 Task: Find connections with filter location Punta Arenas with filter topic #Trainerwith filter profile language French with filter current company Utkarsh Small Finance Bank with filter school SHREE K.M. SAVJANI & SMT. K.K. SAVJANI B.B.A./B.C.A. COLLEGE, VERAVAL with filter industry IT System Installation and Disposal with filter service category Mortgage Lending with filter keywords title Operations Director
Action: Mouse moved to (645, 84)
Screenshot: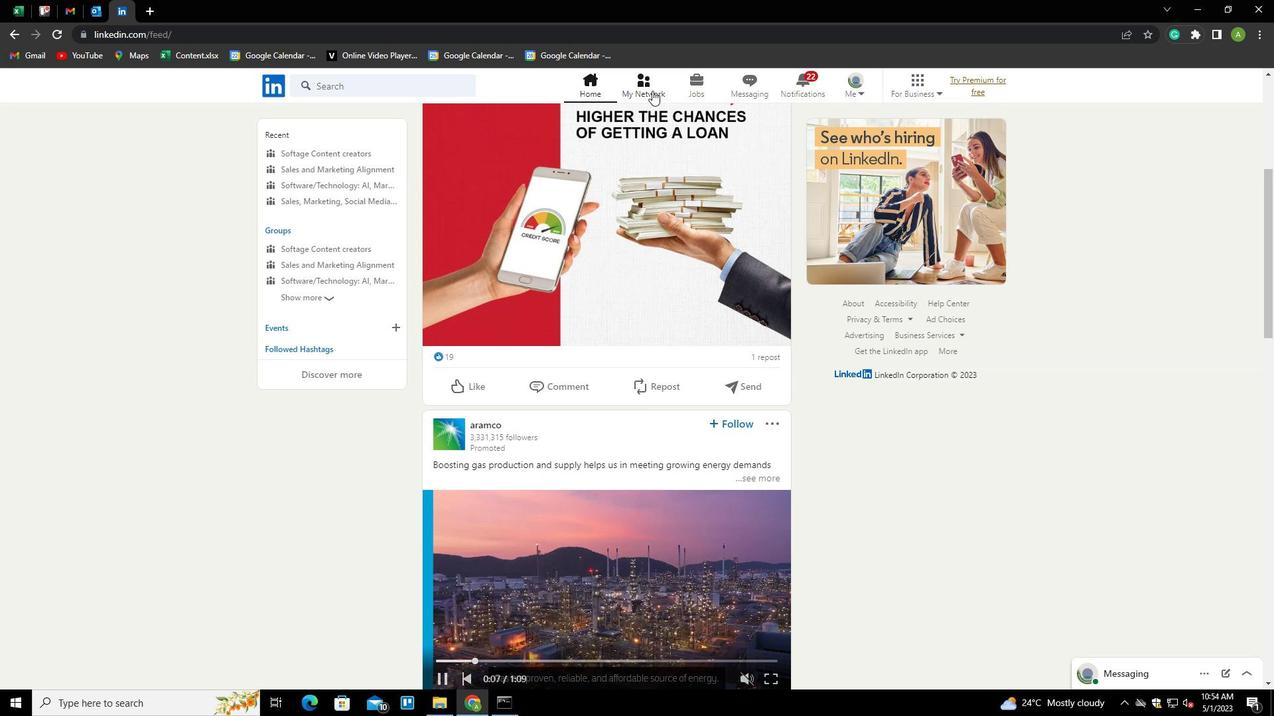 
Action: Mouse pressed left at (645, 84)
Screenshot: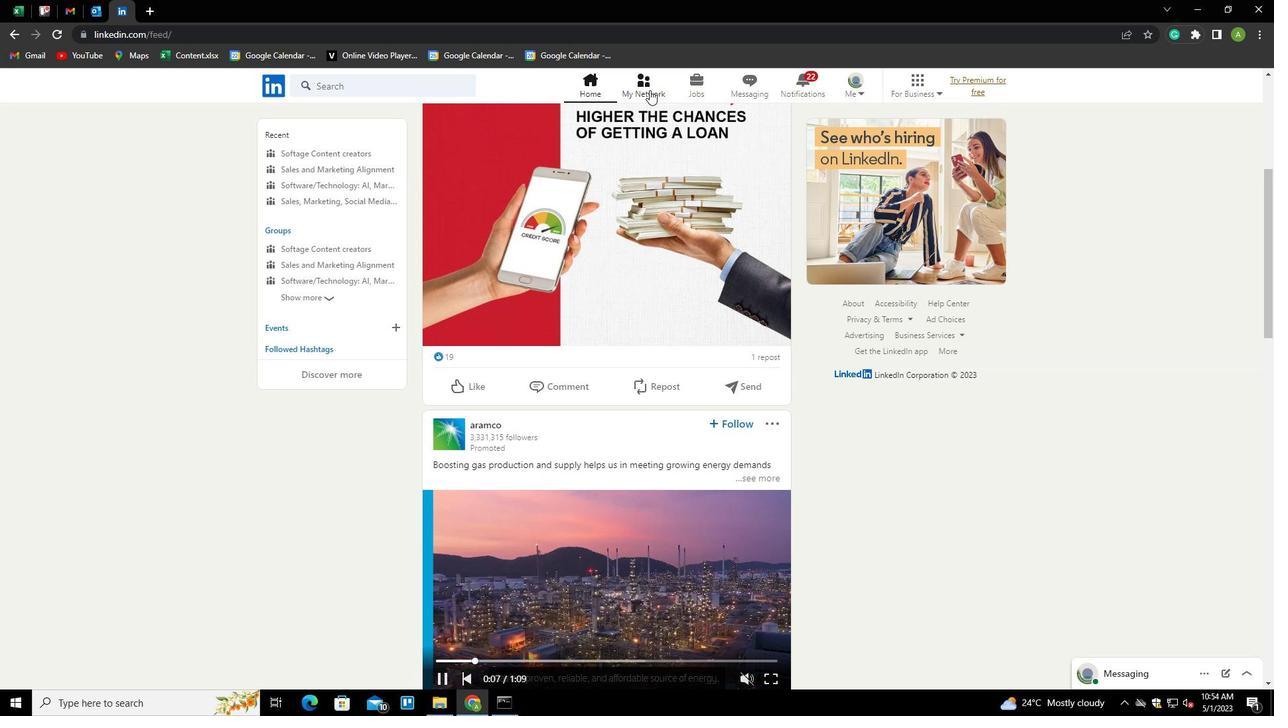 
Action: Mouse moved to (330, 156)
Screenshot: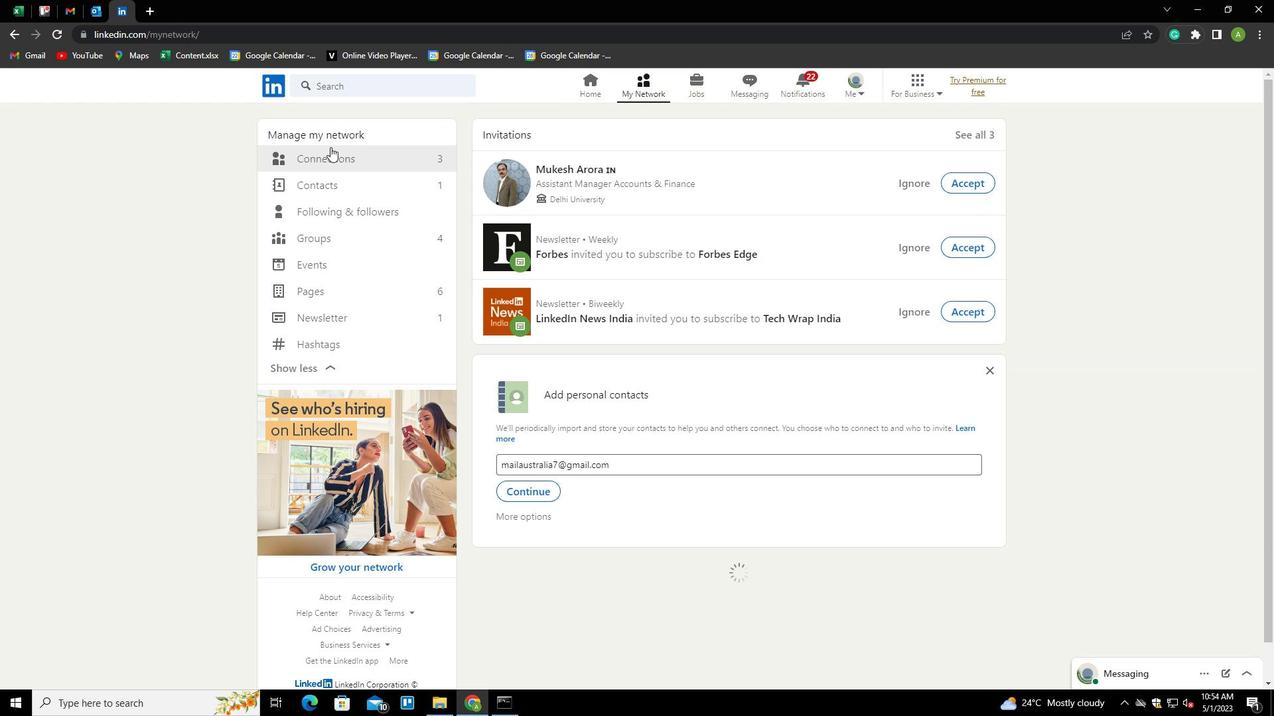 
Action: Mouse pressed left at (330, 156)
Screenshot: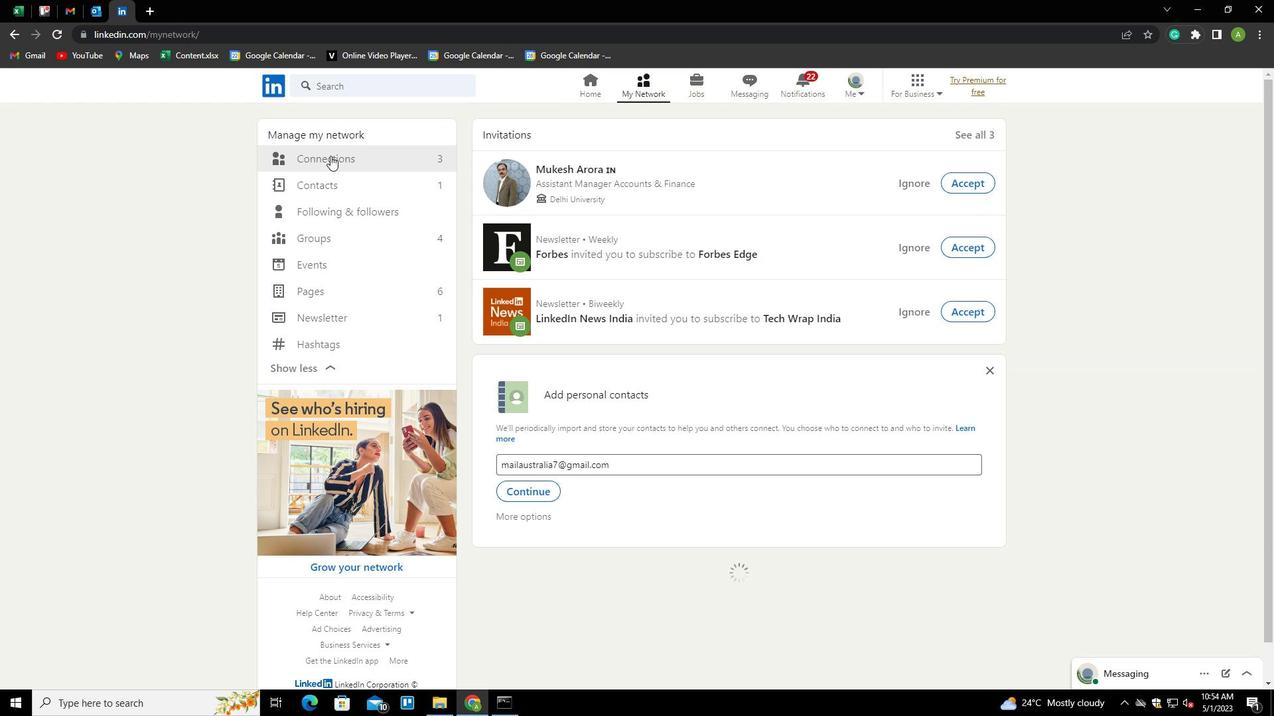 
Action: Mouse moved to (720, 161)
Screenshot: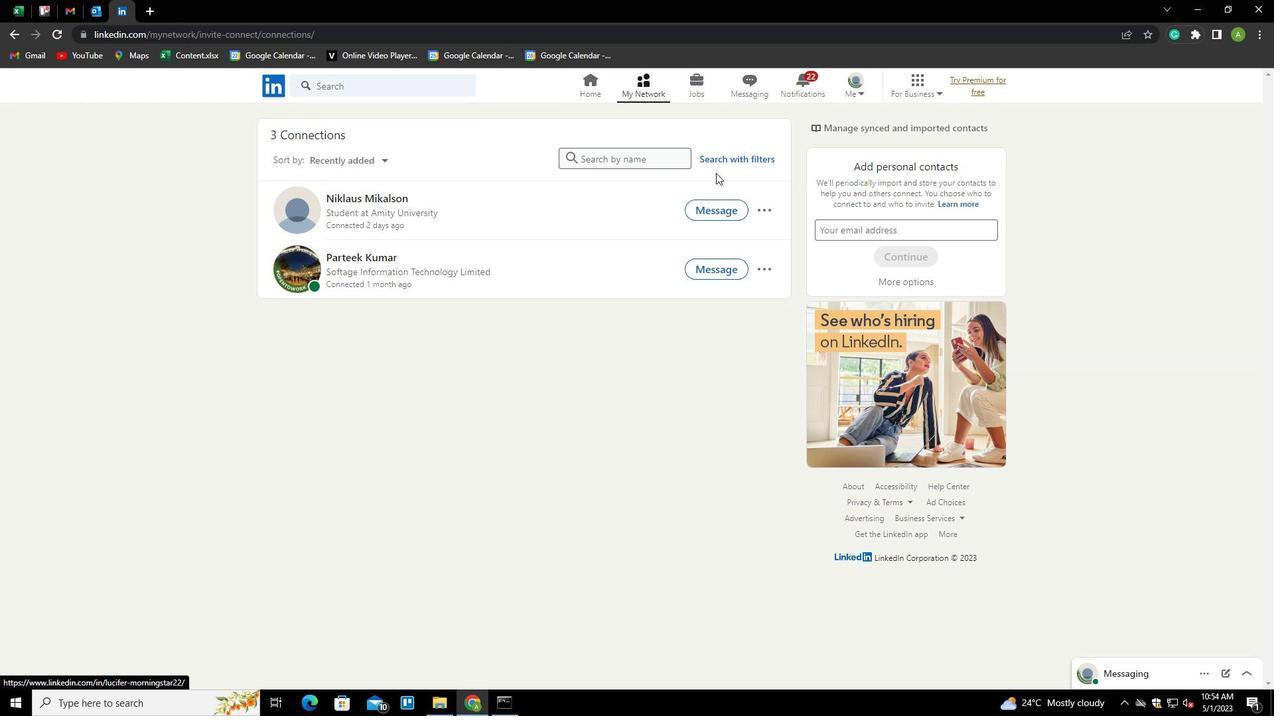 
Action: Mouse pressed left at (720, 161)
Screenshot: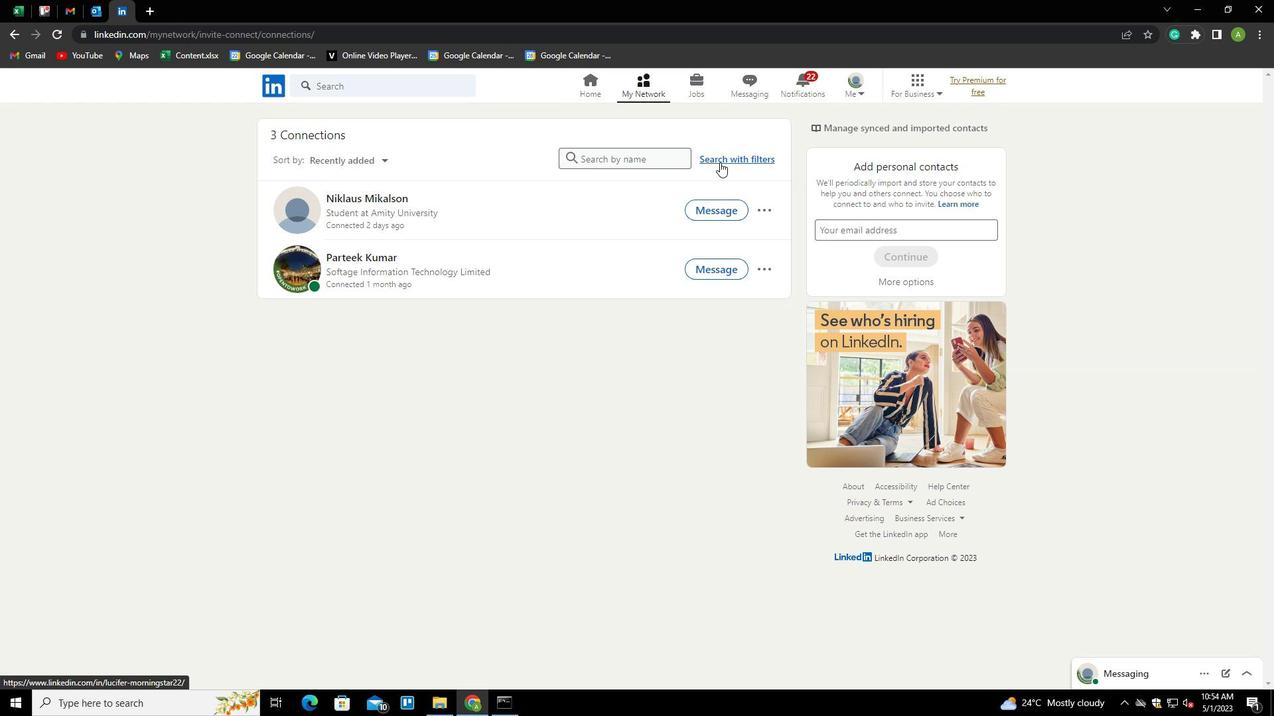 
Action: Mouse moved to (670, 117)
Screenshot: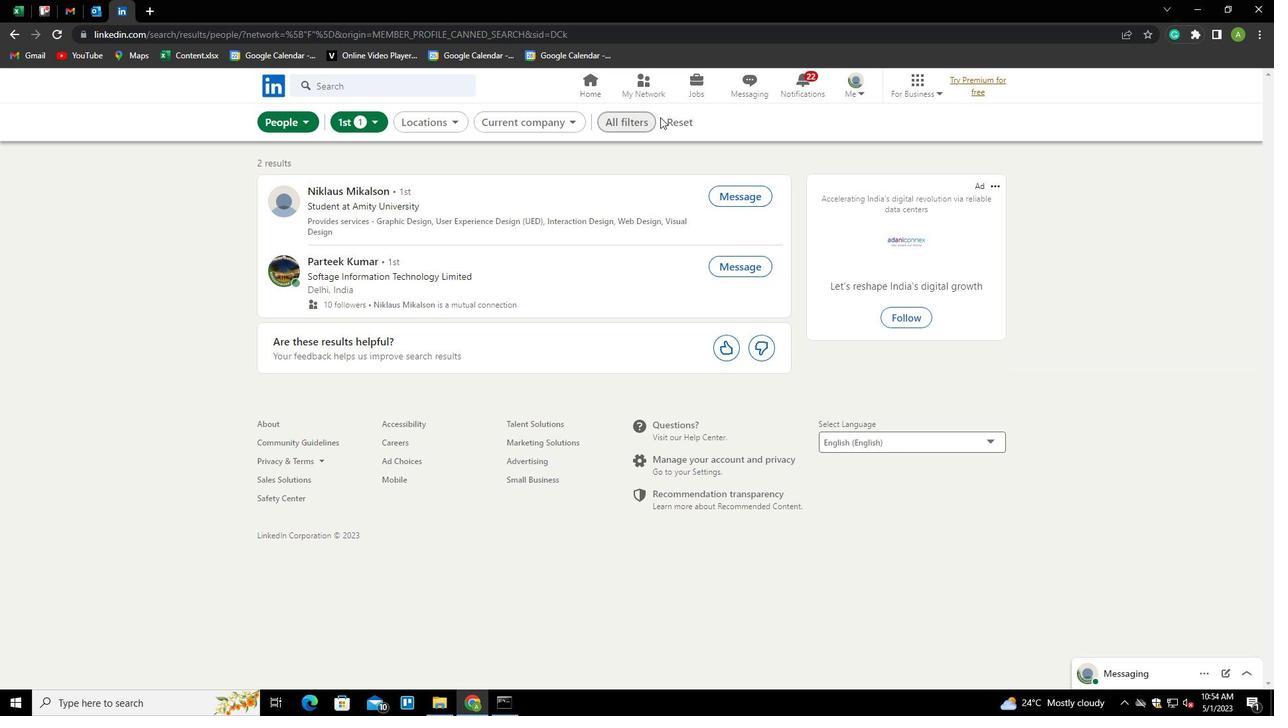 
Action: Mouse pressed left at (670, 117)
Screenshot: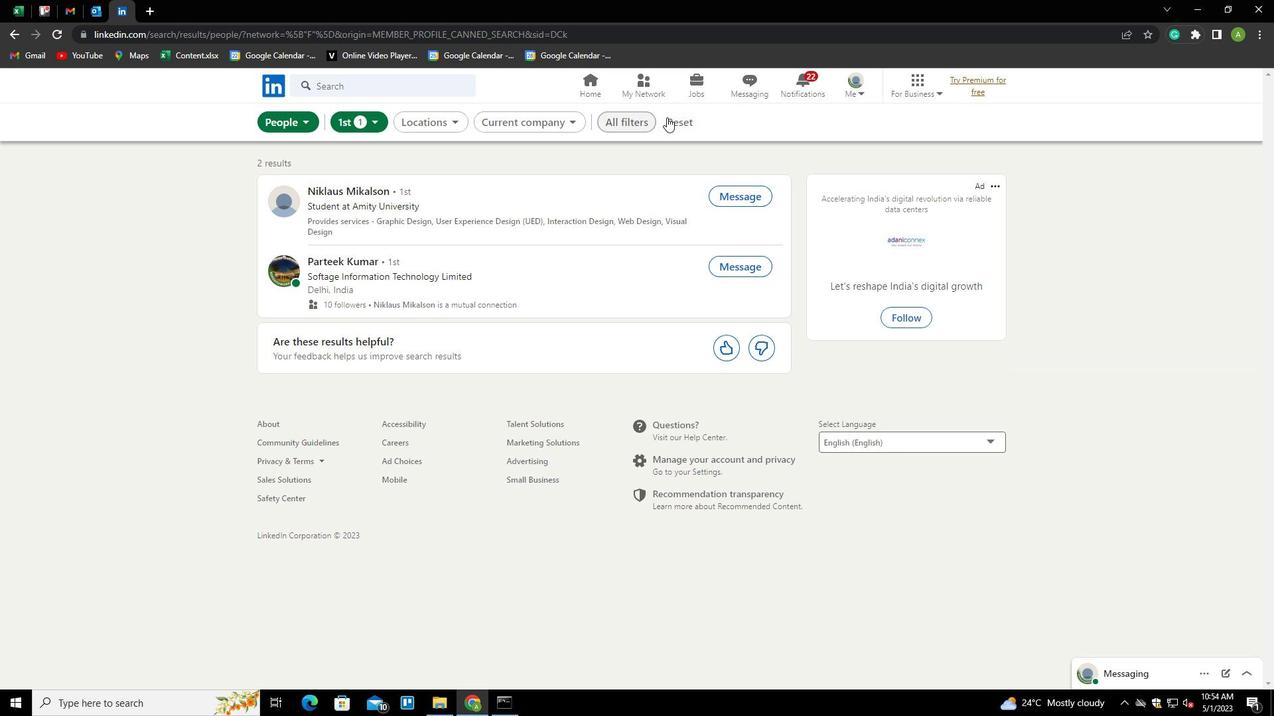 
Action: Mouse moved to (656, 120)
Screenshot: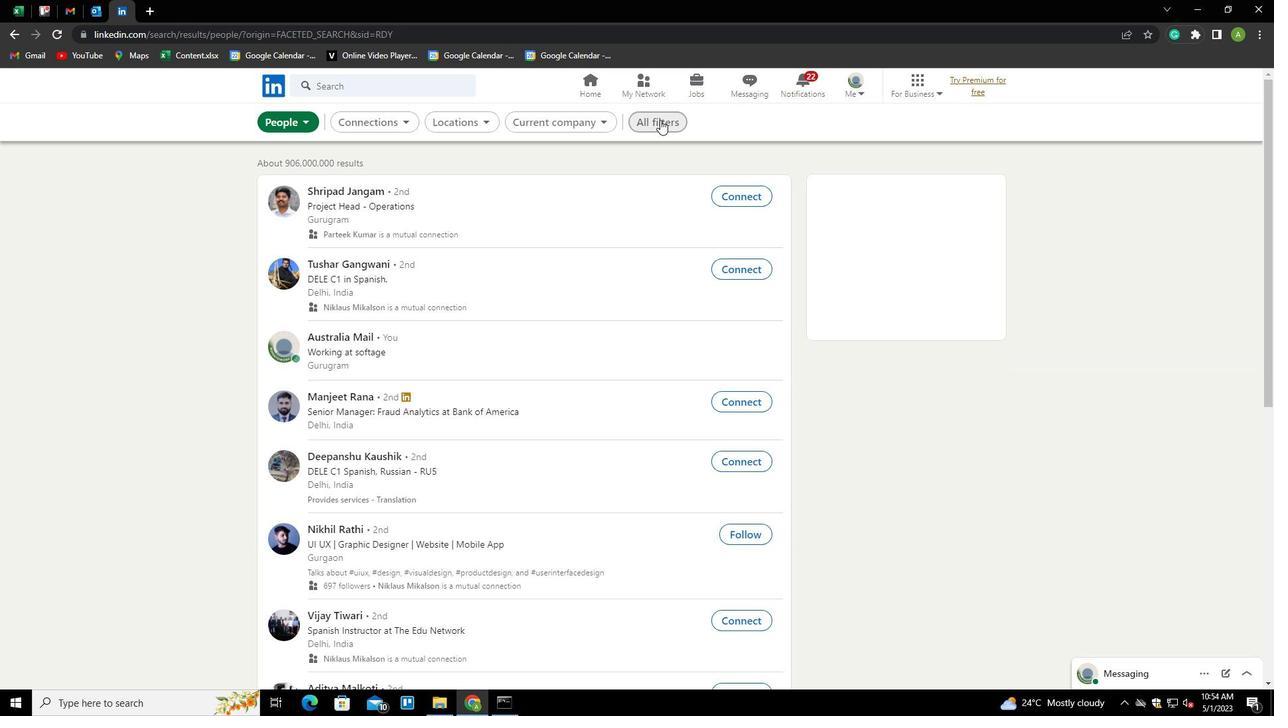
Action: Mouse pressed left at (656, 120)
Screenshot: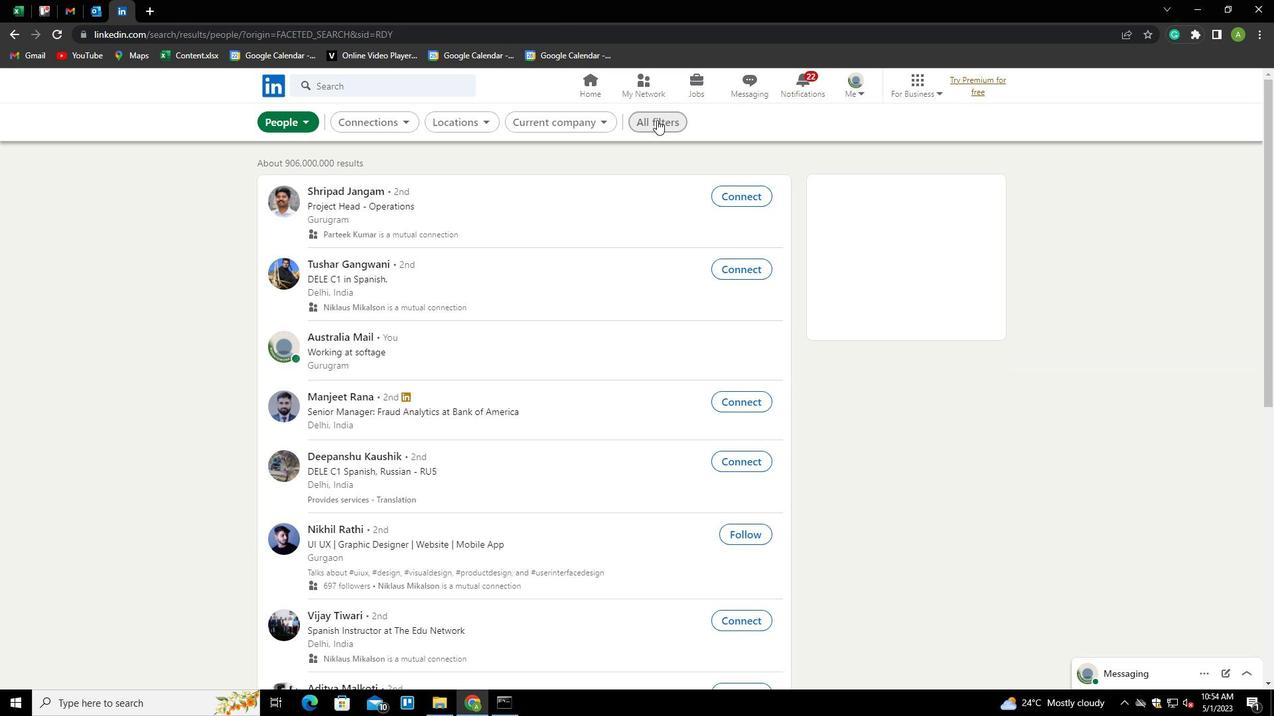 
Action: Mouse moved to (1046, 405)
Screenshot: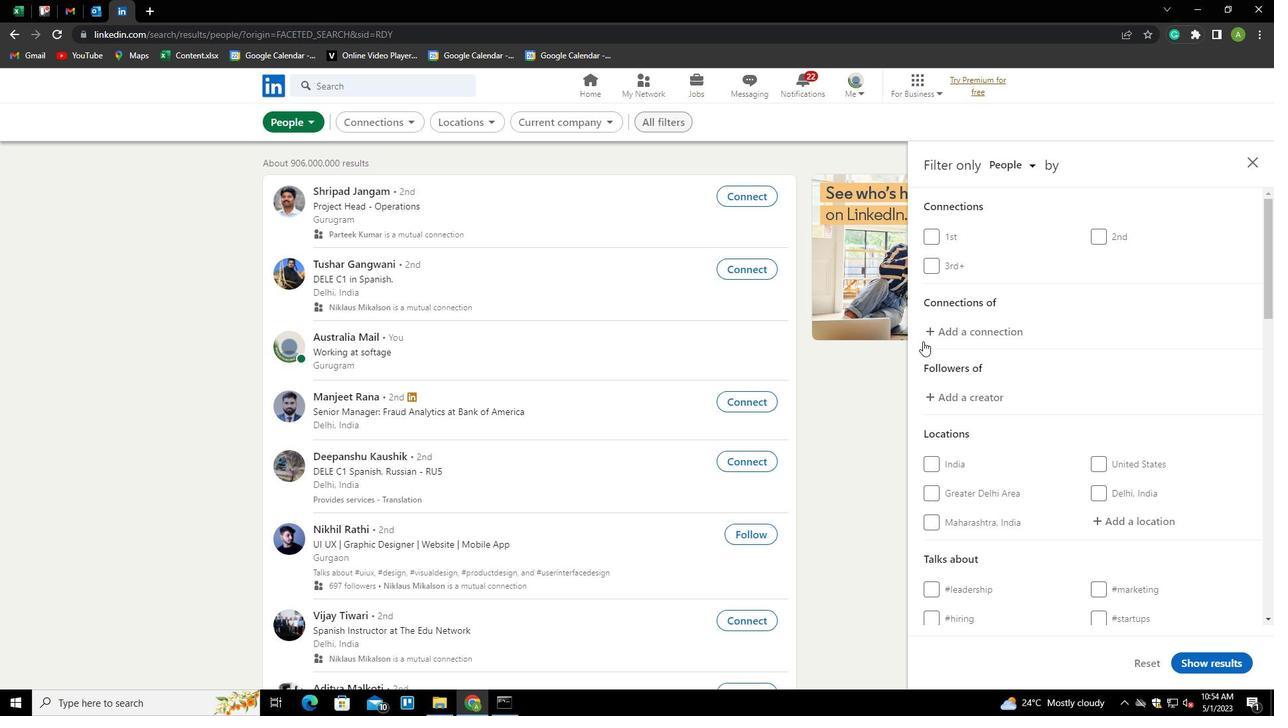 
Action: Mouse scrolled (1046, 404) with delta (0, 0)
Screenshot: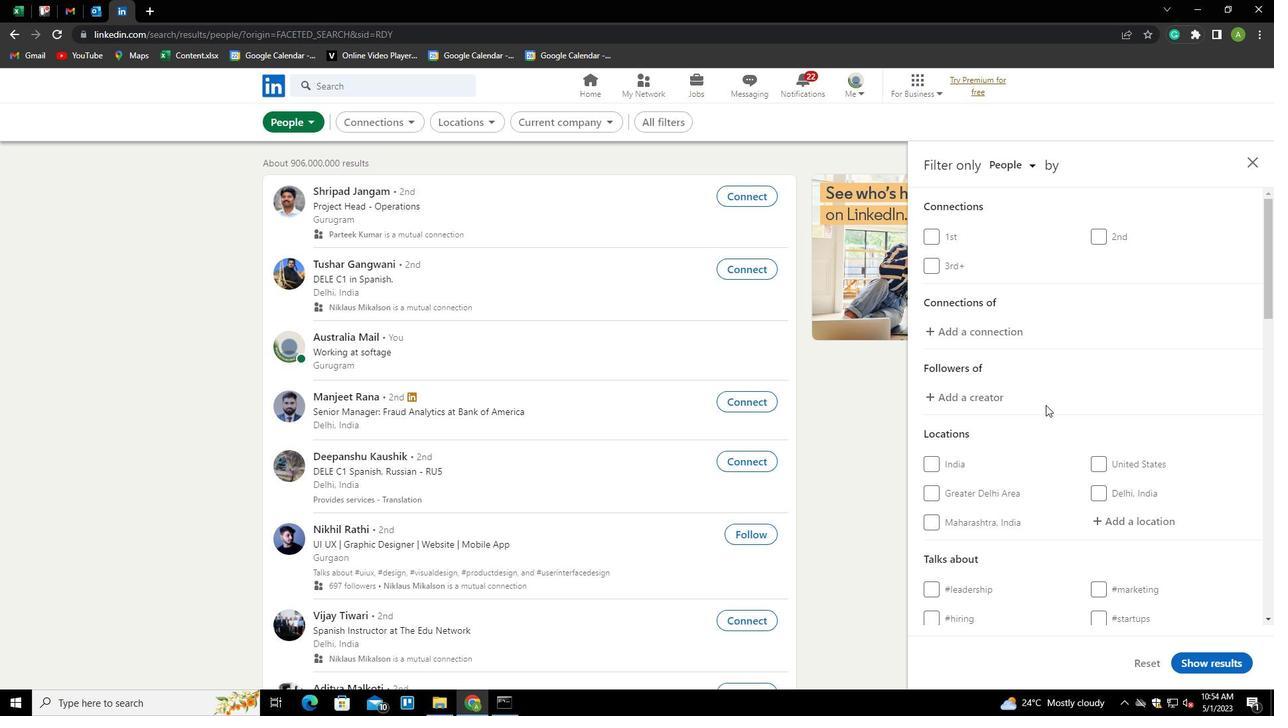 
Action: Mouse scrolled (1046, 404) with delta (0, 0)
Screenshot: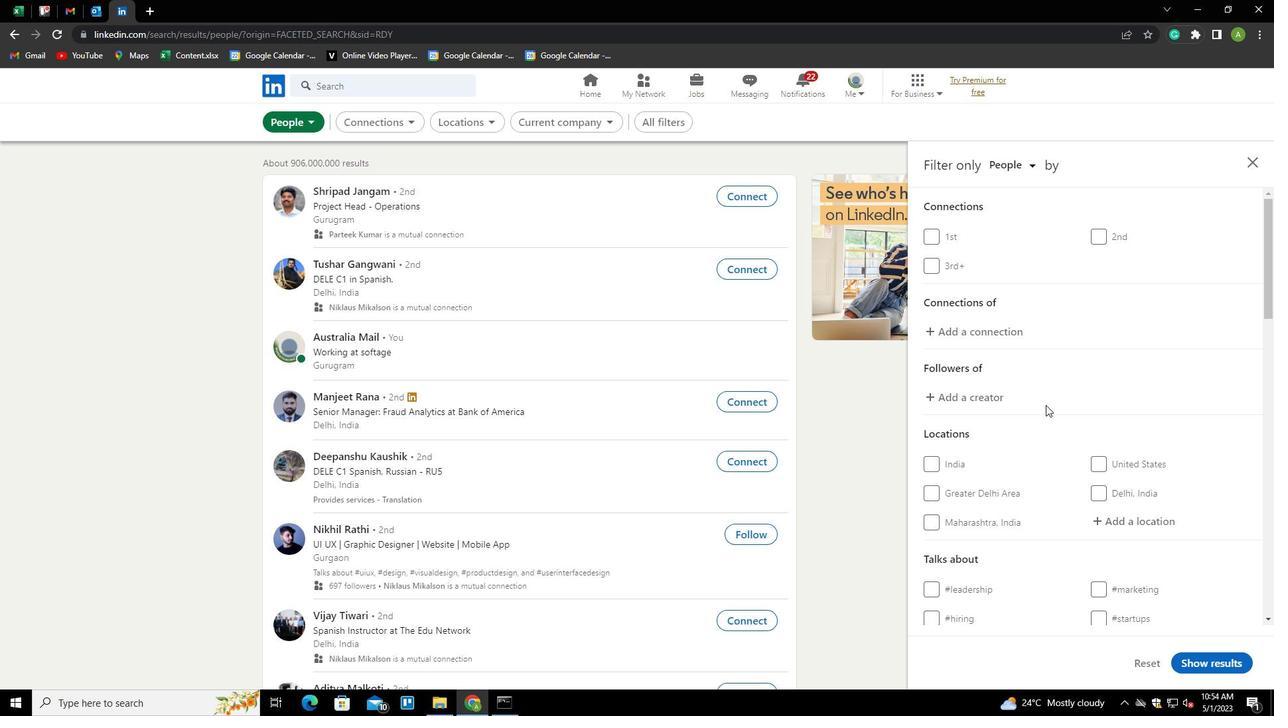 
Action: Mouse scrolled (1046, 404) with delta (0, 0)
Screenshot: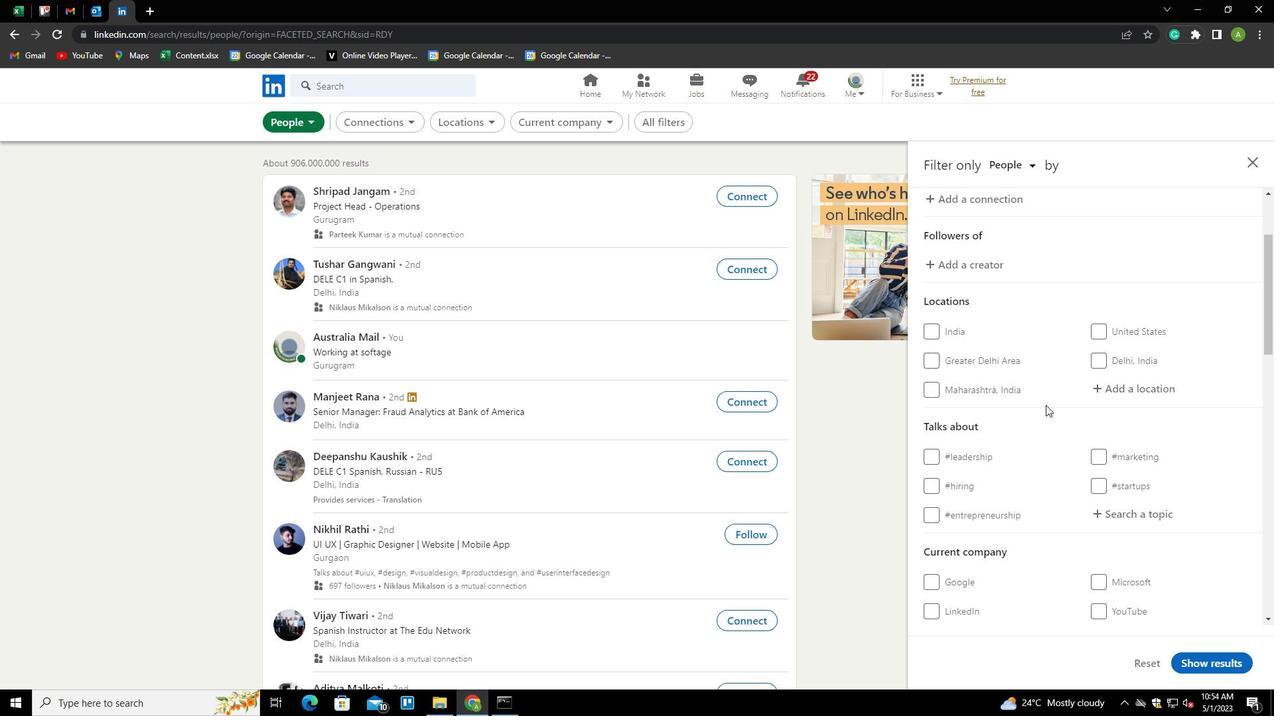 
Action: Mouse moved to (1119, 322)
Screenshot: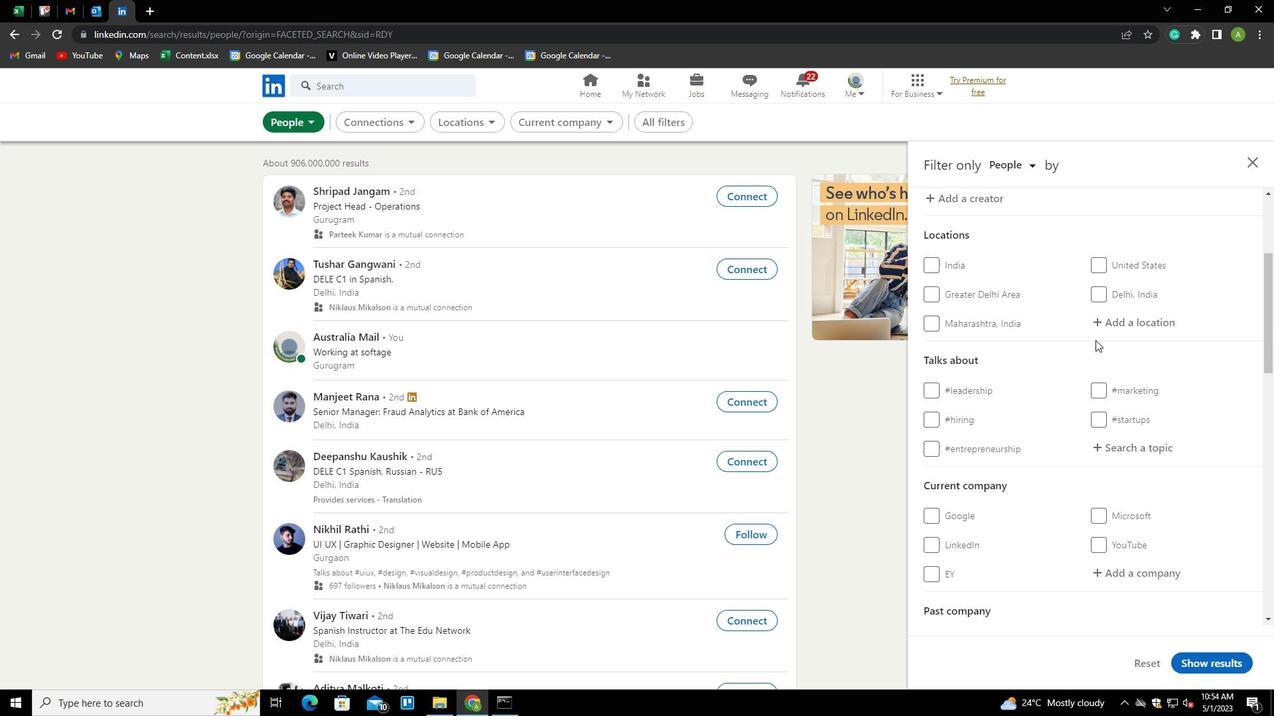 
Action: Mouse pressed left at (1119, 322)
Screenshot: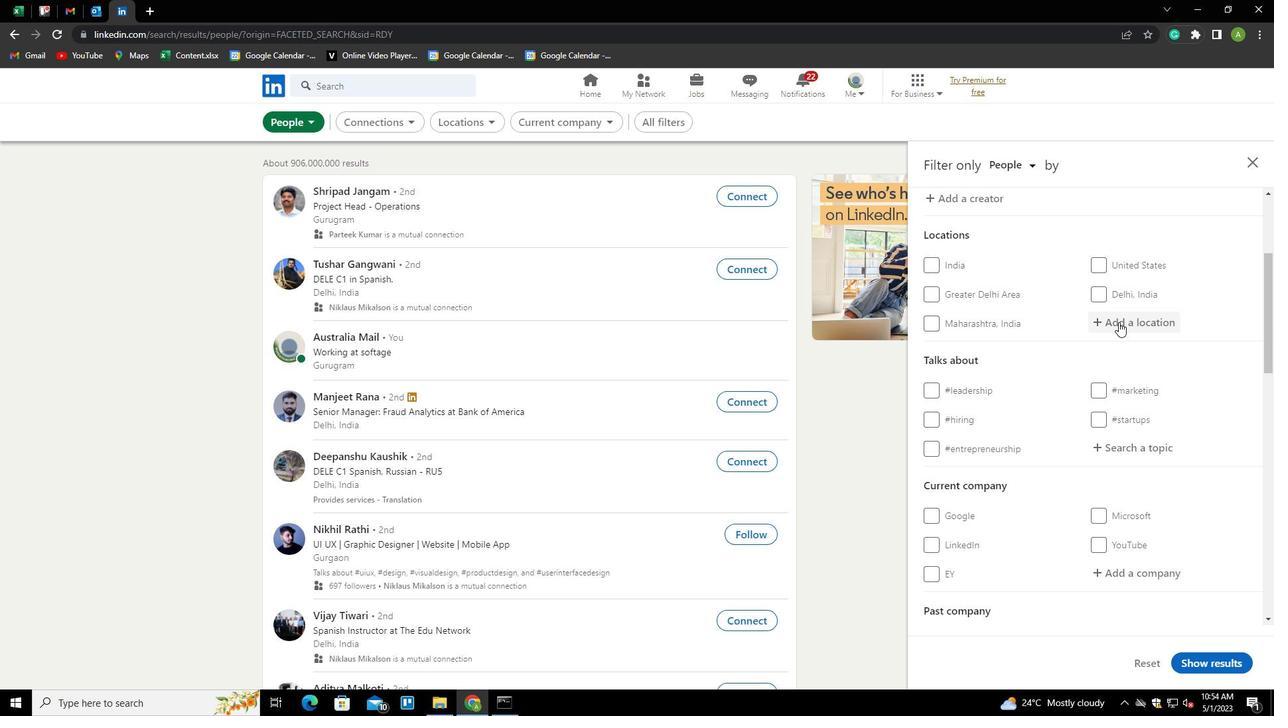 
Action: Key pressed <Key.shift>PUNTA<Key.down><Key.enter>
Screenshot: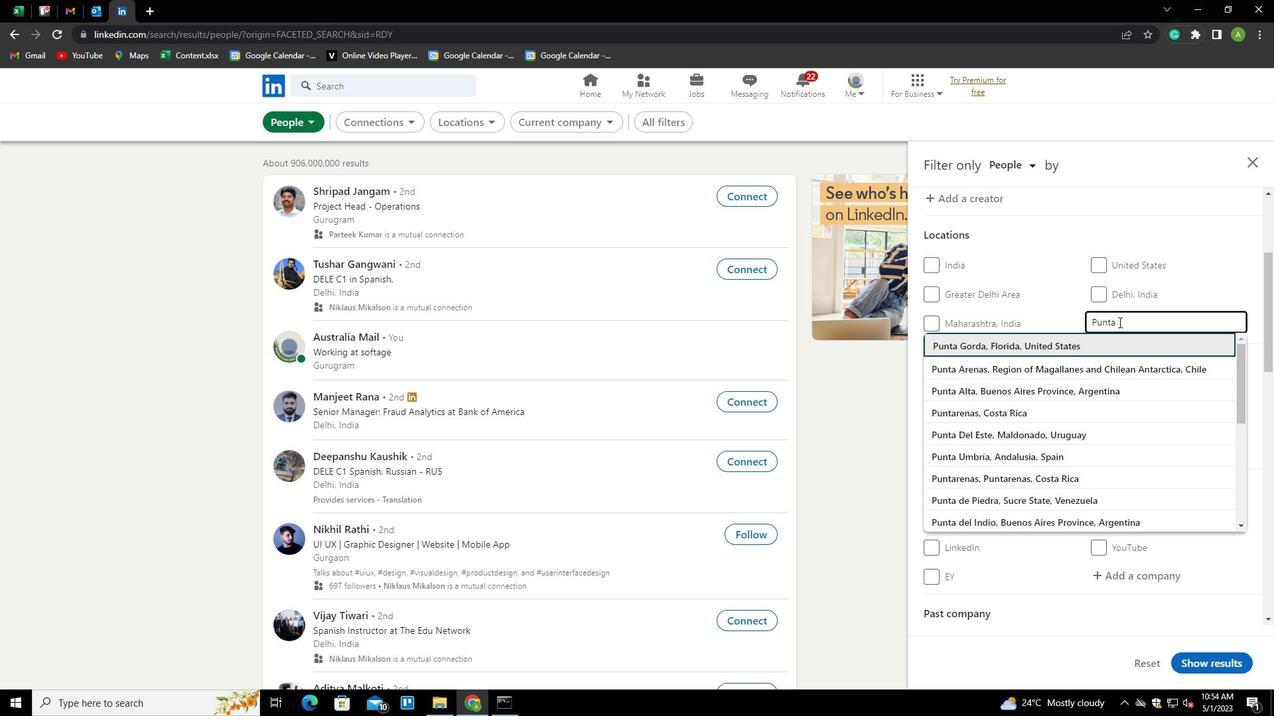 
Action: Mouse scrolled (1119, 321) with delta (0, 0)
Screenshot: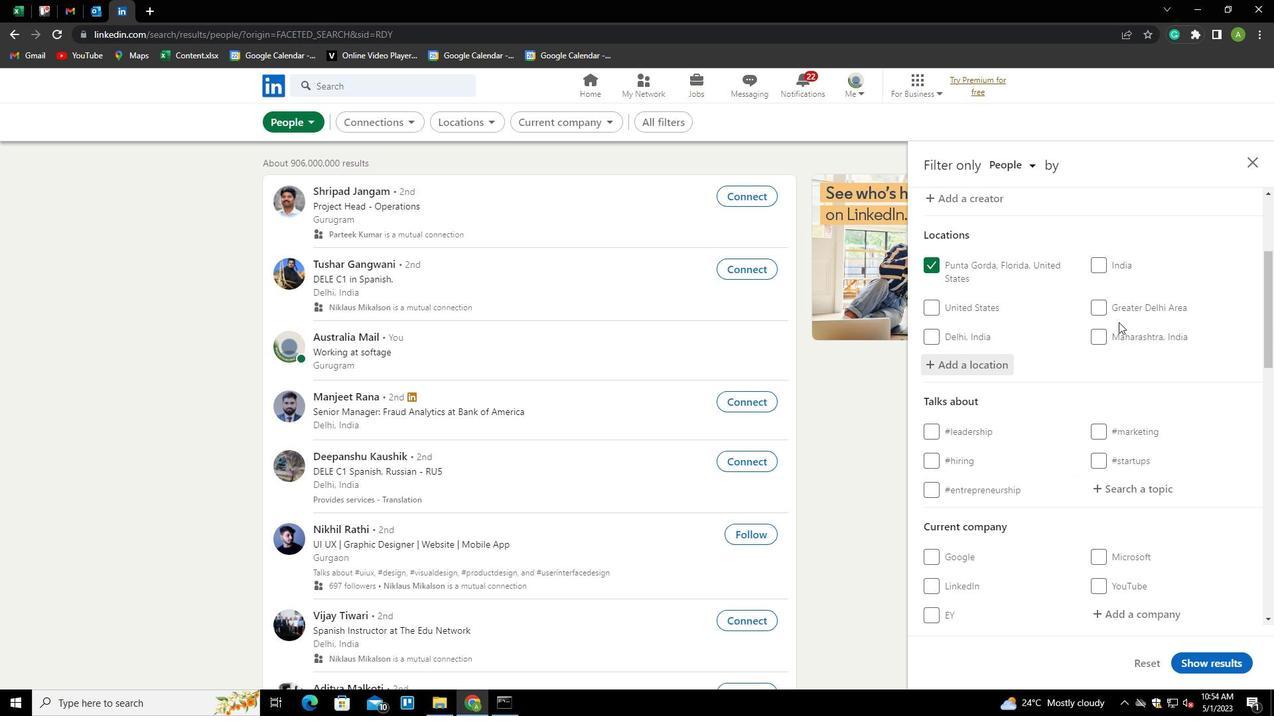 
Action: Mouse scrolled (1119, 321) with delta (0, 0)
Screenshot: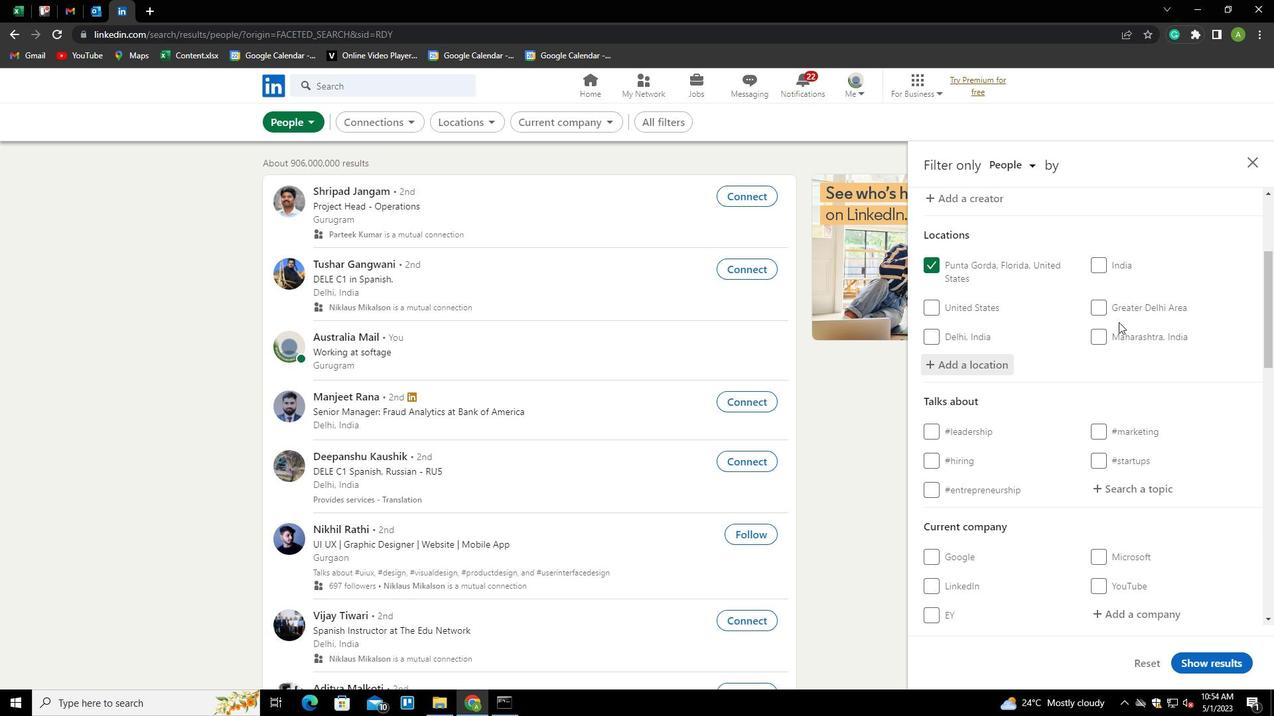 
Action: Mouse moved to (1121, 355)
Screenshot: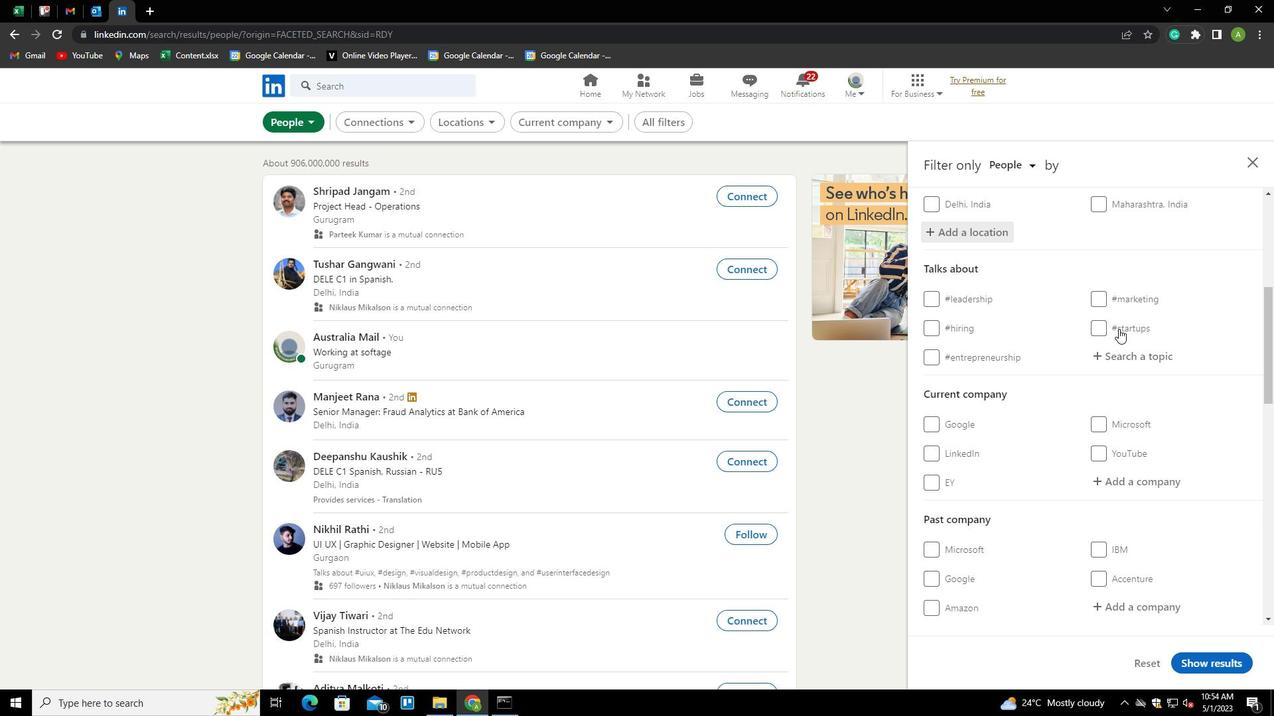 
Action: Mouse pressed left at (1121, 355)
Screenshot: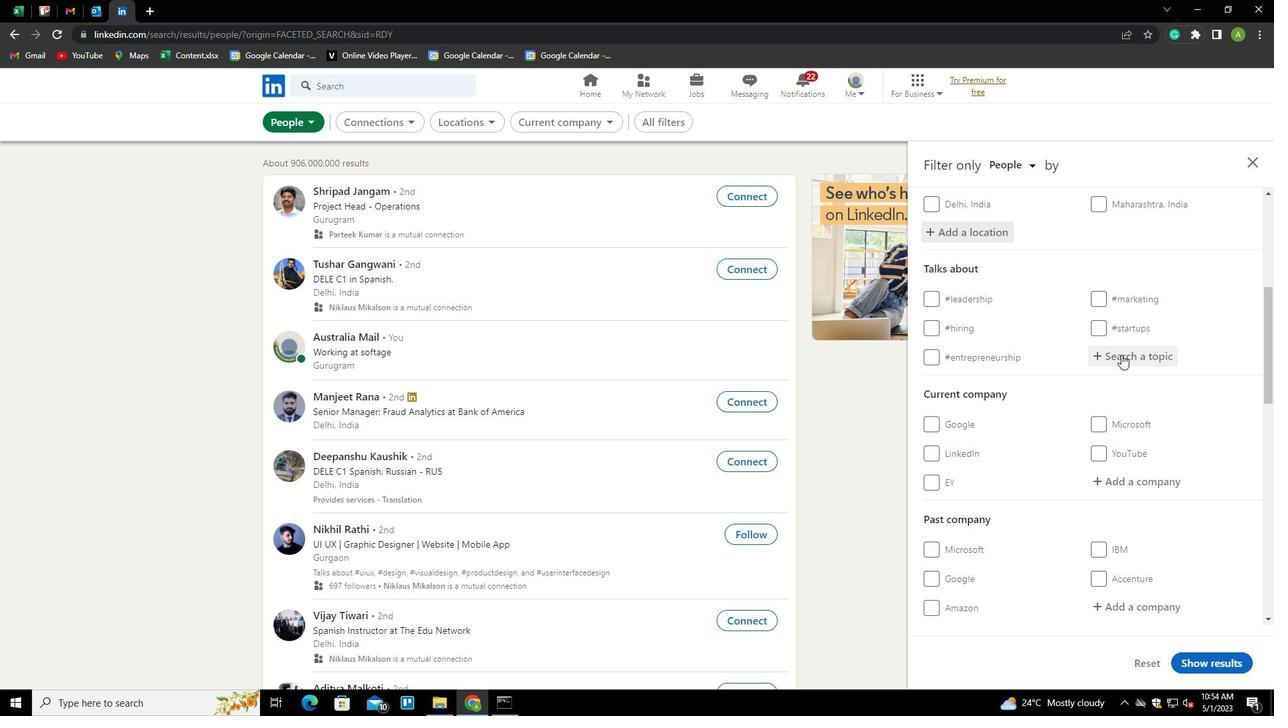 
Action: Mouse moved to (1133, 355)
Screenshot: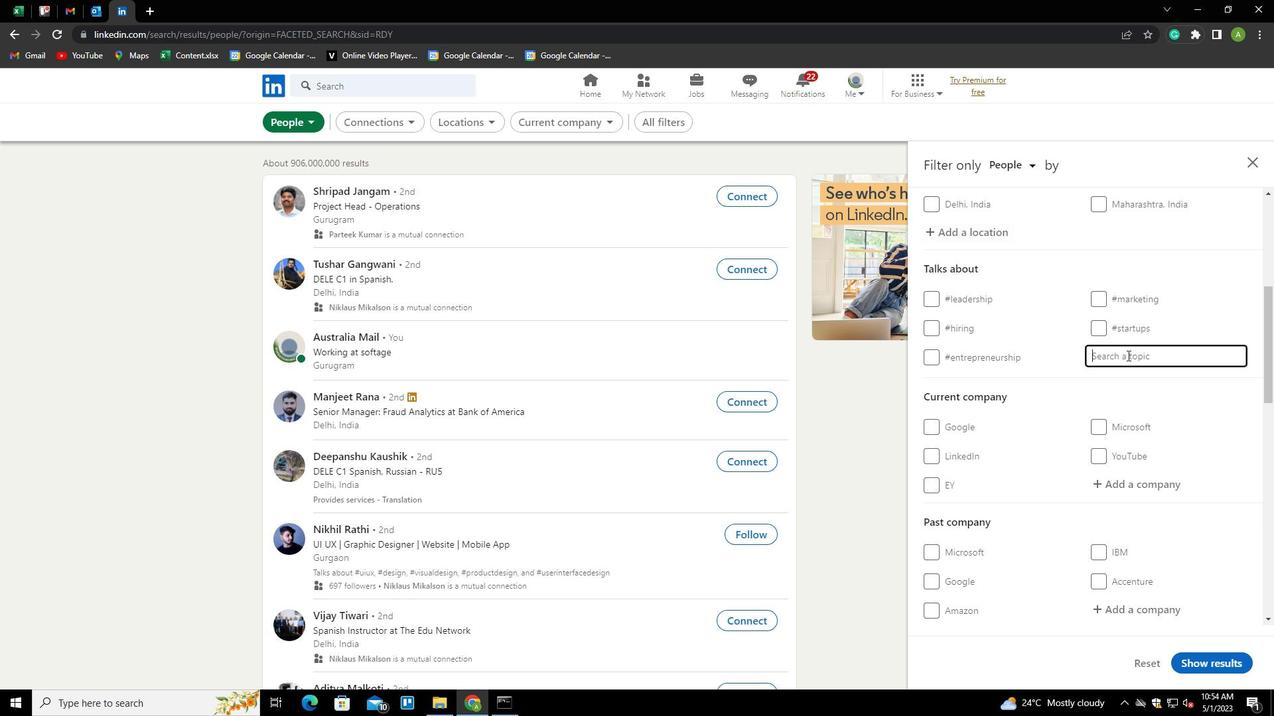 
Action: Mouse pressed left at (1133, 355)
Screenshot: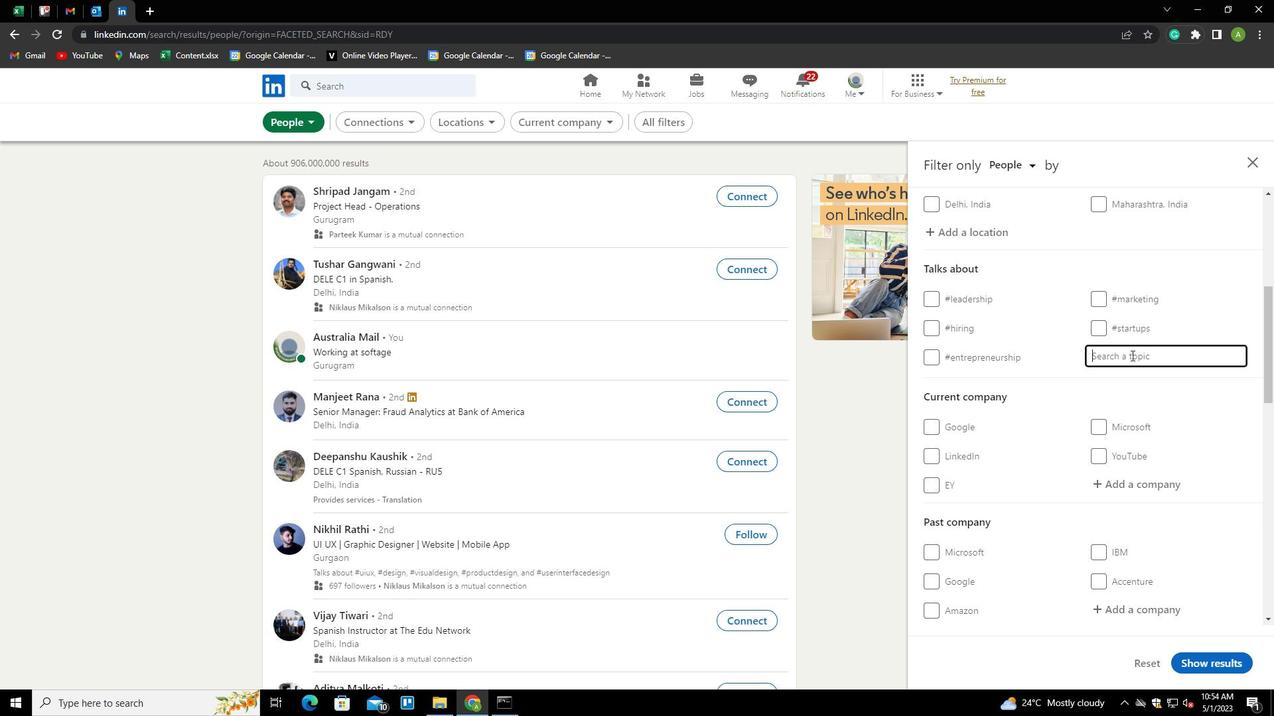 
Action: Key pressed <Key.shift>TRAINER<Key.down><Key.enter>
Screenshot: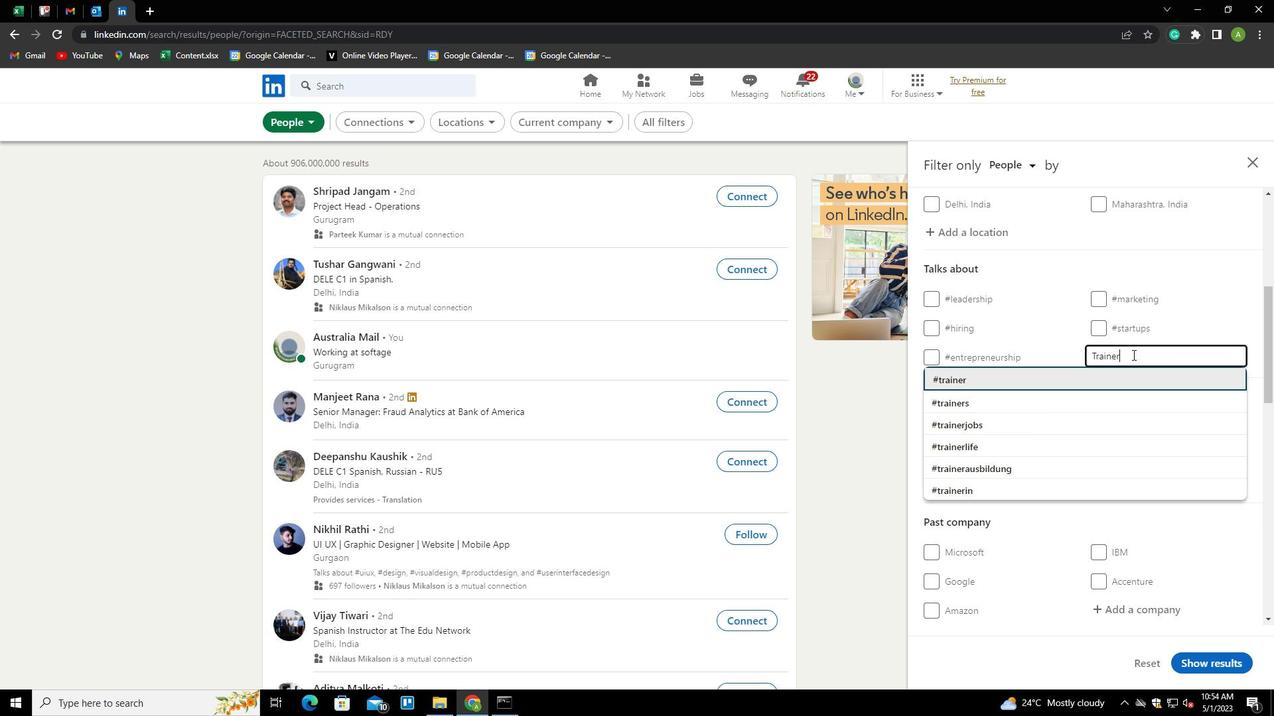 
Action: Mouse scrolled (1133, 354) with delta (0, 0)
Screenshot: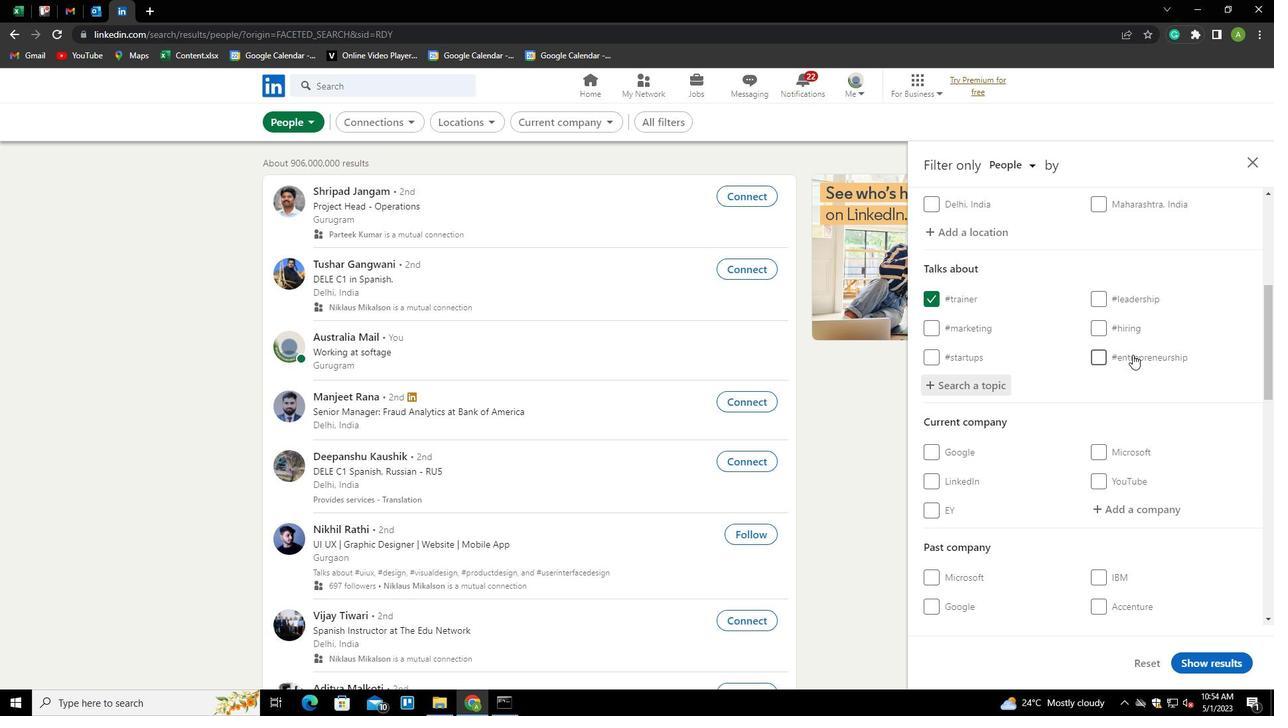 
Action: Mouse scrolled (1133, 354) with delta (0, 0)
Screenshot: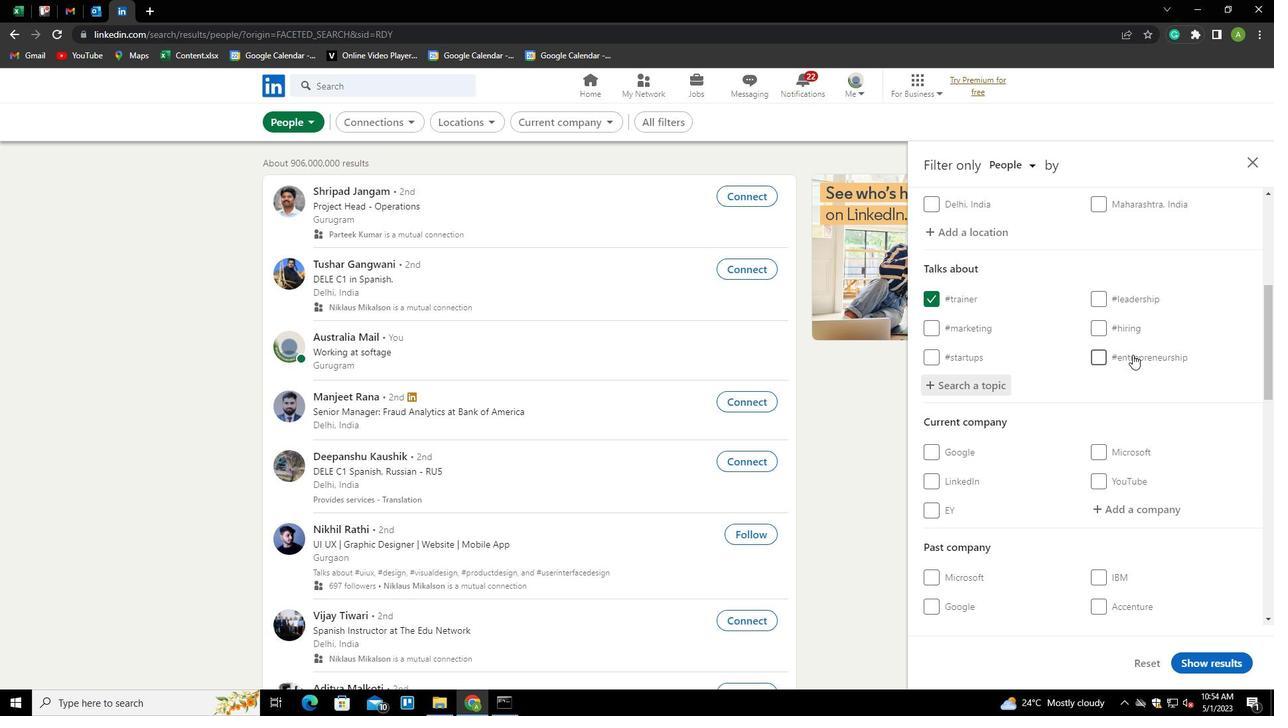
Action: Mouse scrolled (1133, 354) with delta (0, 0)
Screenshot: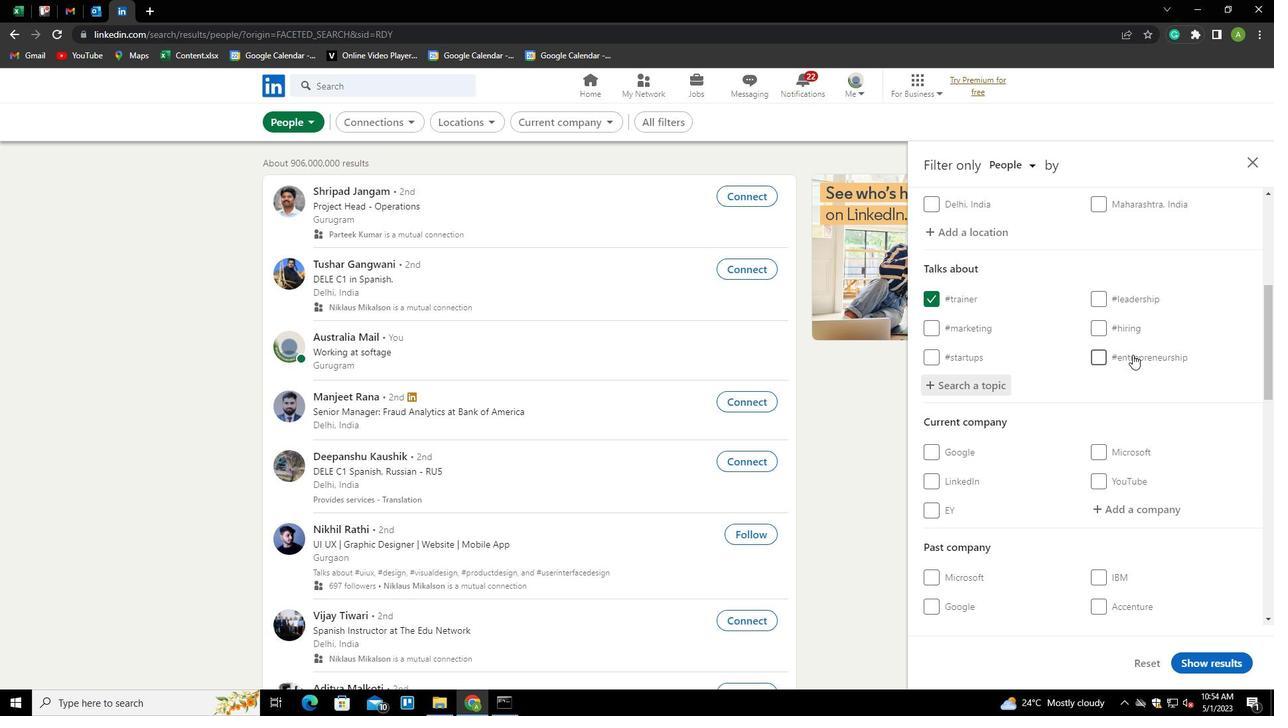 
Action: Mouse scrolled (1133, 354) with delta (0, 0)
Screenshot: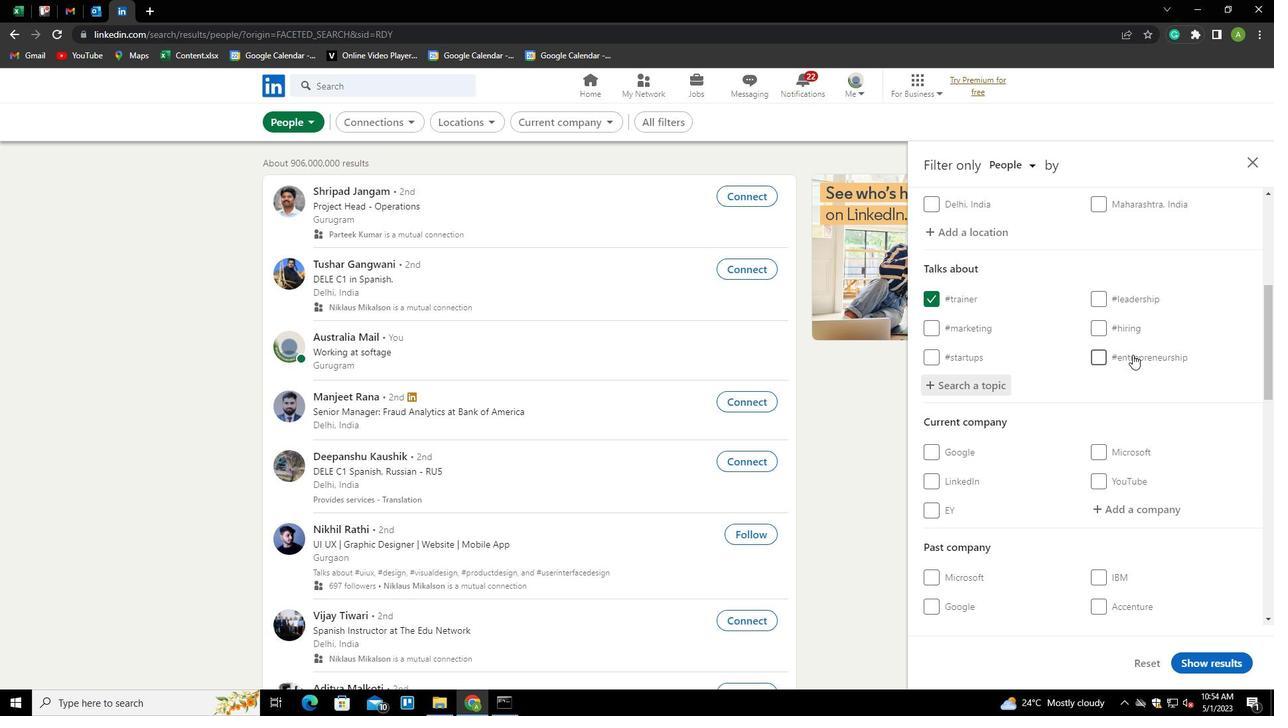 
Action: Mouse scrolled (1133, 354) with delta (0, 0)
Screenshot: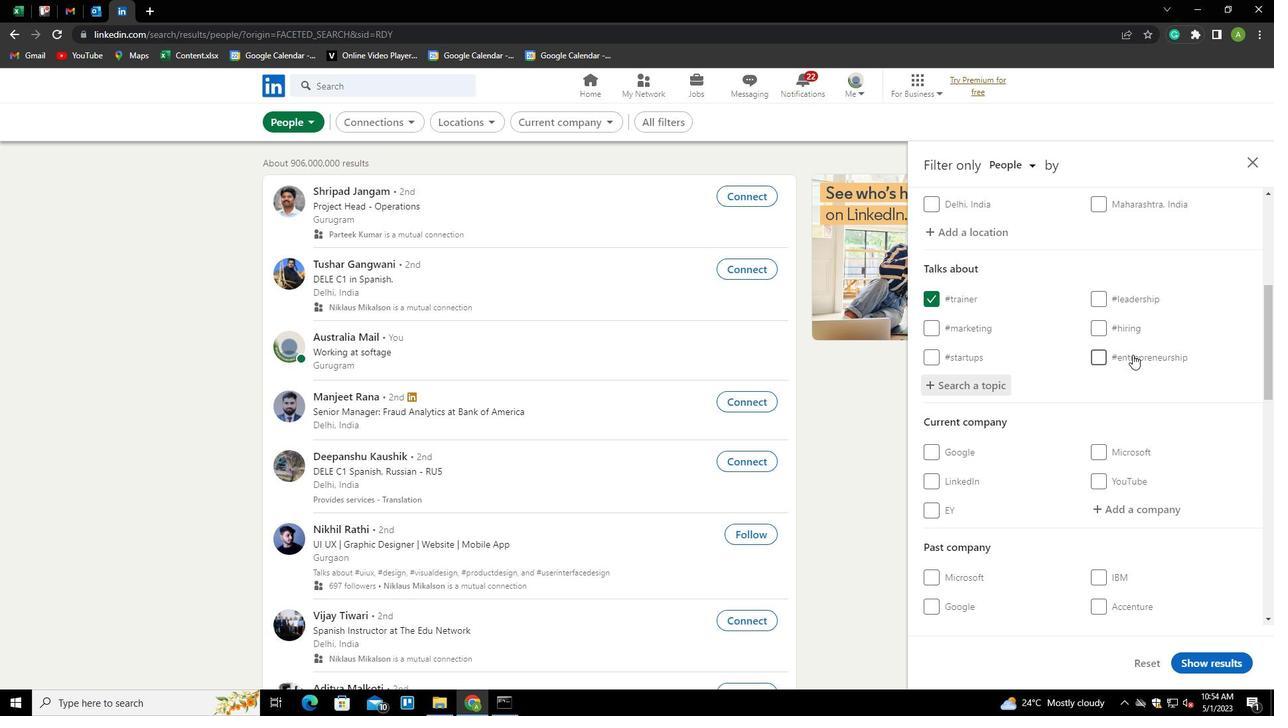 
Action: Mouse scrolled (1133, 354) with delta (0, 0)
Screenshot: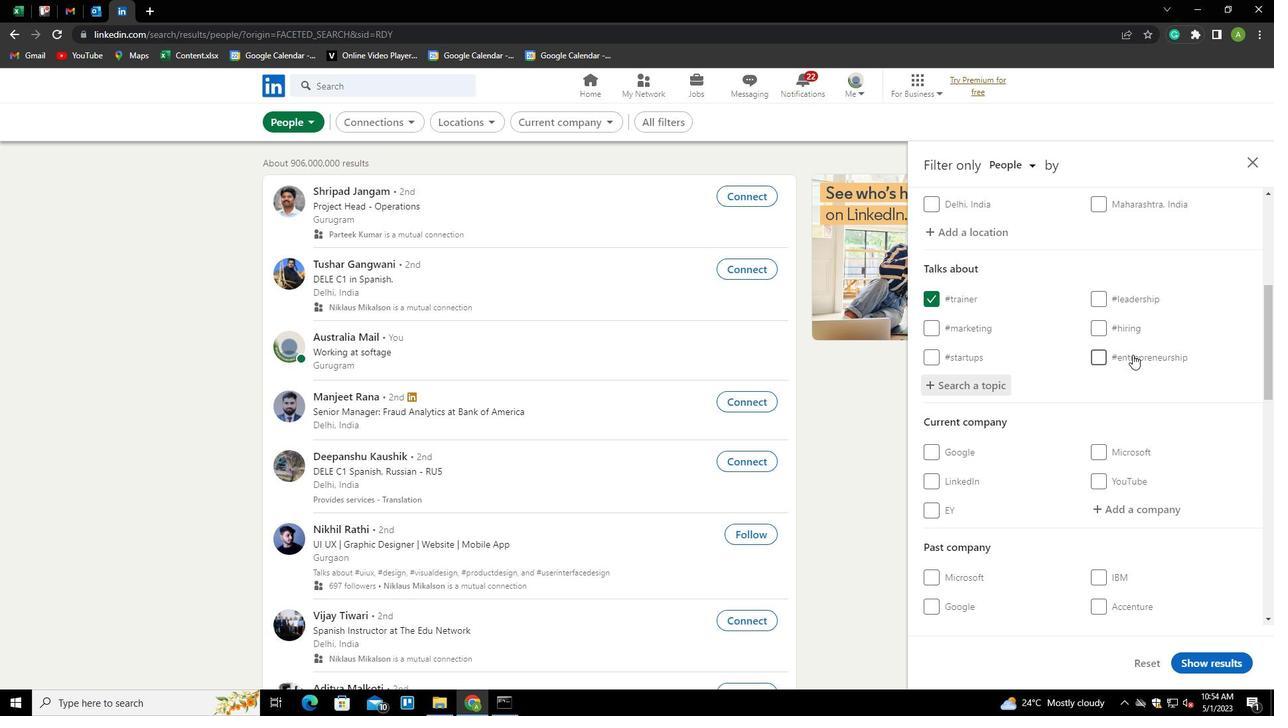 
Action: Mouse scrolled (1133, 354) with delta (0, 0)
Screenshot: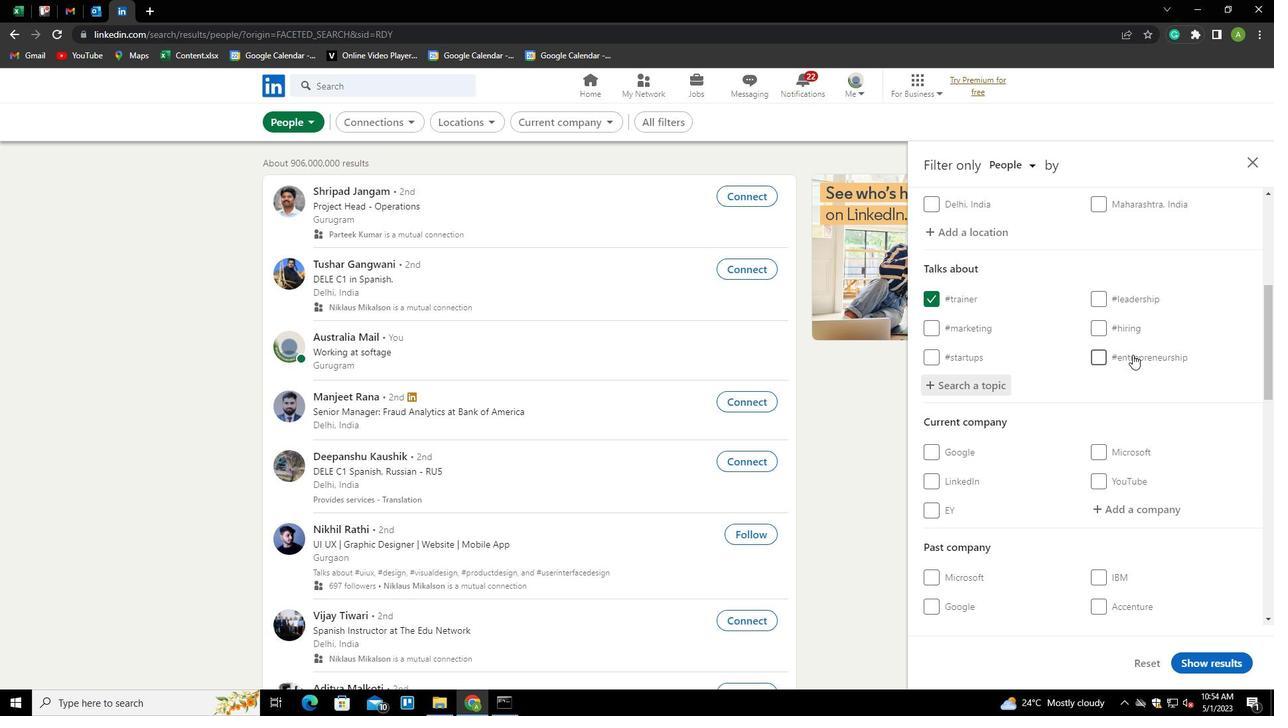 
Action: Mouse scrolled (1133, 354) with delta (0, 0)
Screenshot: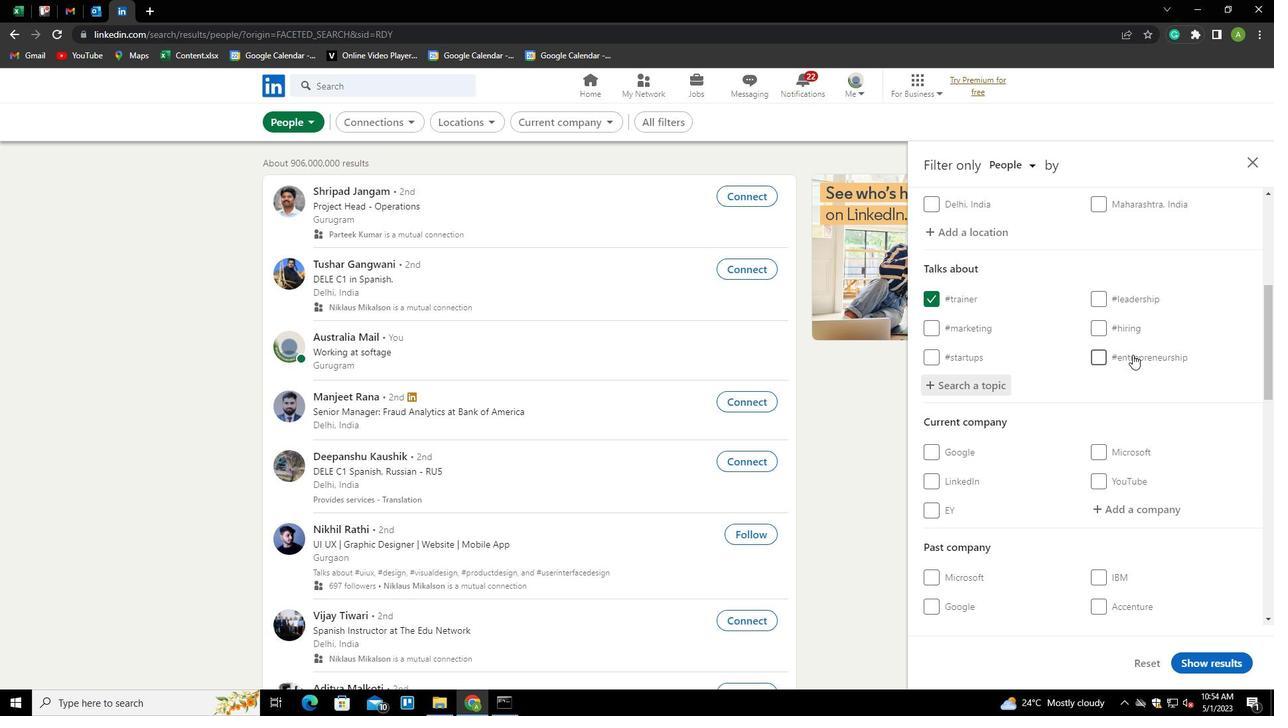 
Action: Mouse moved to (1104, 460)
Screenshot: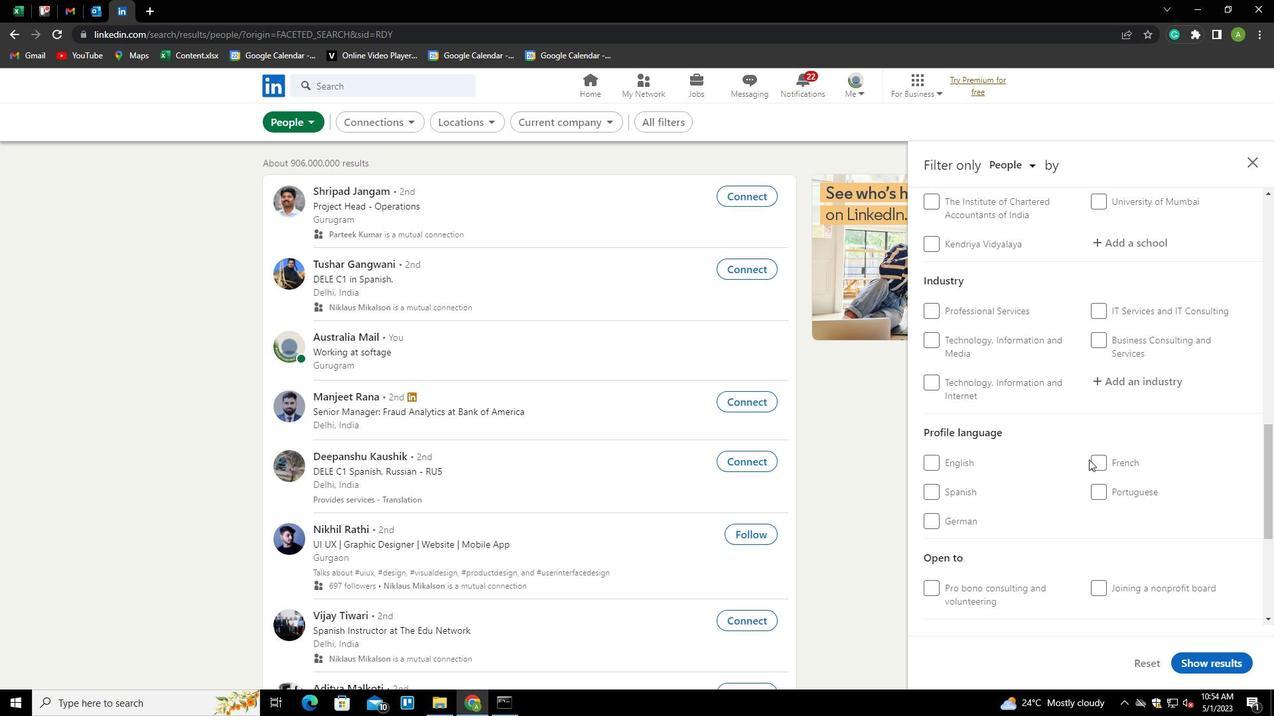 
Action: Mouse pressed left at (1104, 460)
Screenshot: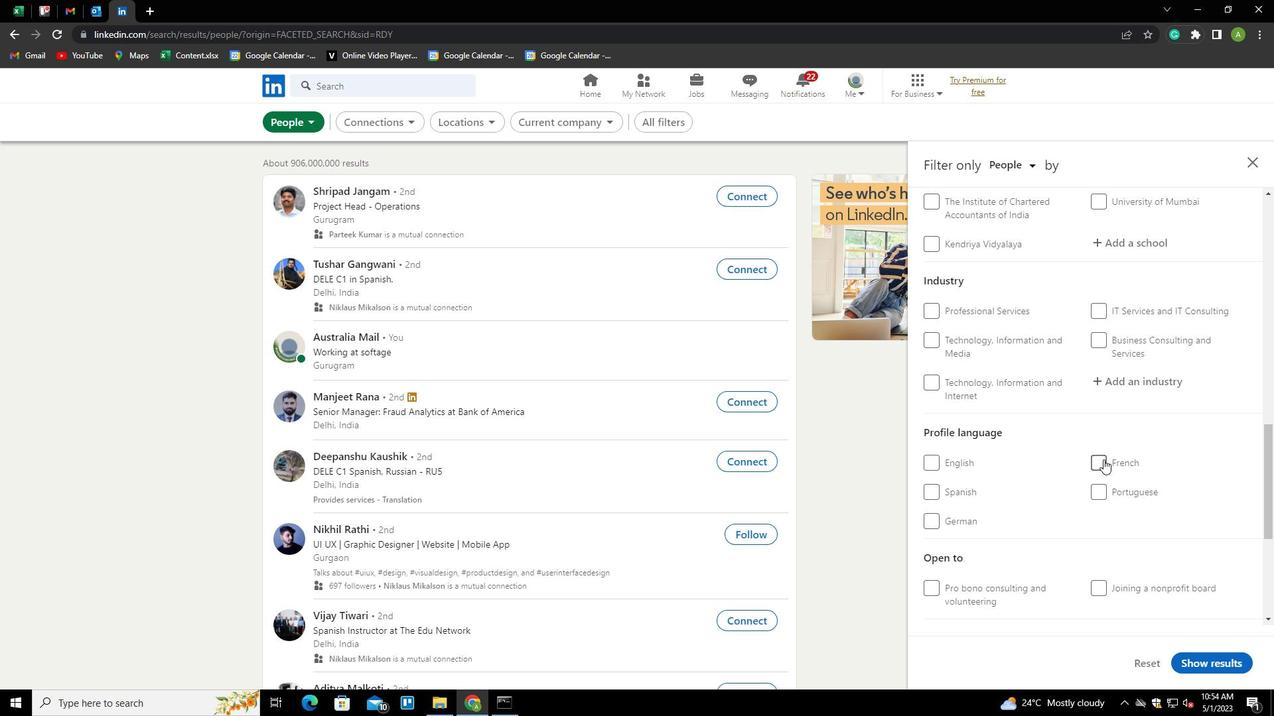 
Action: Mouse moved to (1157, 455)
Screenshot: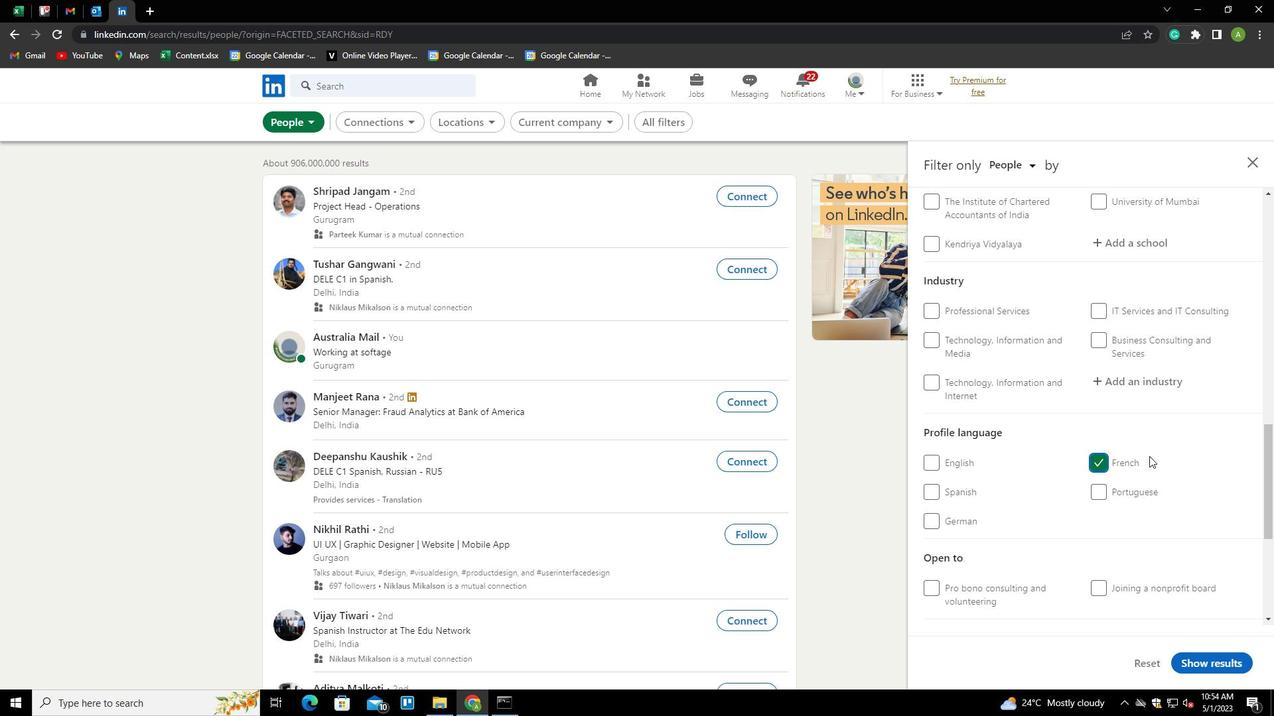 
Action: Mouse scrolled (1157, 456) with delta (0, 0)
Screenshot: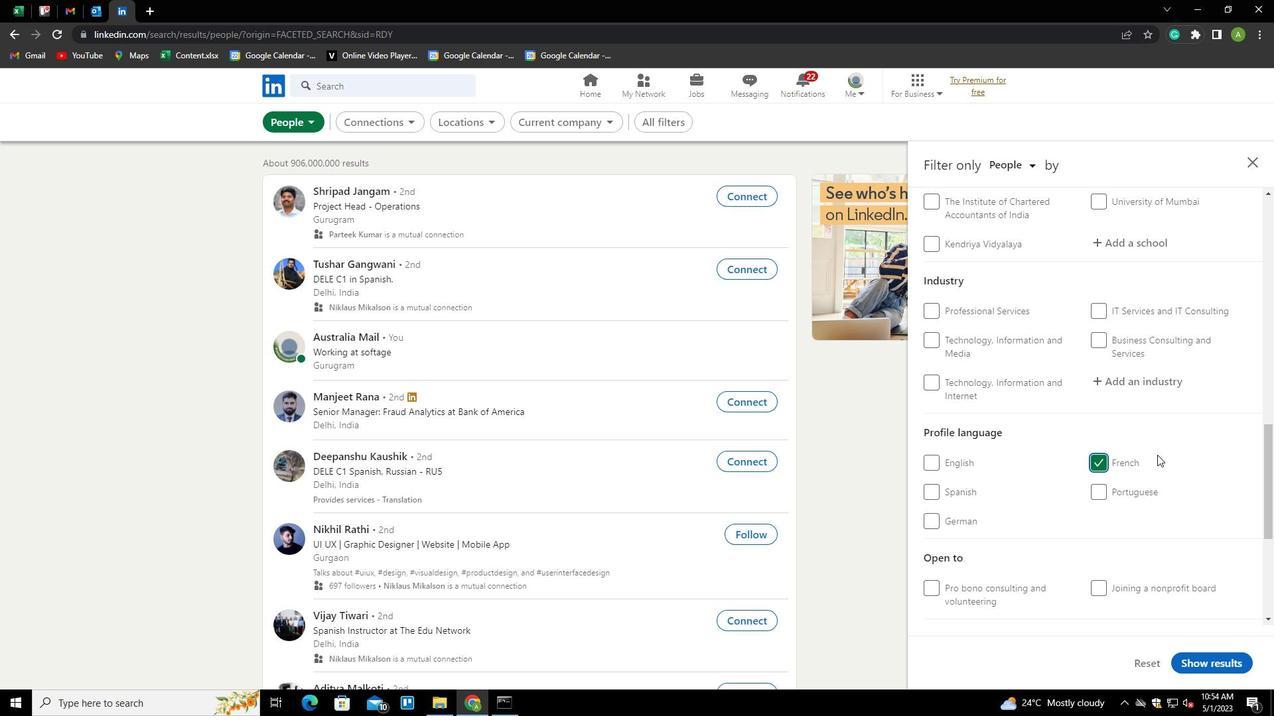 
Action: Mouse scrolled (1157, 456) with delta (0, 0)
Screenshot: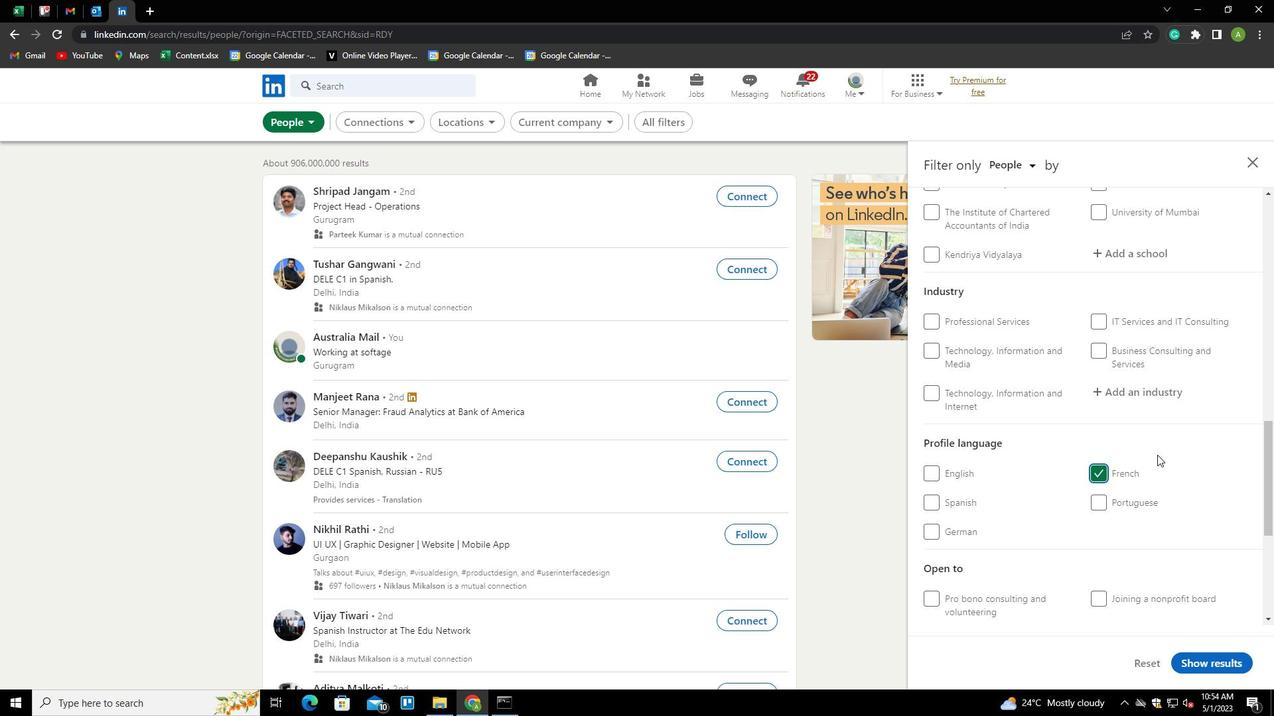 
Action: Mouse scrolled (1157, 456) with delta (0, 0)
Screenshot: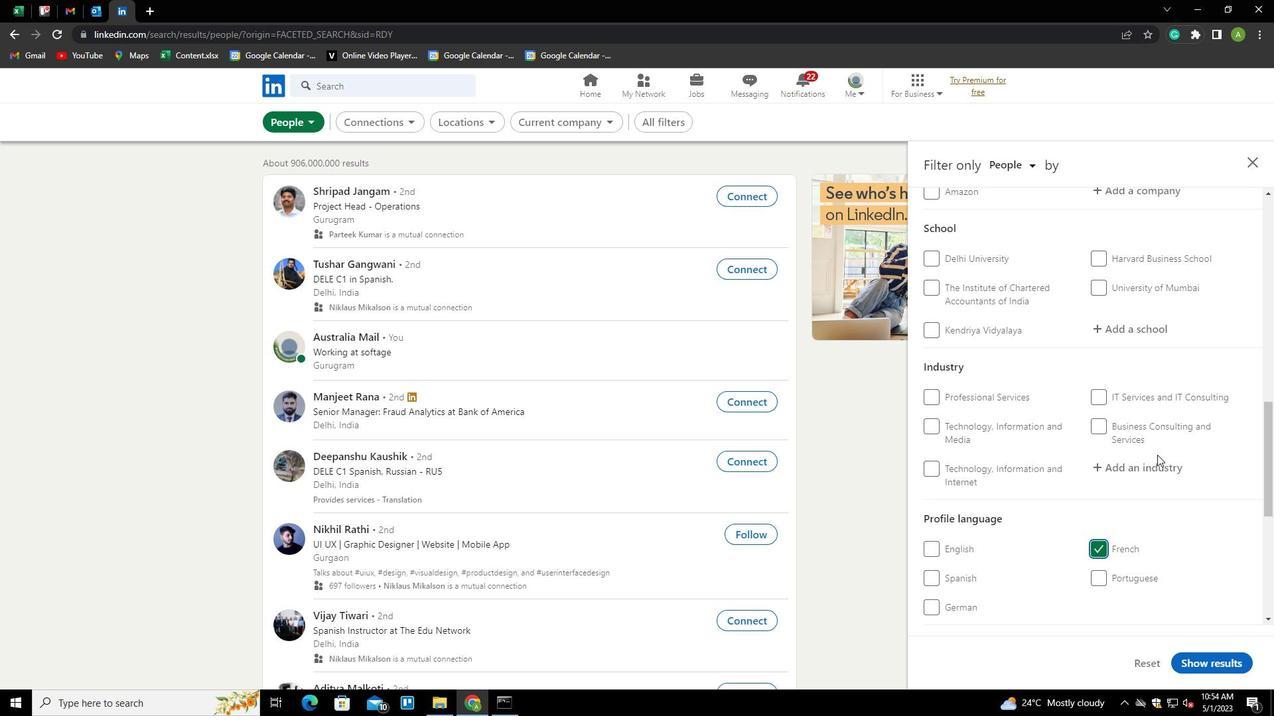 
Action: Mouse scrolled (1157, 456) with delta (0, 0)
Screenshot: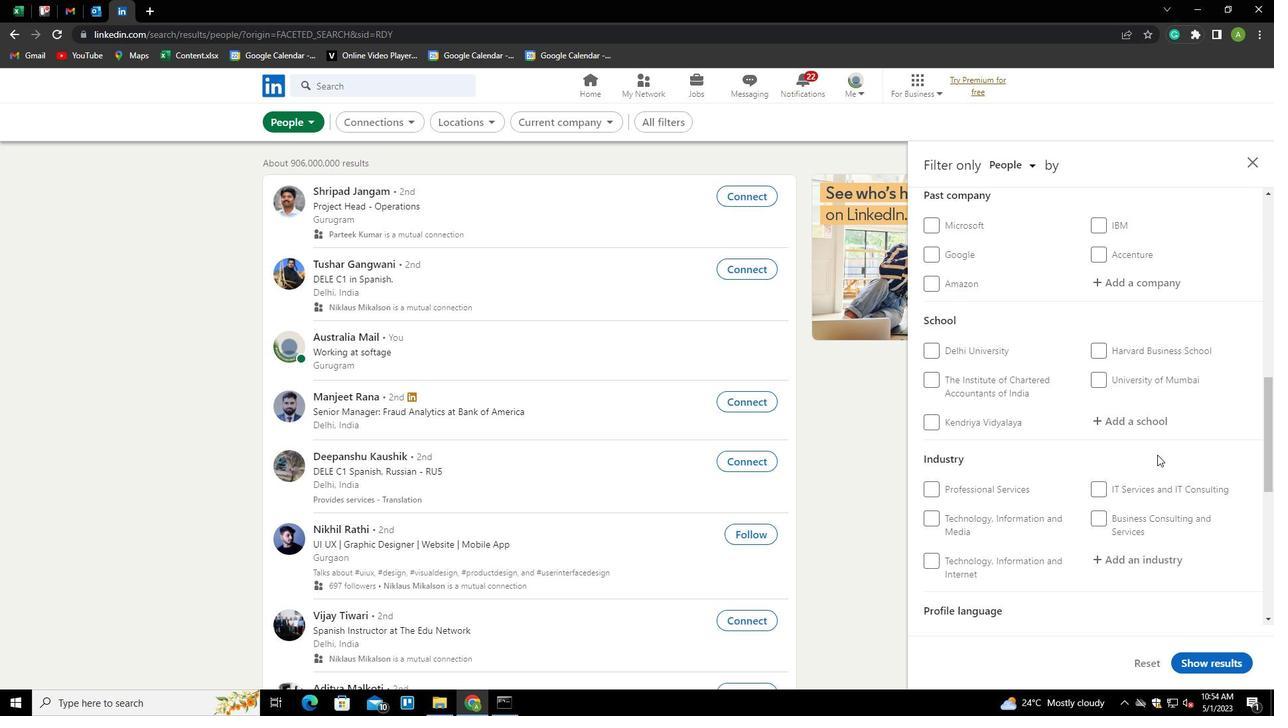 
Action: Mouse scrolled (1157, 456) with delta (0, 0)
Screenshot: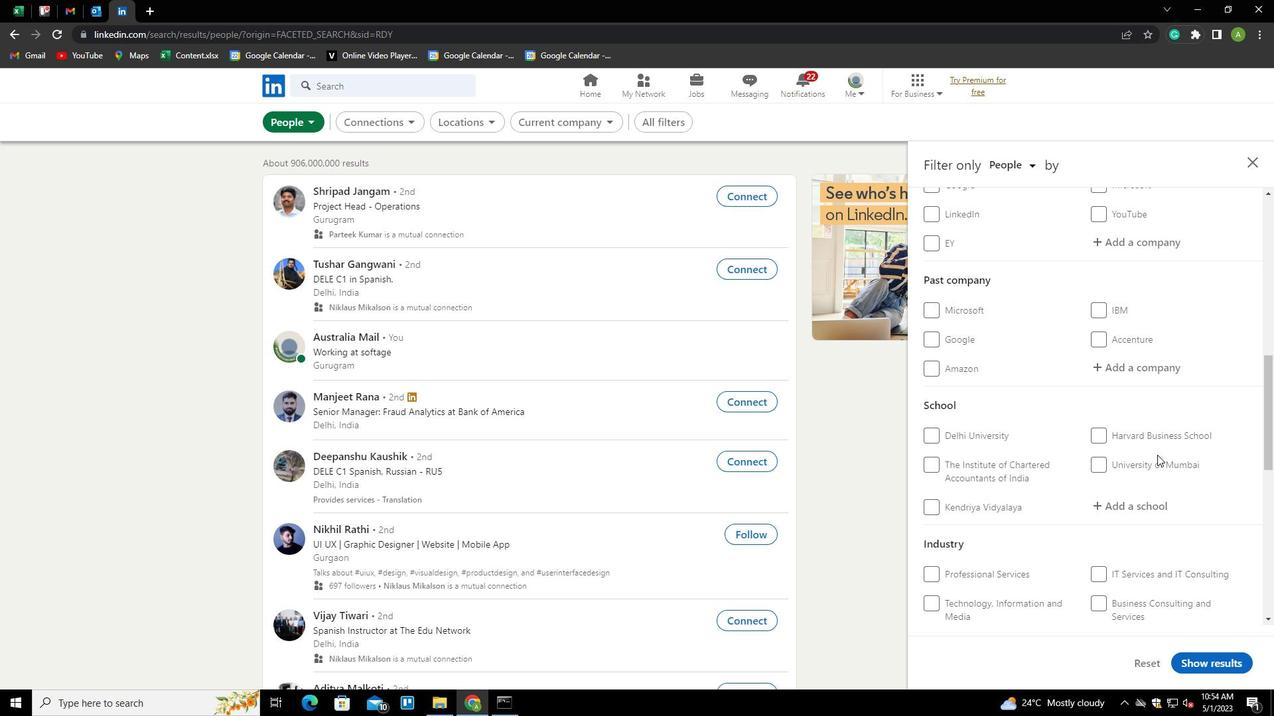
Action: Mouse scrolled (1157, 456) with delta (0, 0)
Screenshot: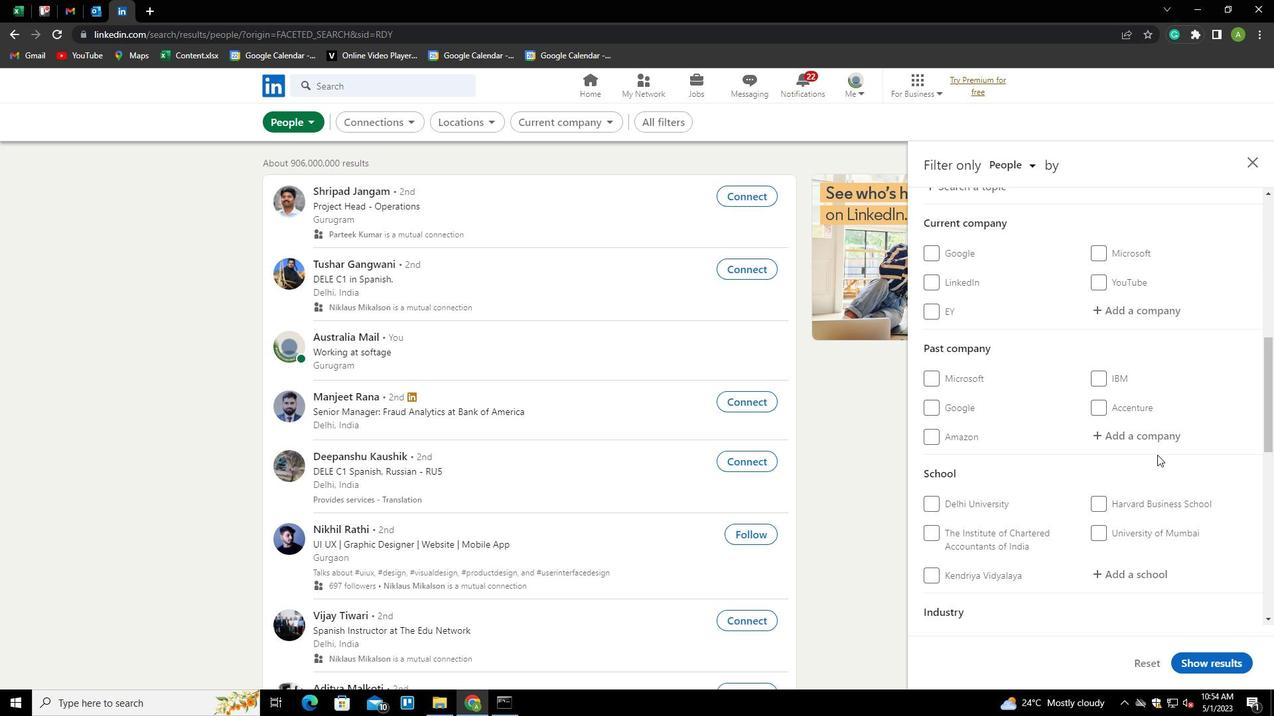 
Action: Mouse scrolled (1157, 456) with delta (0, 0)
Screenshot: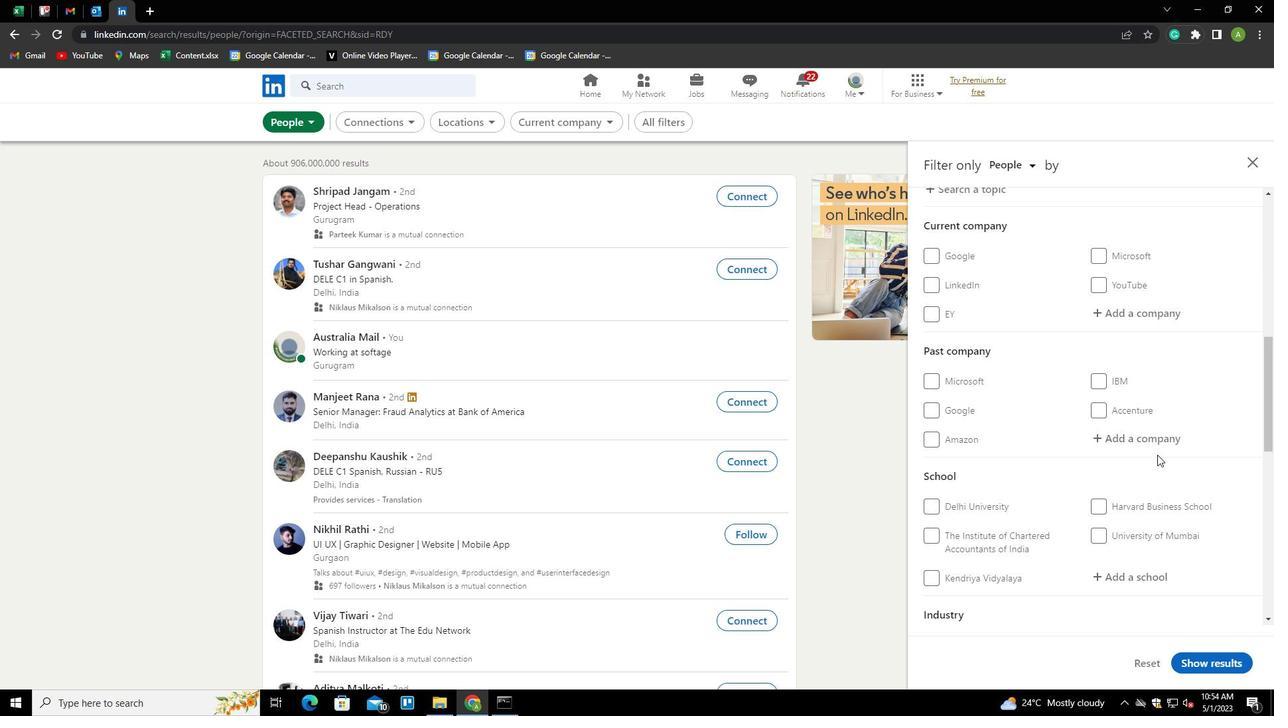 
Action: Mouse scrolled (1157, 456) with delta (0, 0)
Screenshot: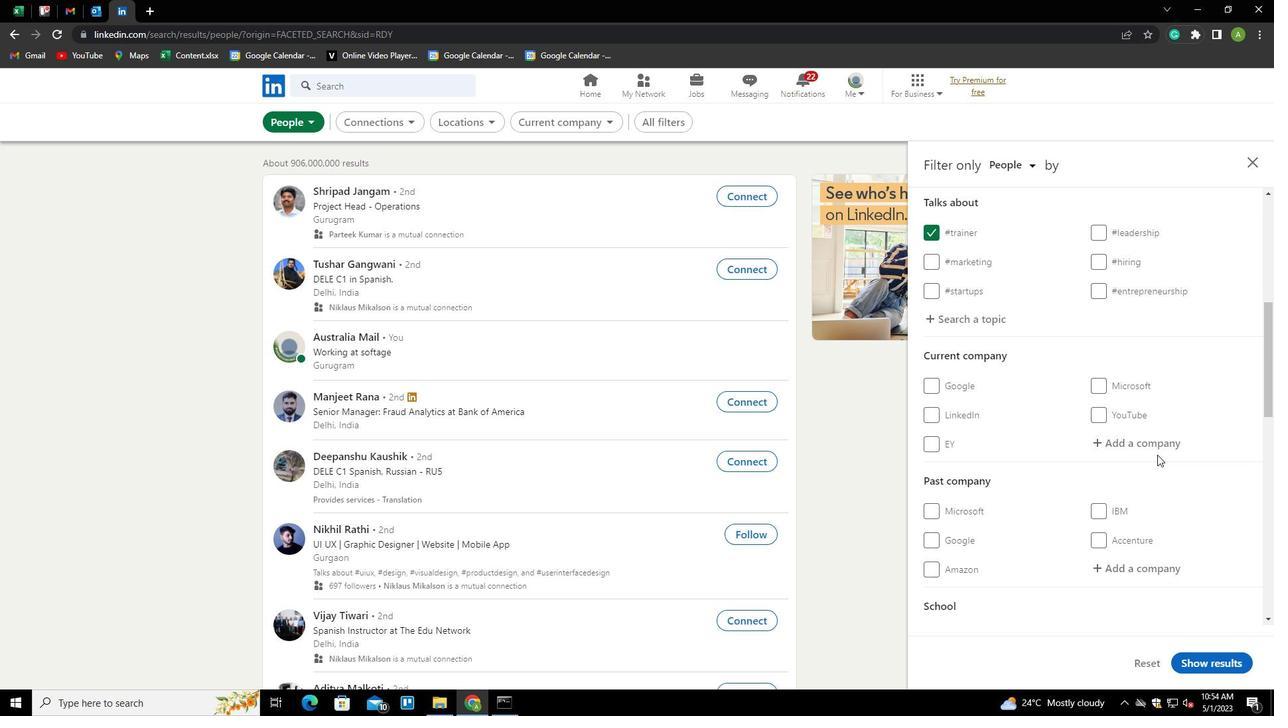 
Action: Mouse moved to (1129, 509)
Screenshot: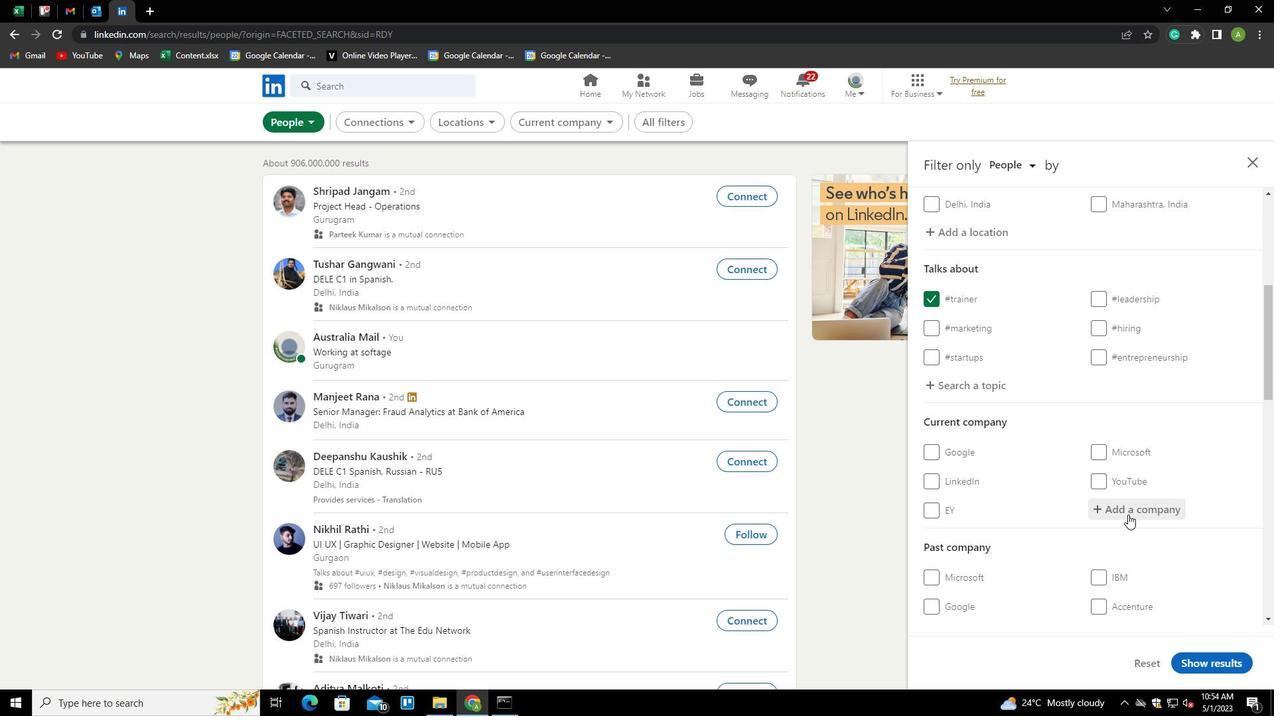 
Action: Mouse pressed left at (1129, 509)
Screenshot: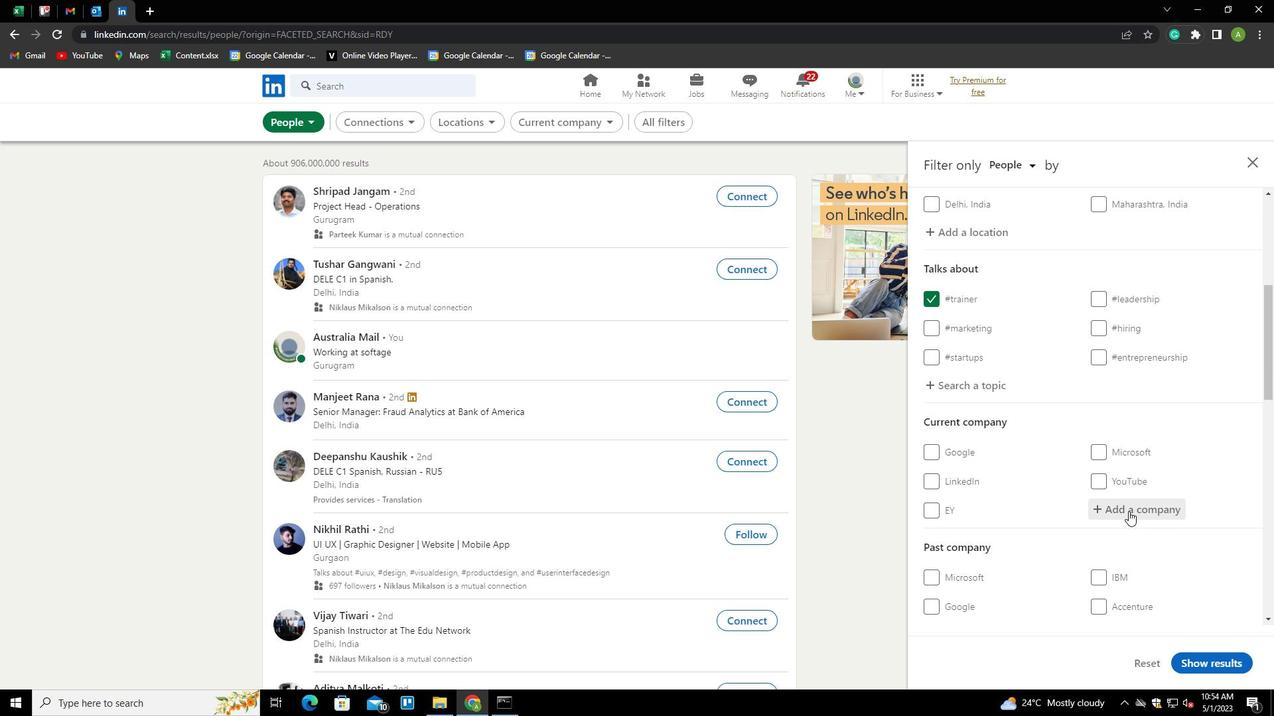 
Action: Key pressed <Key.shift><Key.shift><Key.shift><Key.shift><Key.shift><Key.shift><Key.shift><Key.shift><Key.shift><Key.shift><Key.shift><Key.shift><Key.shift><Key.shift><Key.shift><Key.shift><Key.shift><Key.shift><Key.shift><Key.shift><Key.shift><Key.shift><Key.shift><Key.shift><Key.shift><Key.shift><Key.shift><Key.shift><Key.shift><Key.shift>UTKARSH<Key.down><Key.enter>
Screenshot: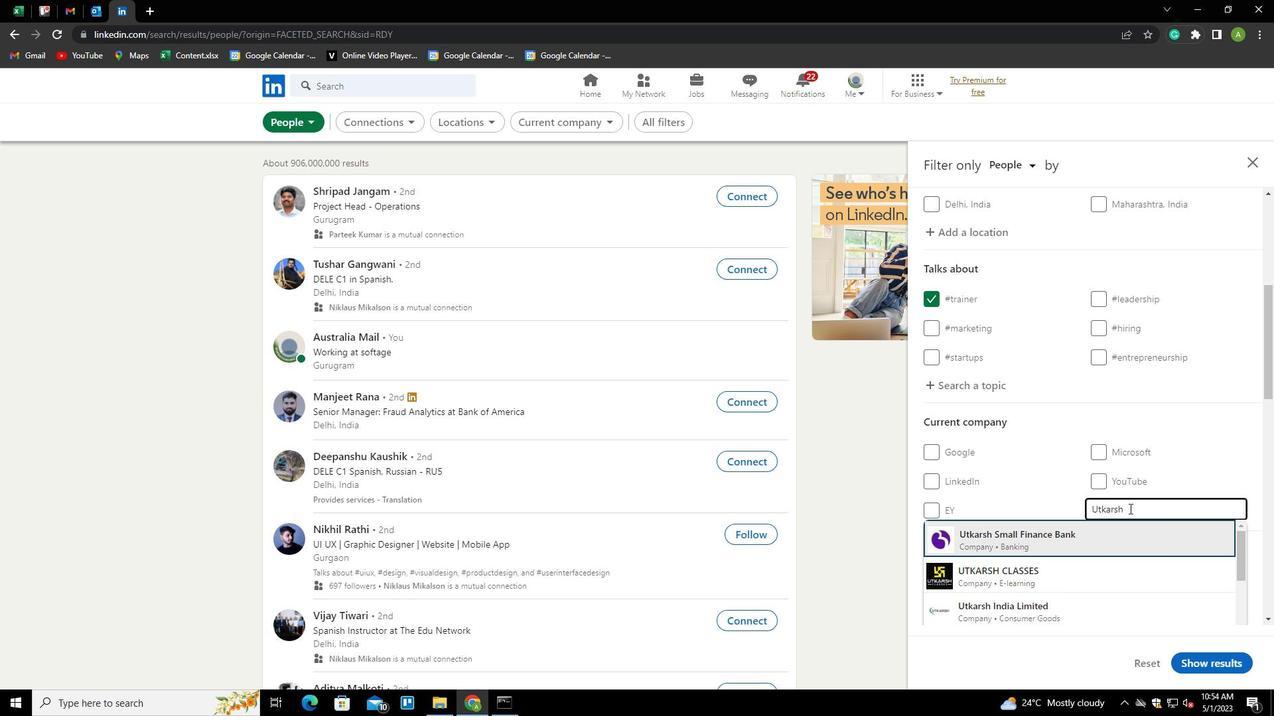 
Action: Mouse scrolled (1129, 508) with delta (0, 0)
Screenshot: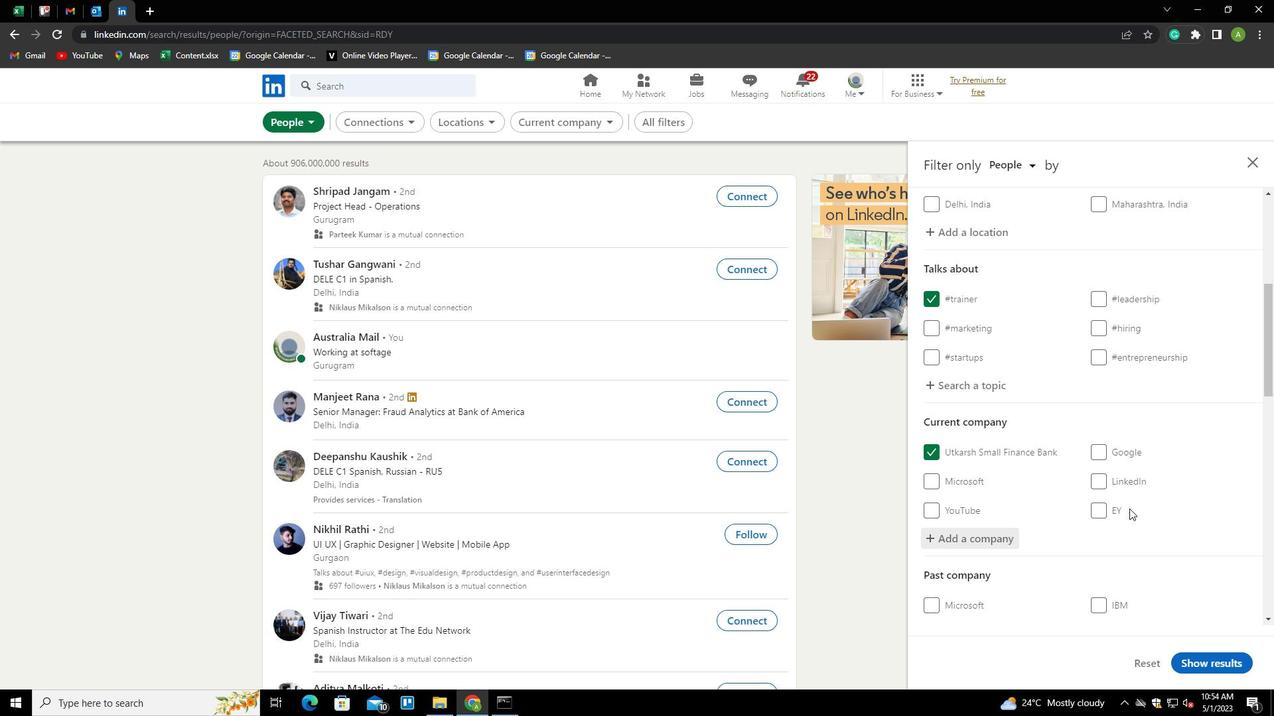 
Action: Mouse scrolled (1129, 508) with delta (0, 0)
Screenshot: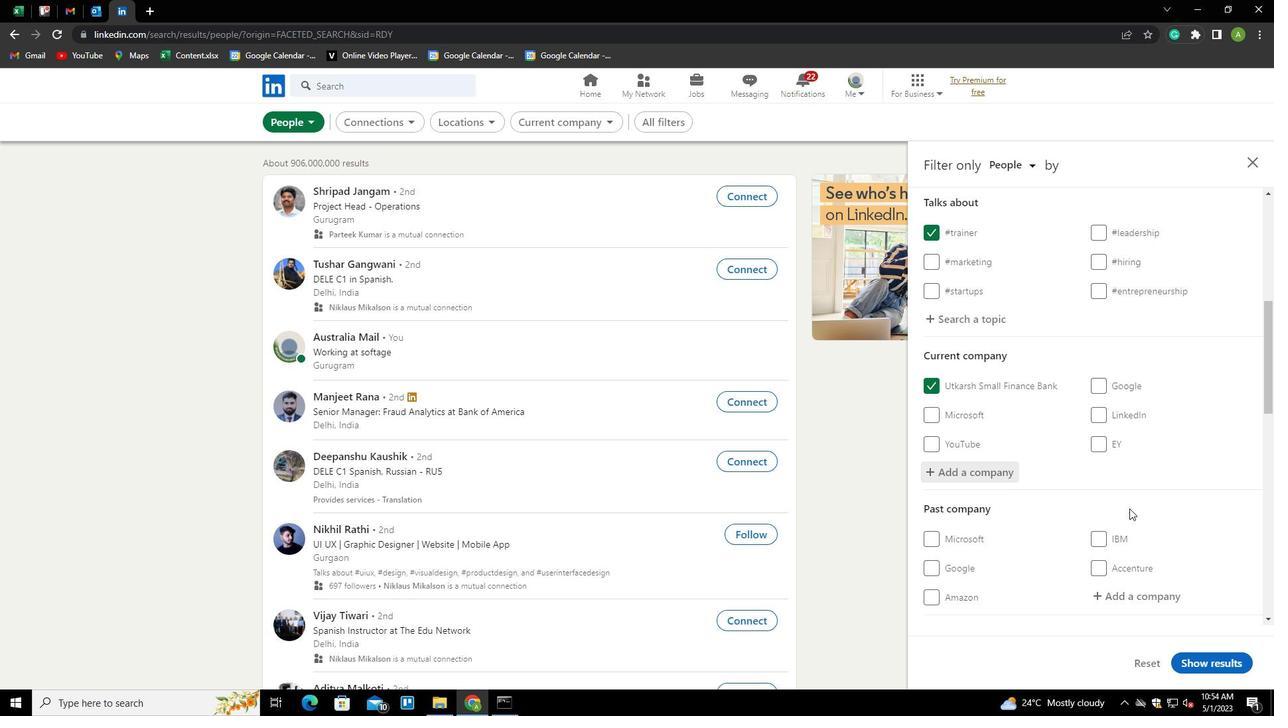 
Action: Mouse scrolled (1129, 508) with delta (0, 0)
Screenshot: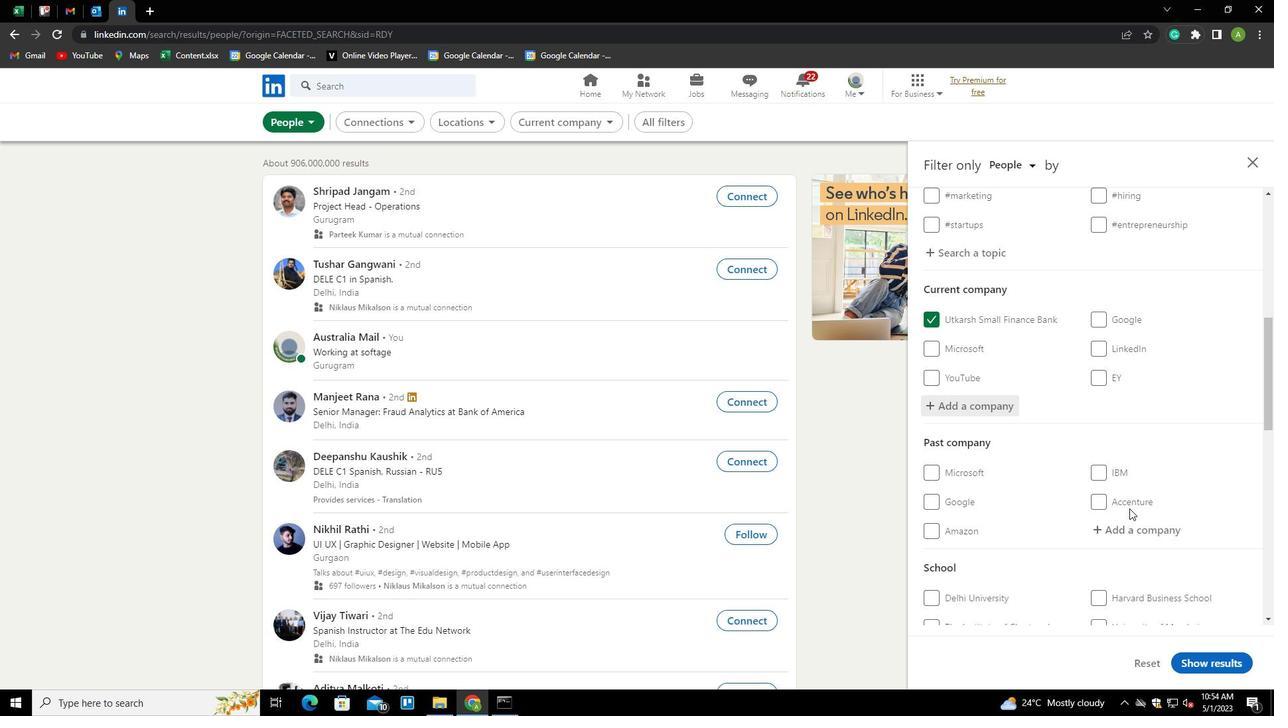 
Action: Mouse scrolled (1129, 508) with delta (0, 0)
Screenshot: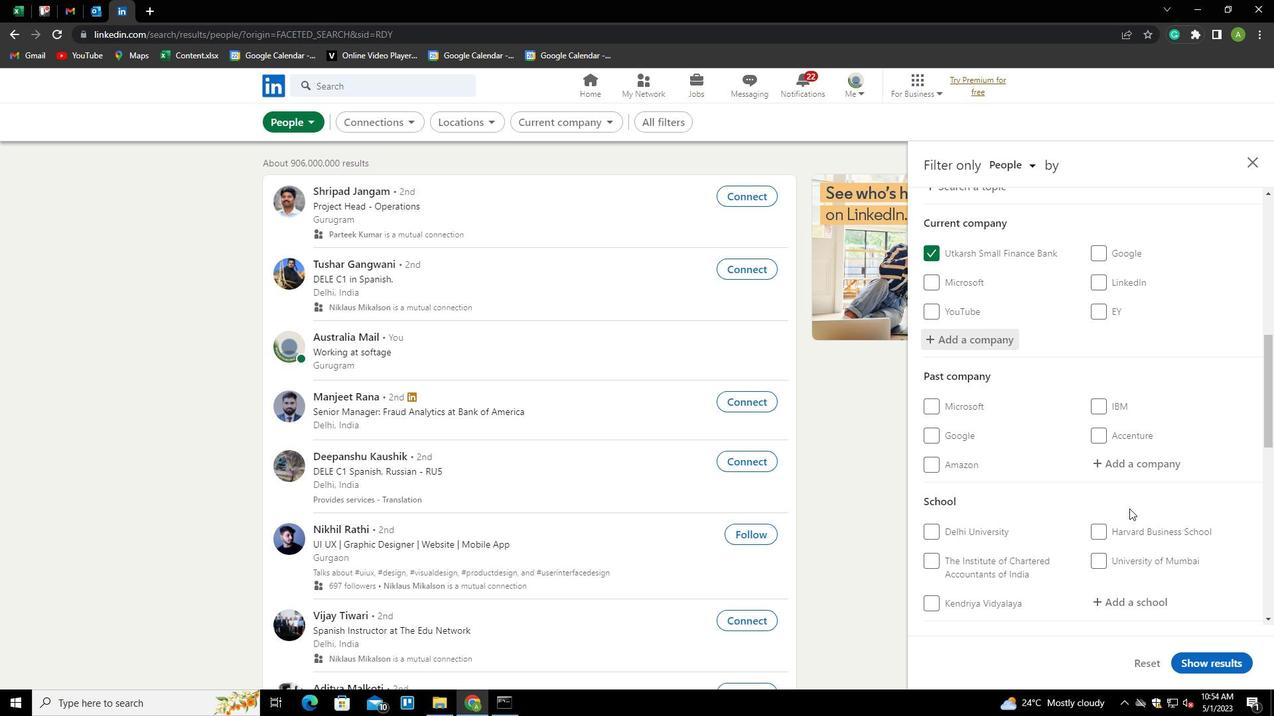 
Action: Mouse scrolled (1129, 508) with delta (0, 0)
Screenshot: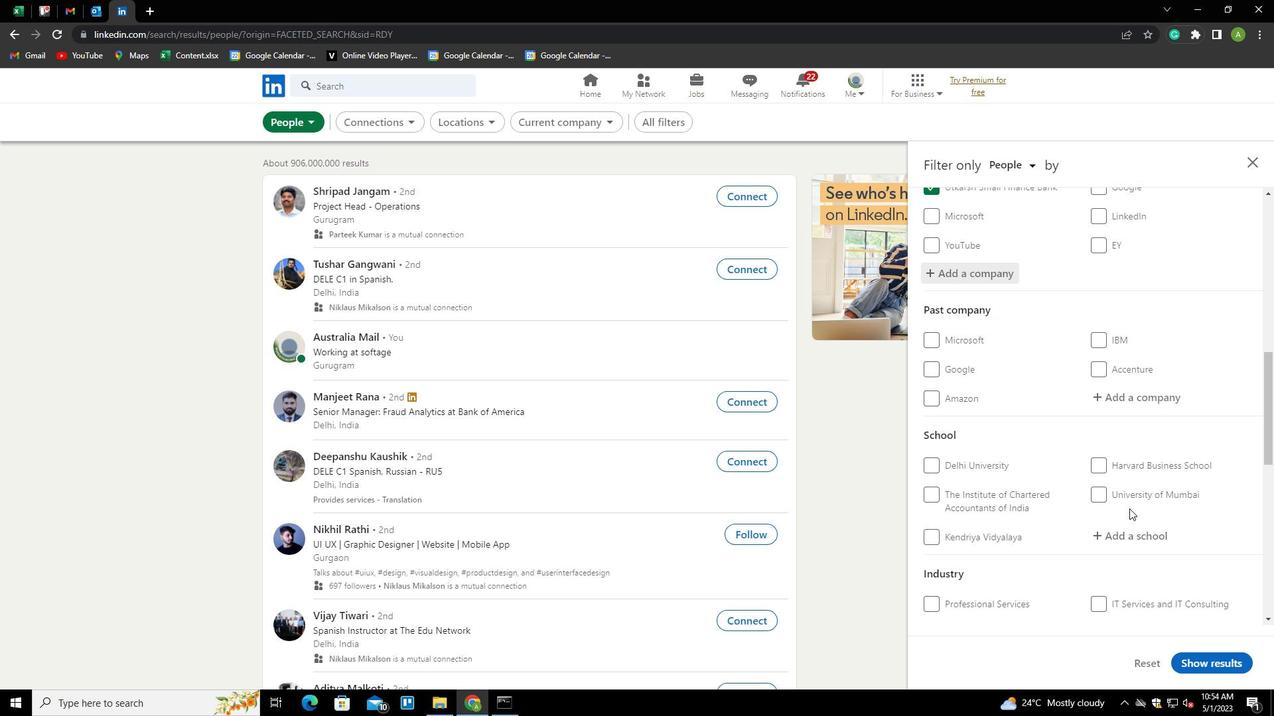 
Action: Mouse moved to (1130, 467)
Screenshot: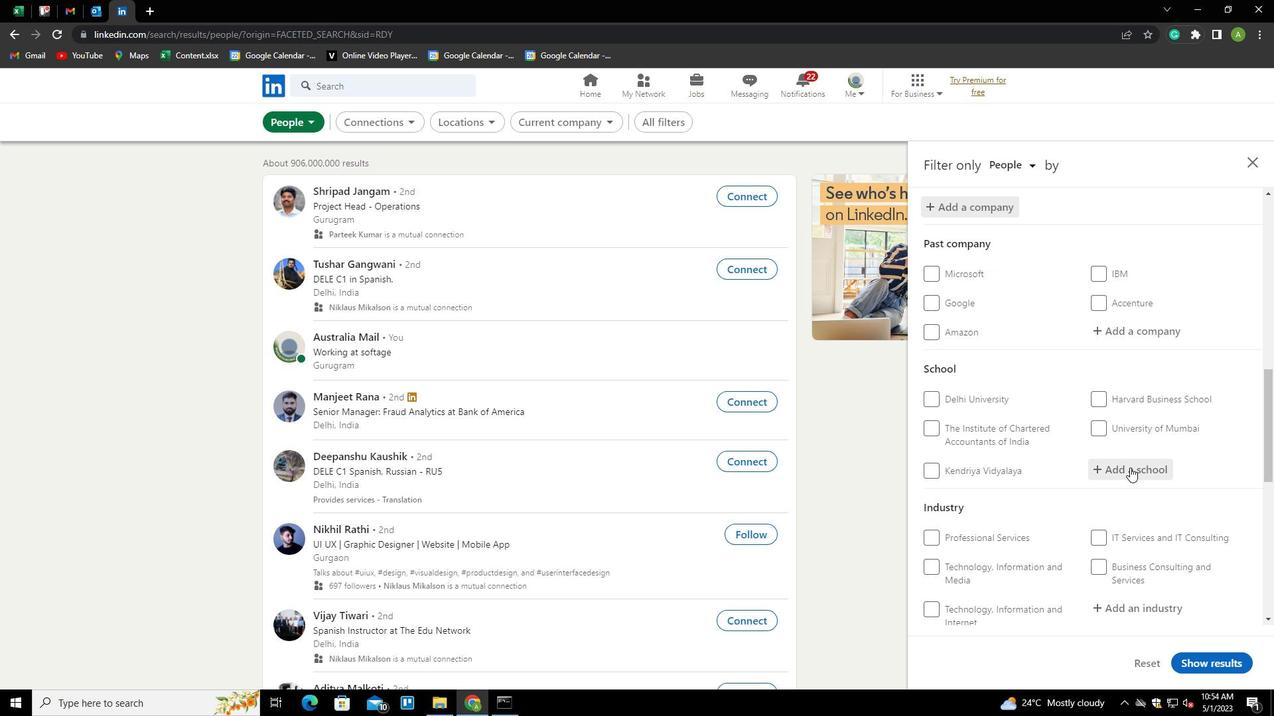 
Action: Mouse pressed left at (1130, 467)
Screenshot: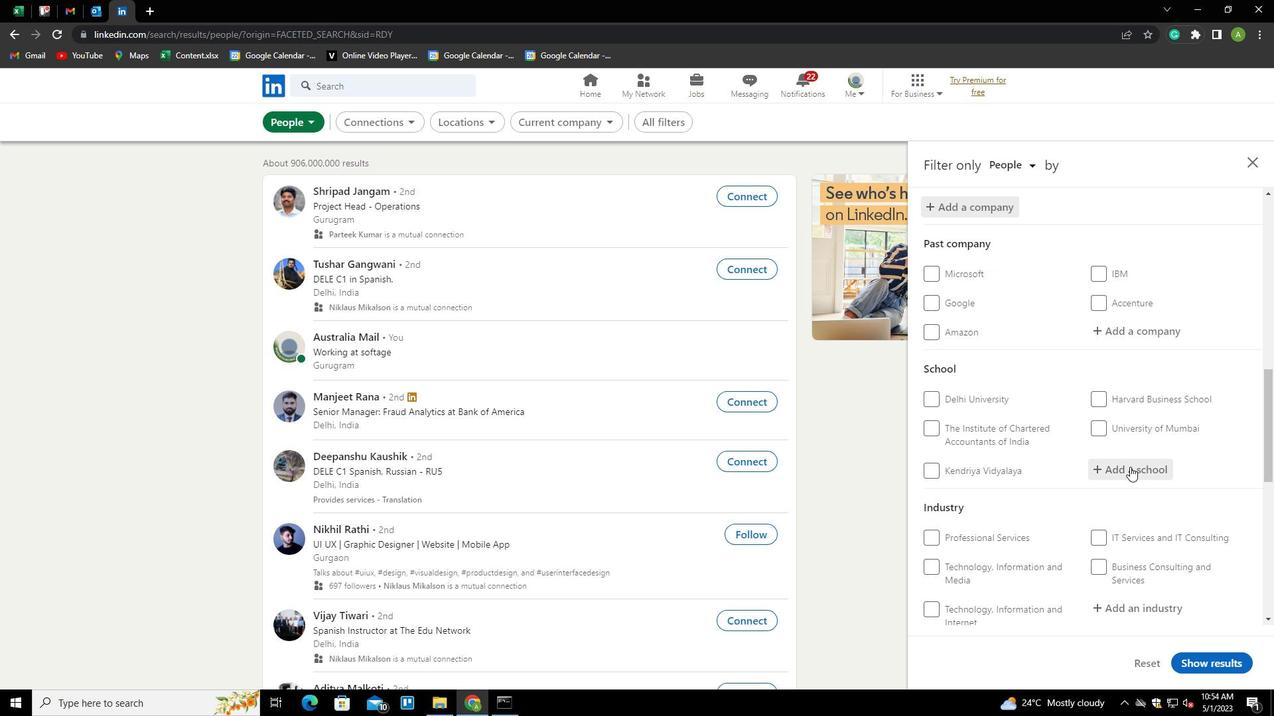
Action: Key pressed <Key.shift>S<Key.shift>HREE<Key.space><Key.shift>K><Key.backspace>.<Key.shift><Key.shift><Key.shift><Key.shift><Key.shift><Key.shift><Key.shift><Key.shift><Key.shift><Key.shift><Key.shift><Key.shift><Key.shift><Key.shift><Key.shift><Key.shift><Key.shift><Key.shift><Key.shift><Key.shift><Key.shift><Key.shift><Key.shift><Key.shift><Key.shift><Key.shift><Key.shift><Key.shift>M.<Key.space><Key.shift><Key.shift><Key.shift><Key.shift><Key.shift><Key.shift><Key.down><Key.enter>
Screenshot: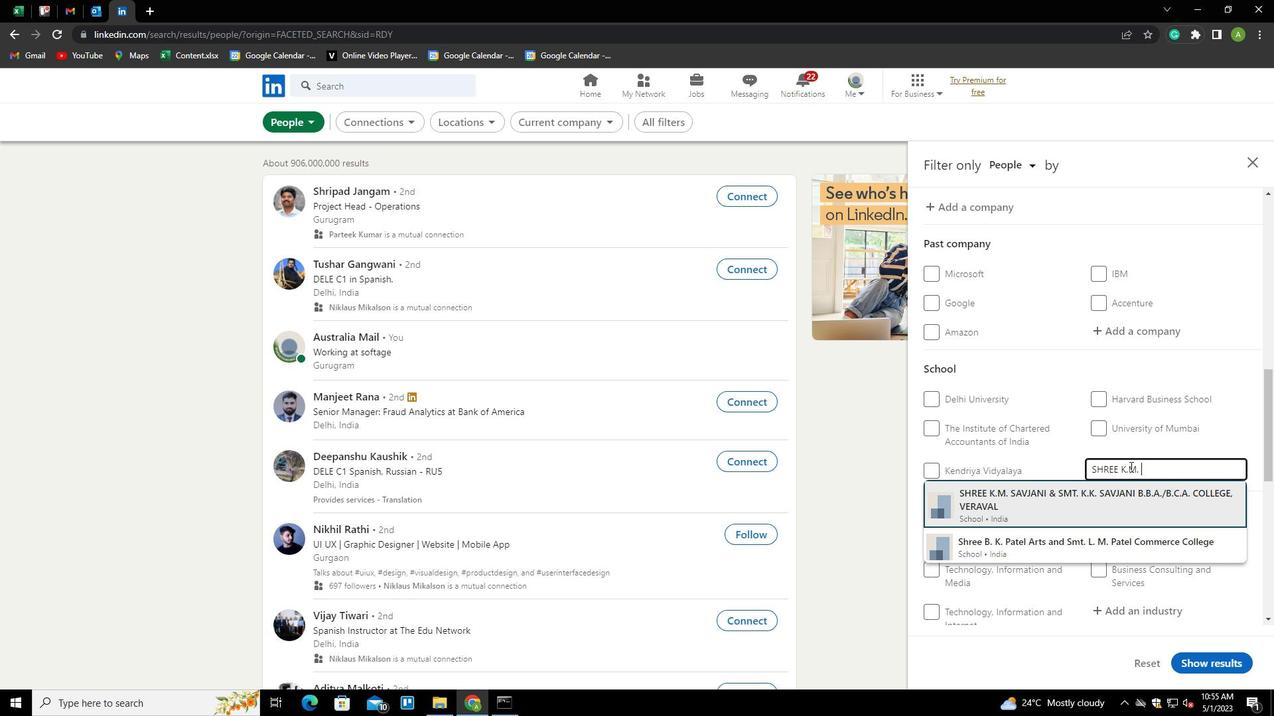 
Action: Mouse scrolled (1130, 466) with delta (0, 0)
Screenshot: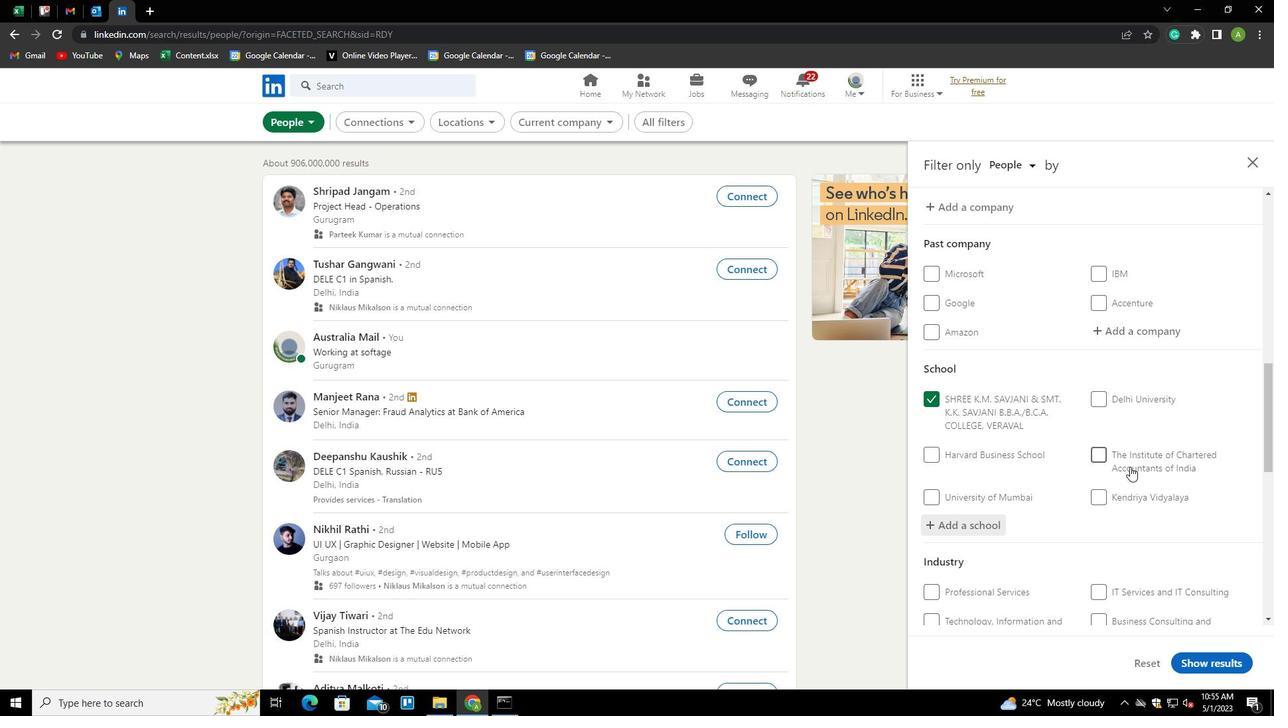 
Action: Mouse scrolled (1130, 466) with delta (0, 0)
Screenshot: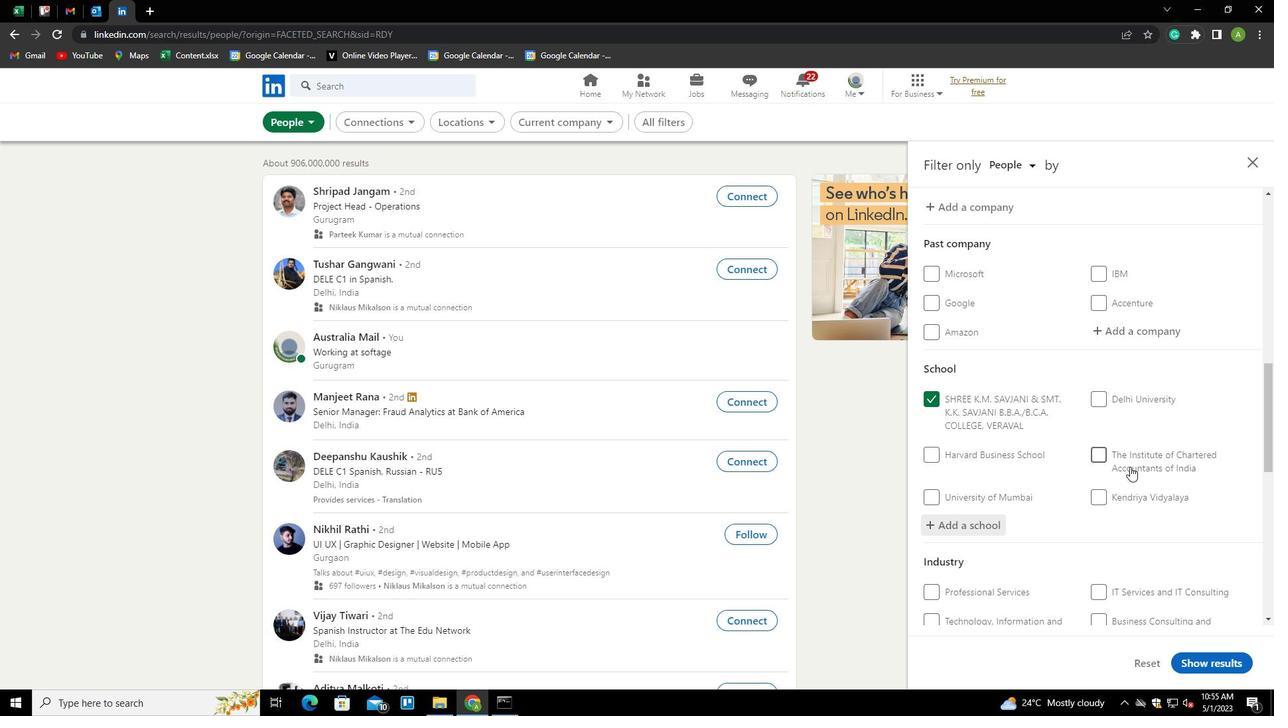 
Action: Mouse scrolled (1130, 466) with delta (0, 0)
Screenshot: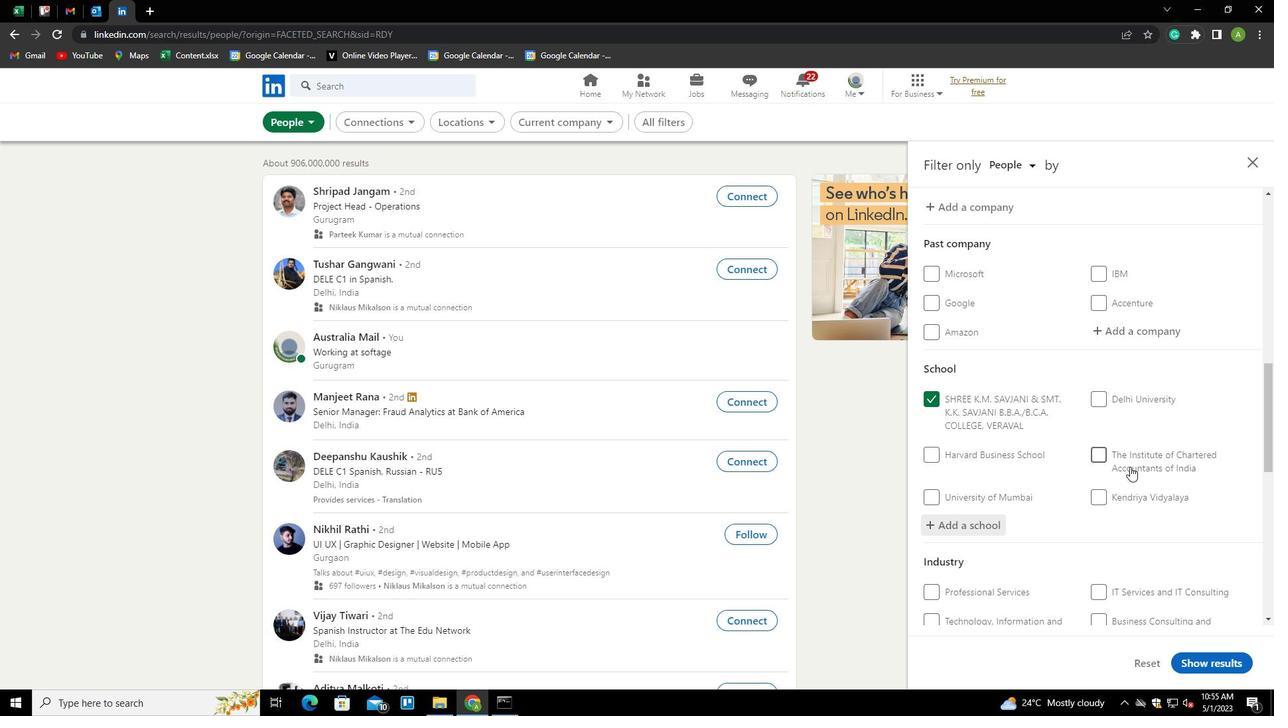 
Action: Mouse moved to (1123, 462)
Screenshot: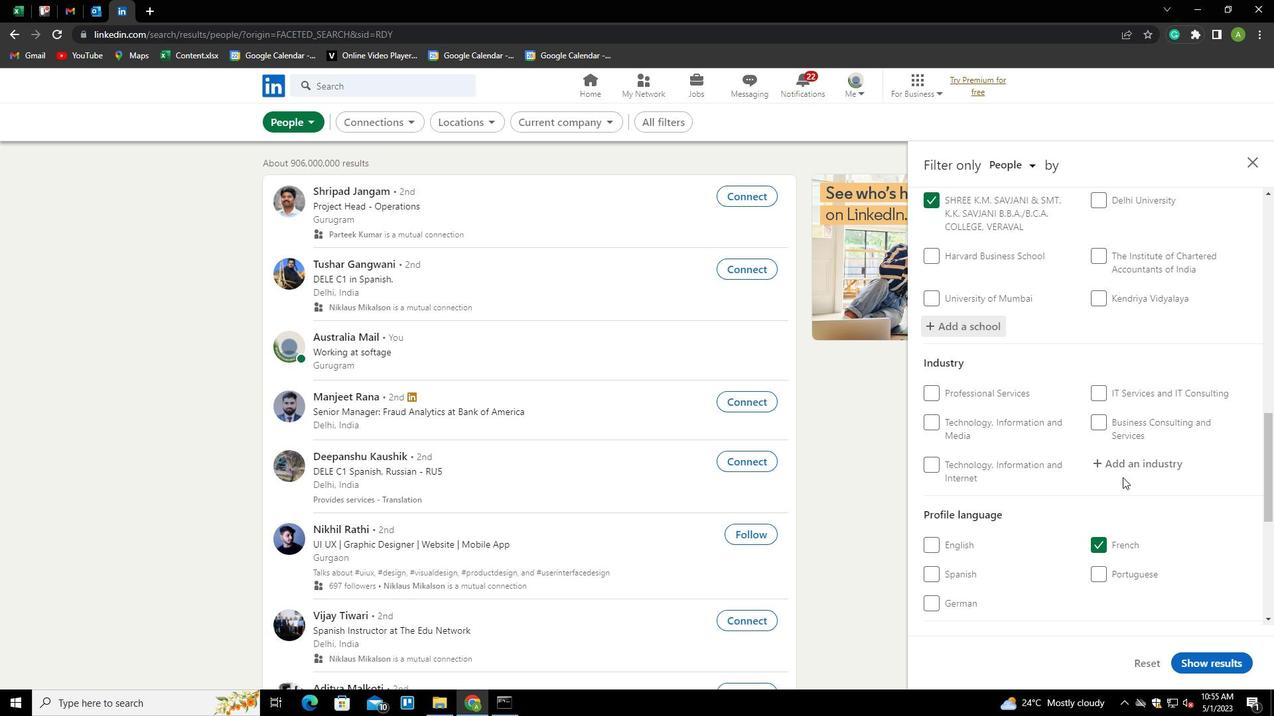 
Action: Mouse pressed left at (1123, 462)
Screenshot: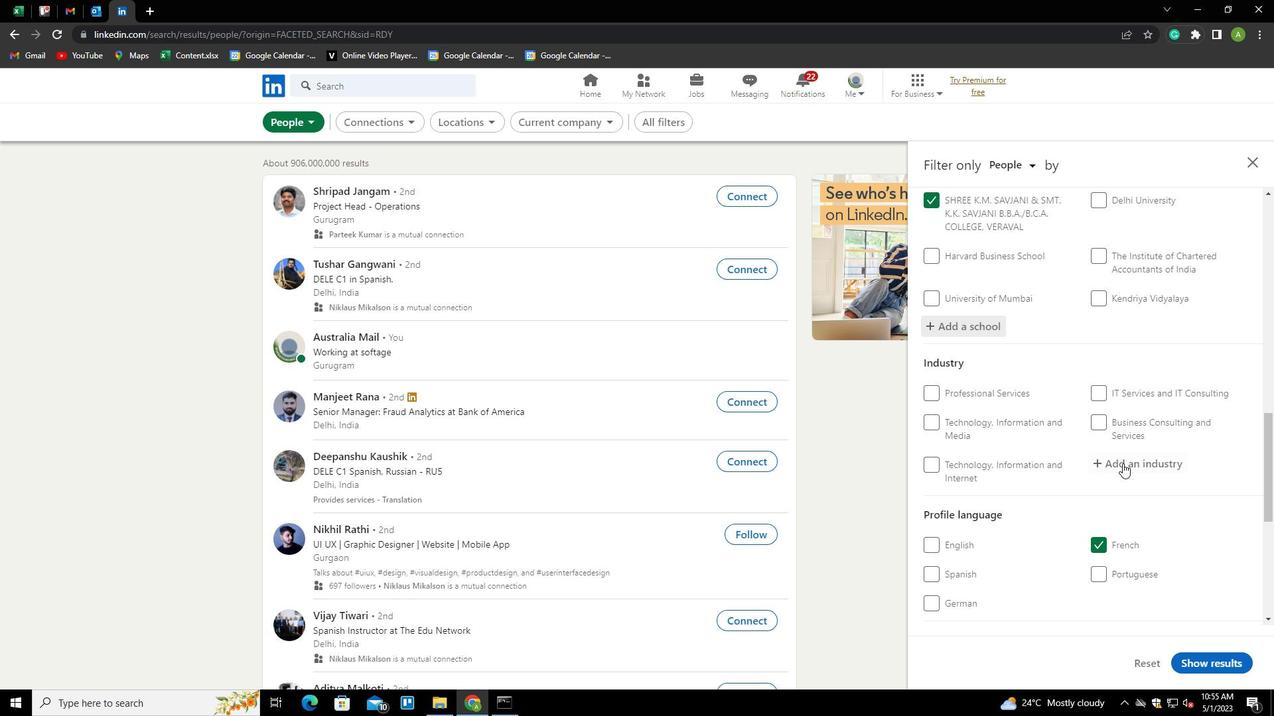 
Action: Mouse moved to (1130, 463)
Screenshot: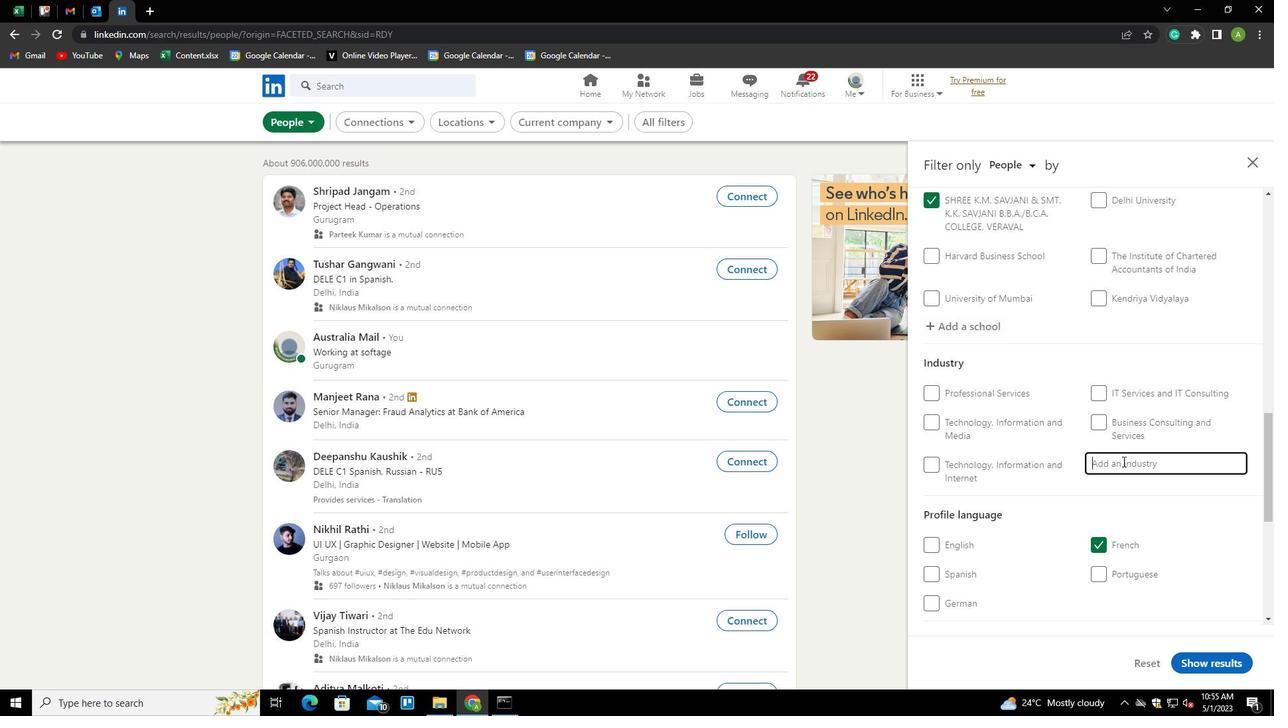 
Action: Mouse pressed left at (1130, 463)
Screenshot: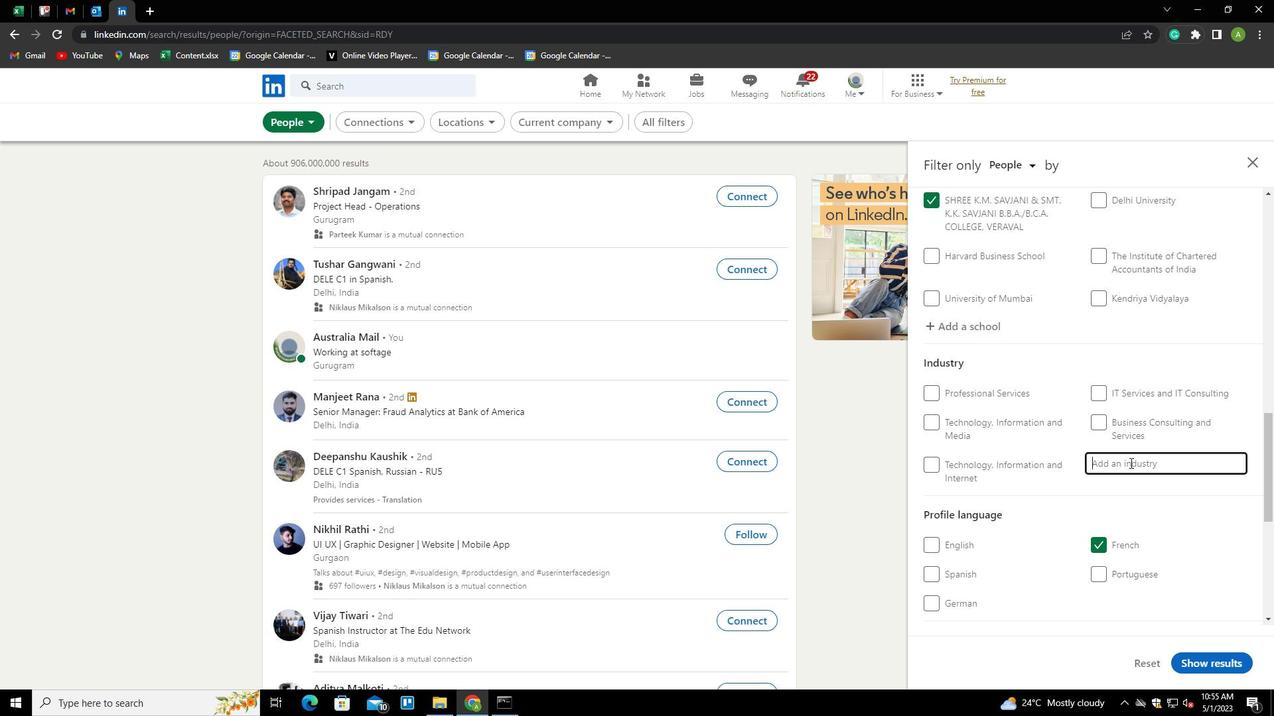 
Action: Key pressed <Key.shift><Key.shift>IT<Key.space><Key.shift>SYSTEM<Key.down><Key.down><Key.down><Key.down><Key.enter>
Screenshot: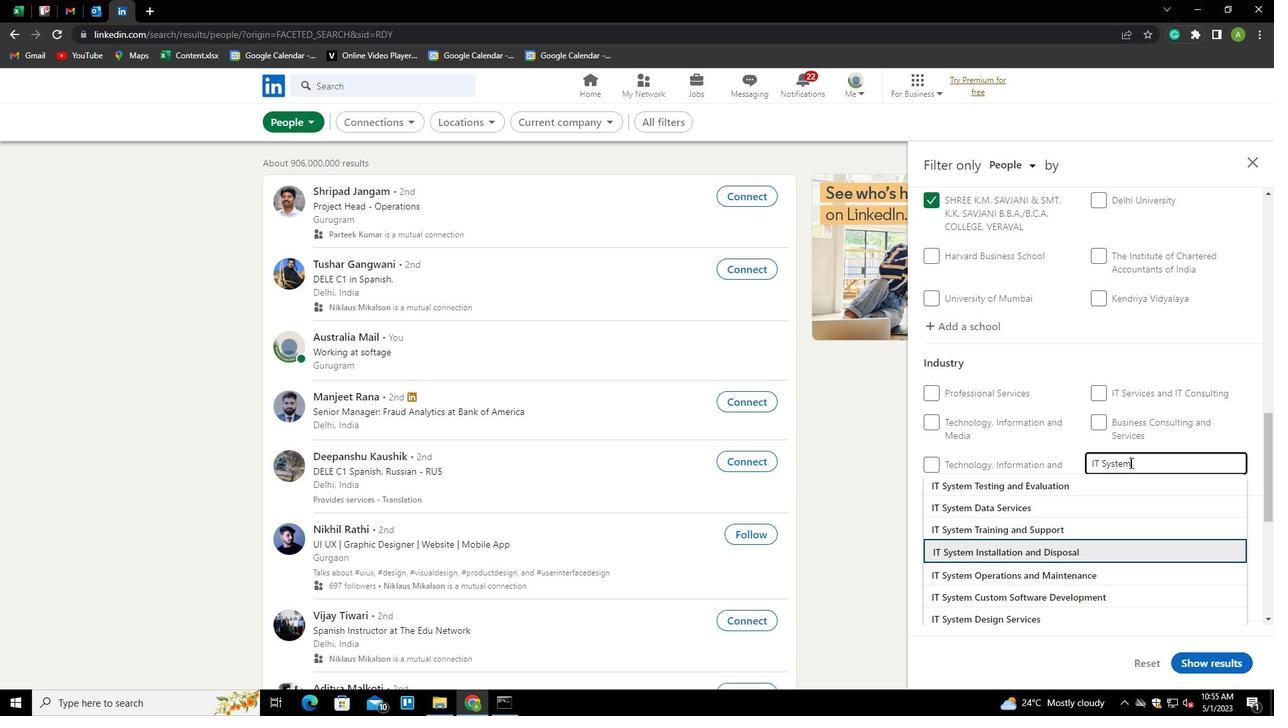 
Action: Mouse scrolled (1130, 462) with delta (0, 0)
Screenshot: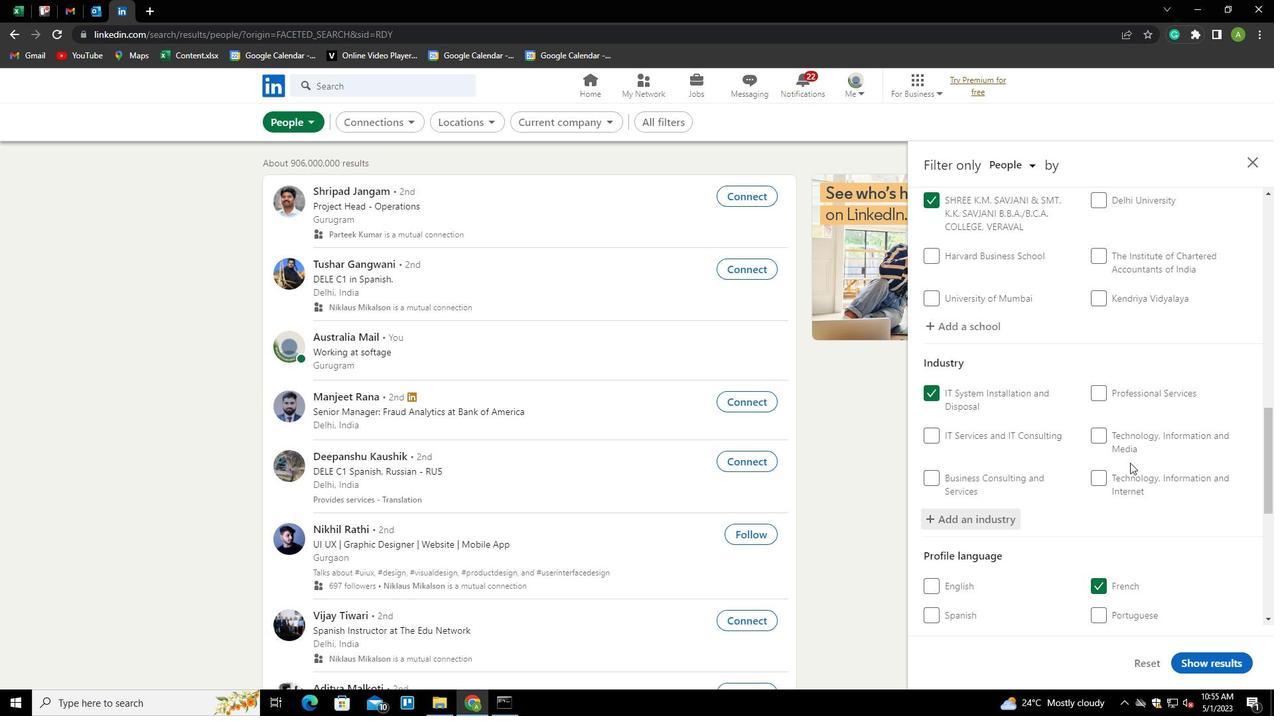 
Action: Mouse scrolled (1130, 462) with delta (0, 0)
Screenshot: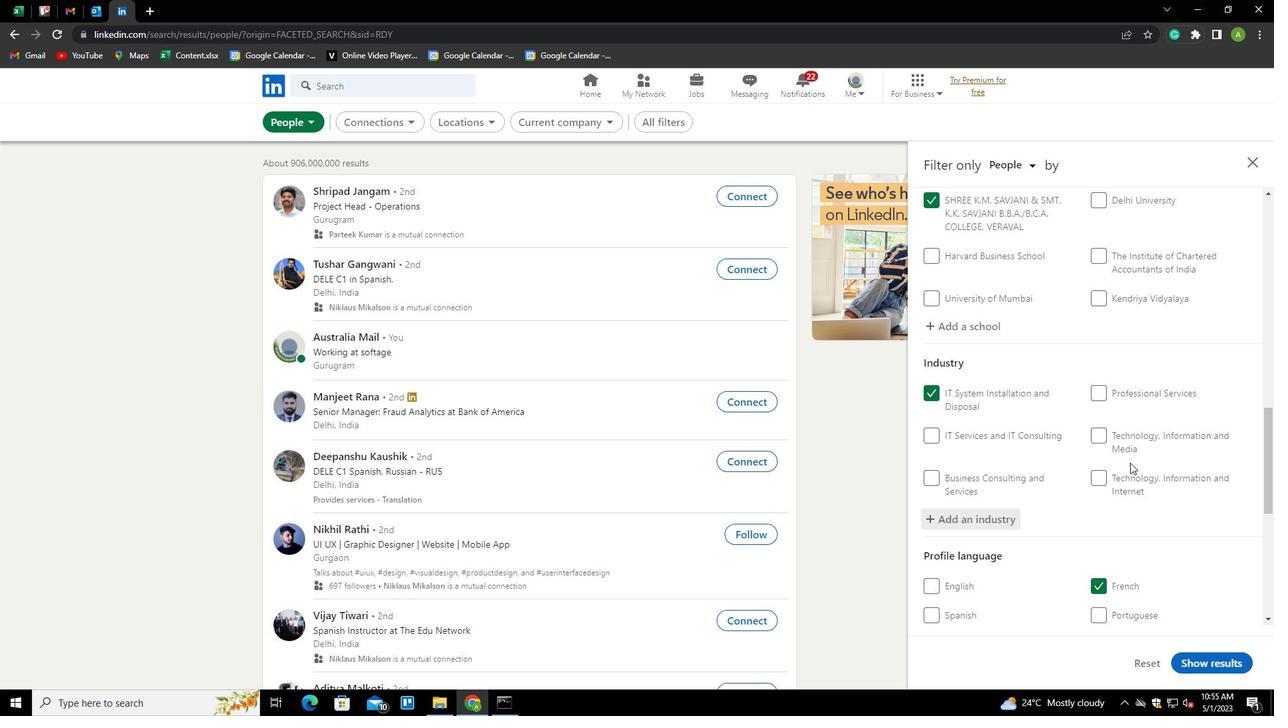 
Action: Mouse moved to (1130, 463)
Screenshot: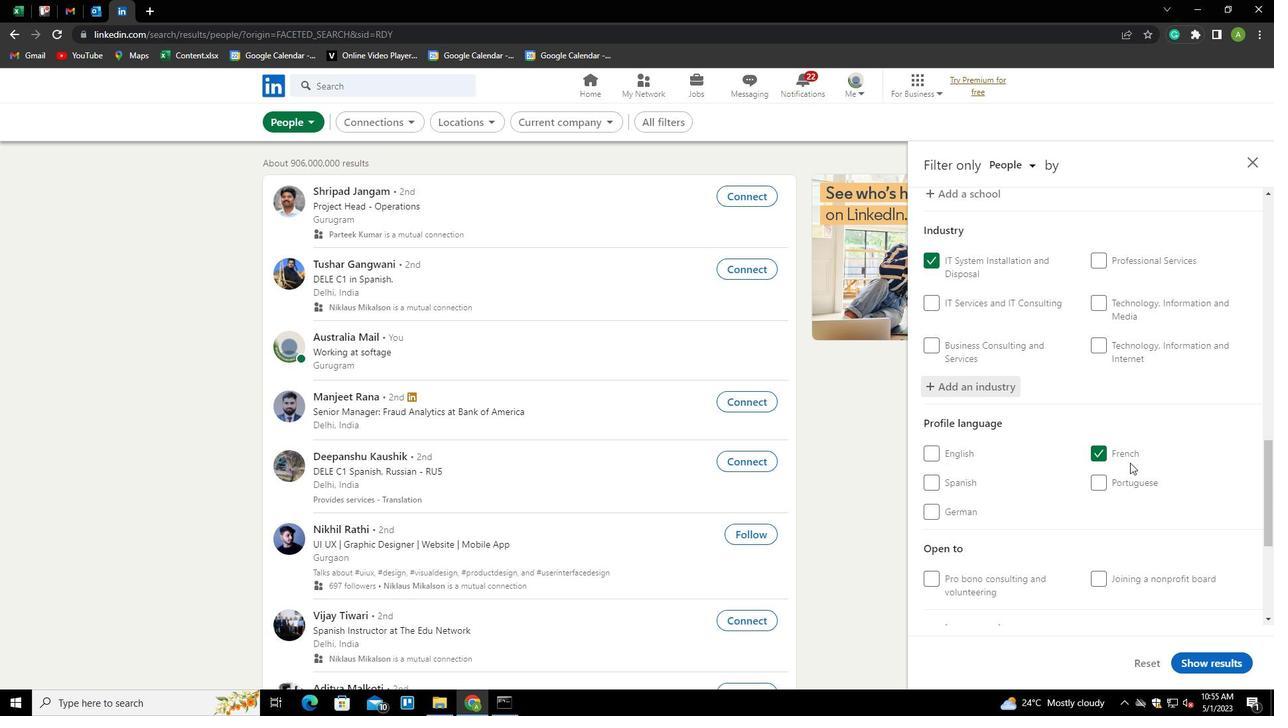 
Action: Mouse scrolled (1130, 462) with delta (0, 0)
Screenshot: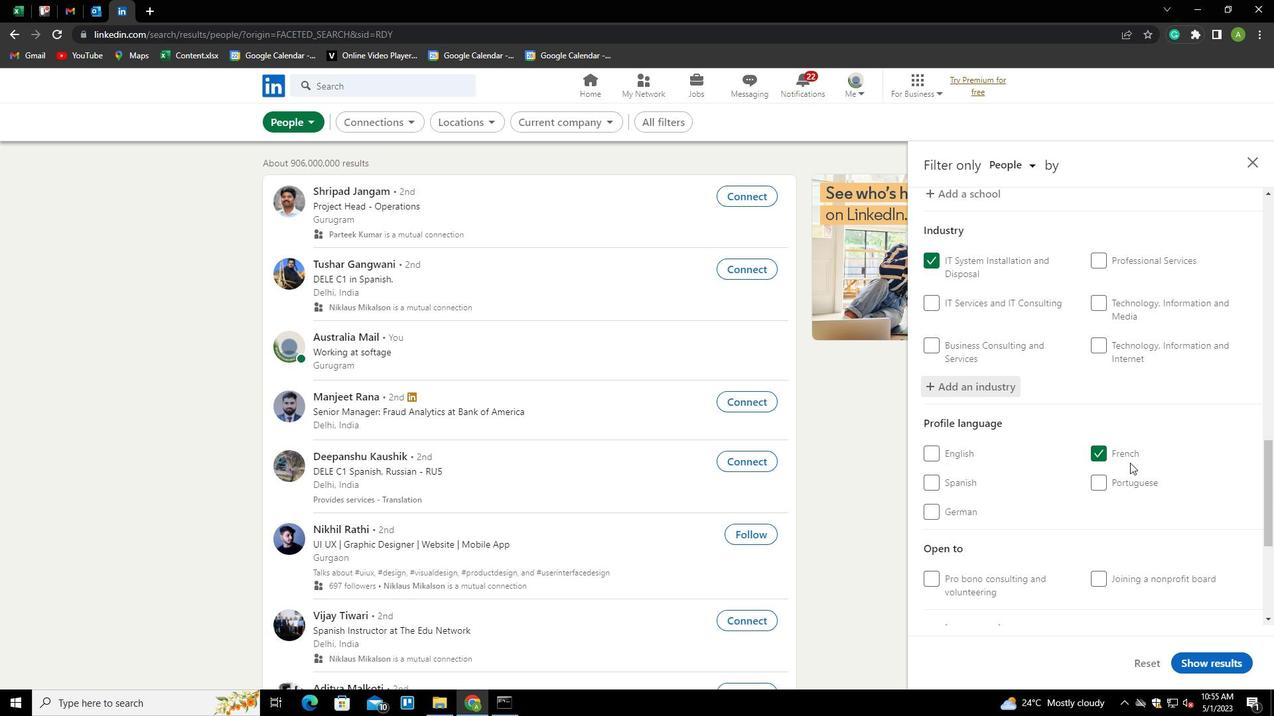 
Action: Mouse scrolled (1130, 462) with delta (0, 0)
Screenshot: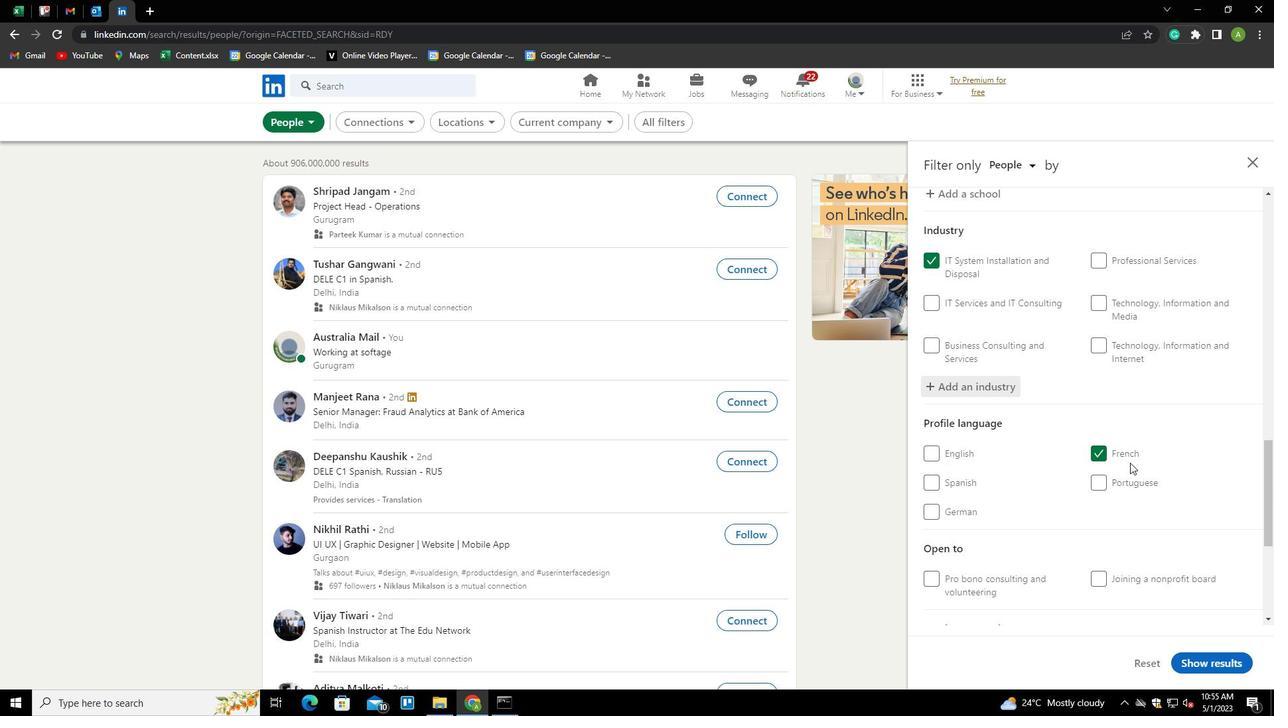 
Action: Mouse scrolled (1130, 462) with delta (0, 0)
Screenshot: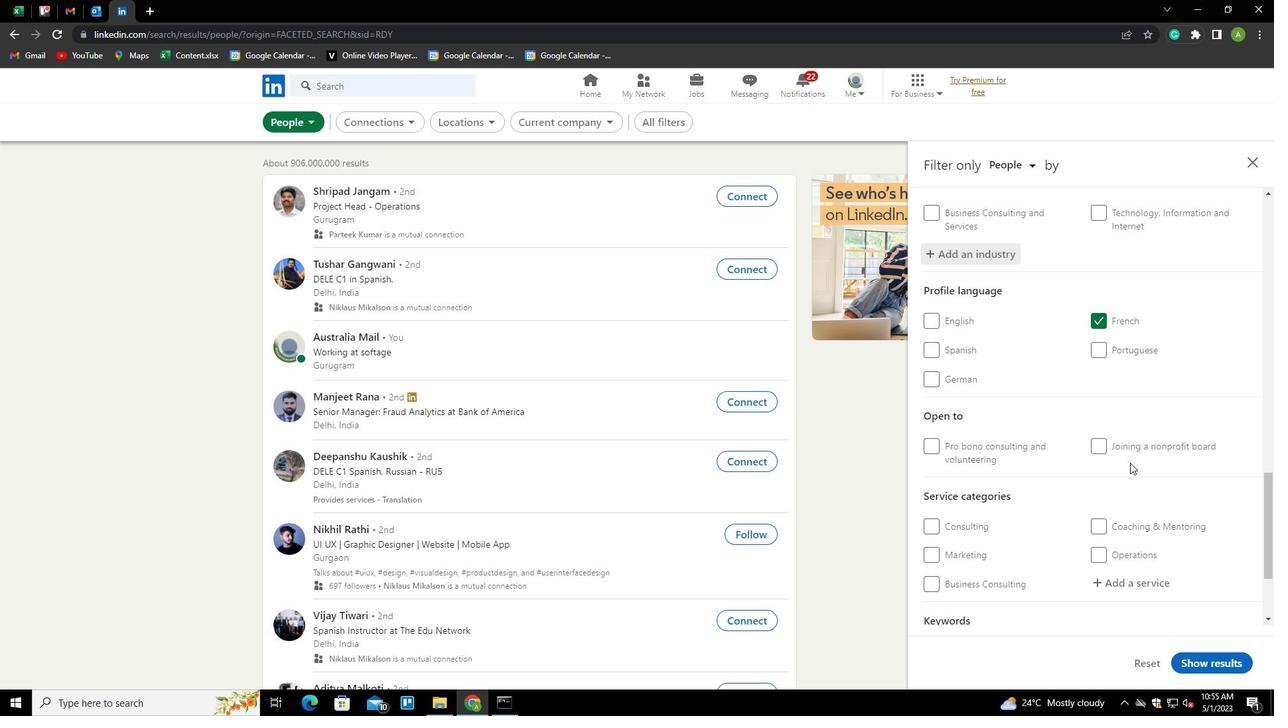 
Action: Mouse moved to (1119, 515)
Screenshot: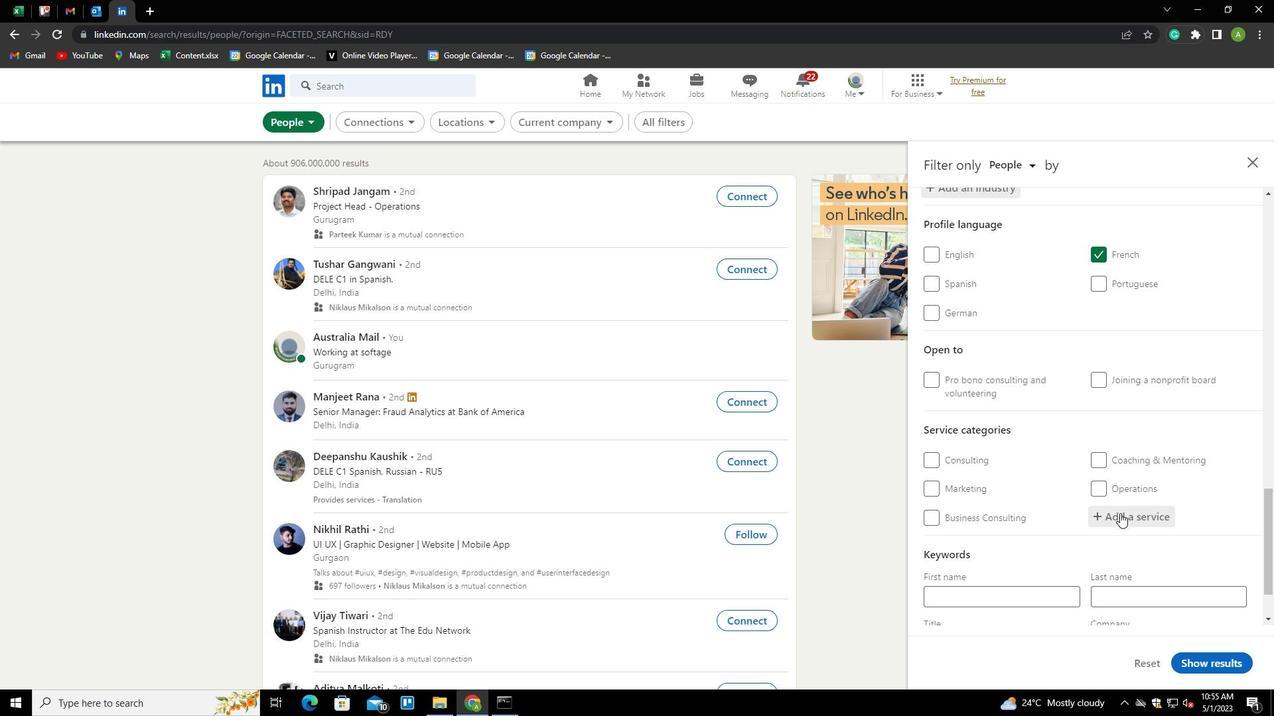 
Action: Mouse pressed left at (1119, 515)
Screenshot: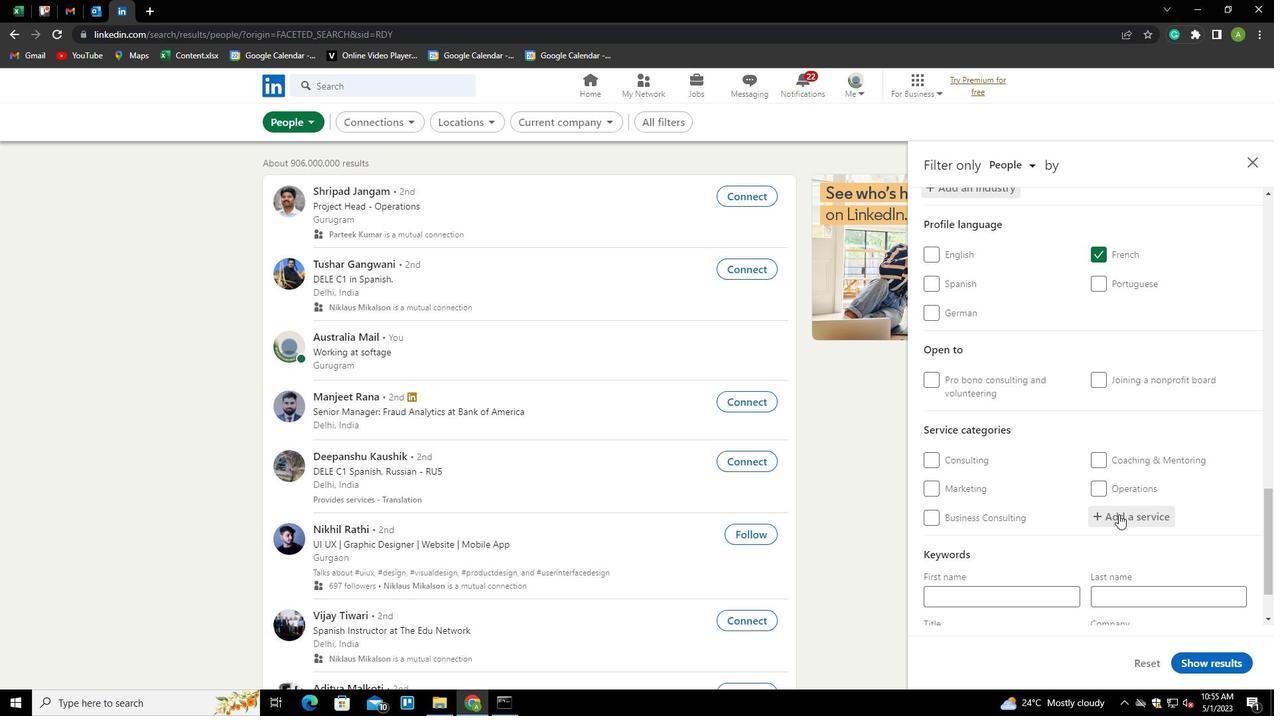 
Action: Mouse moved to (1124, 516)
Screenshot: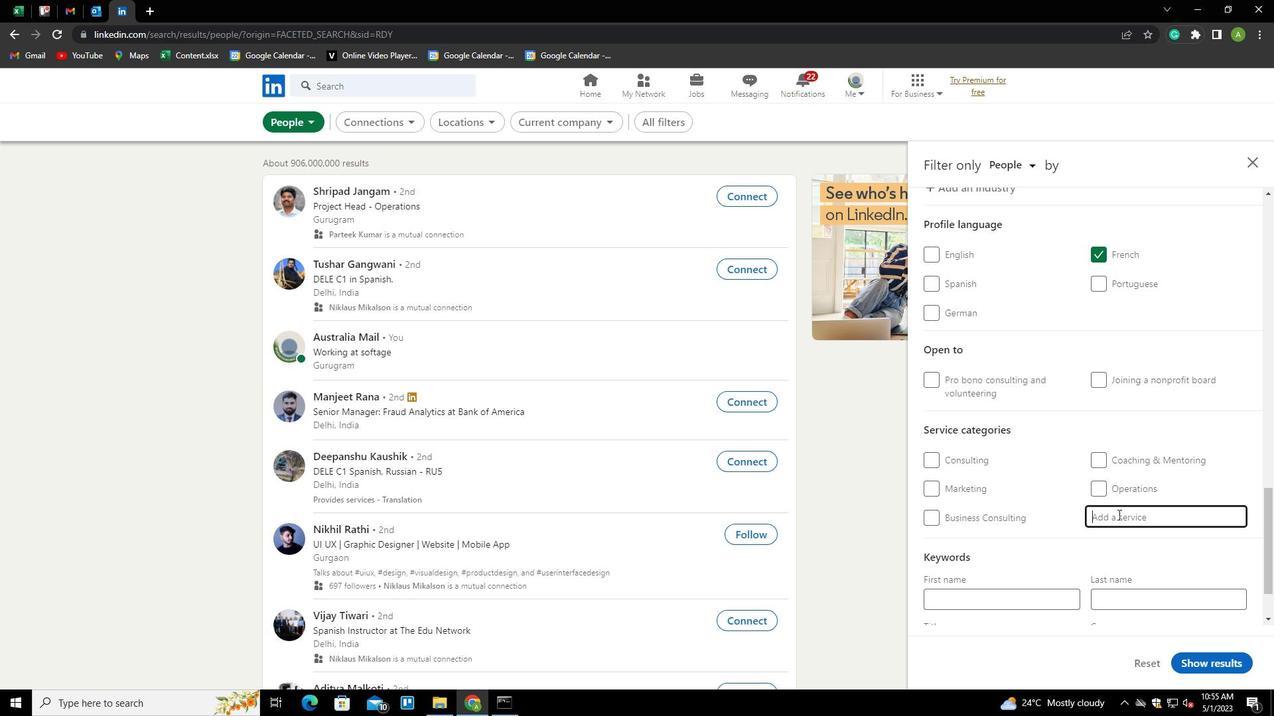 
Action: Mouse pressed left at (1124, 516)
Screenshot: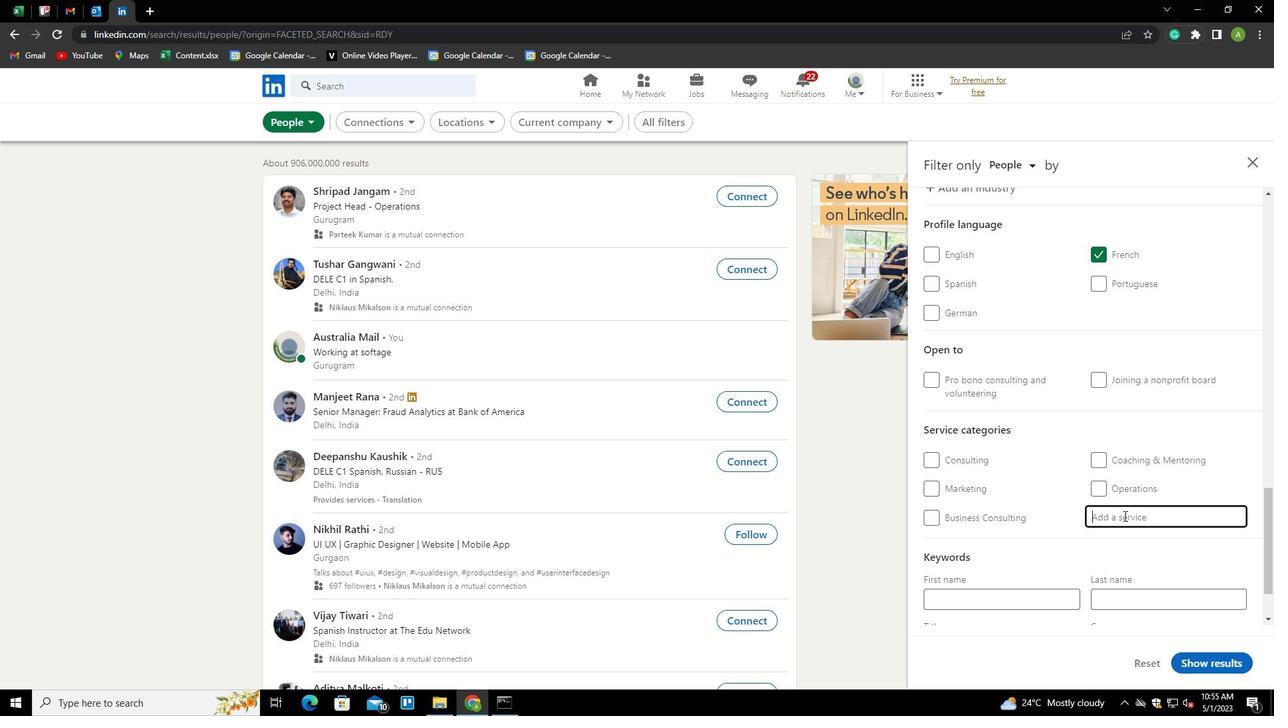 
Action: Key pressed <Key.shift><Key.shift>MORTAG<Key.backspace><Key.backspace>GA<Key.down><Key.enter>
Screenshot: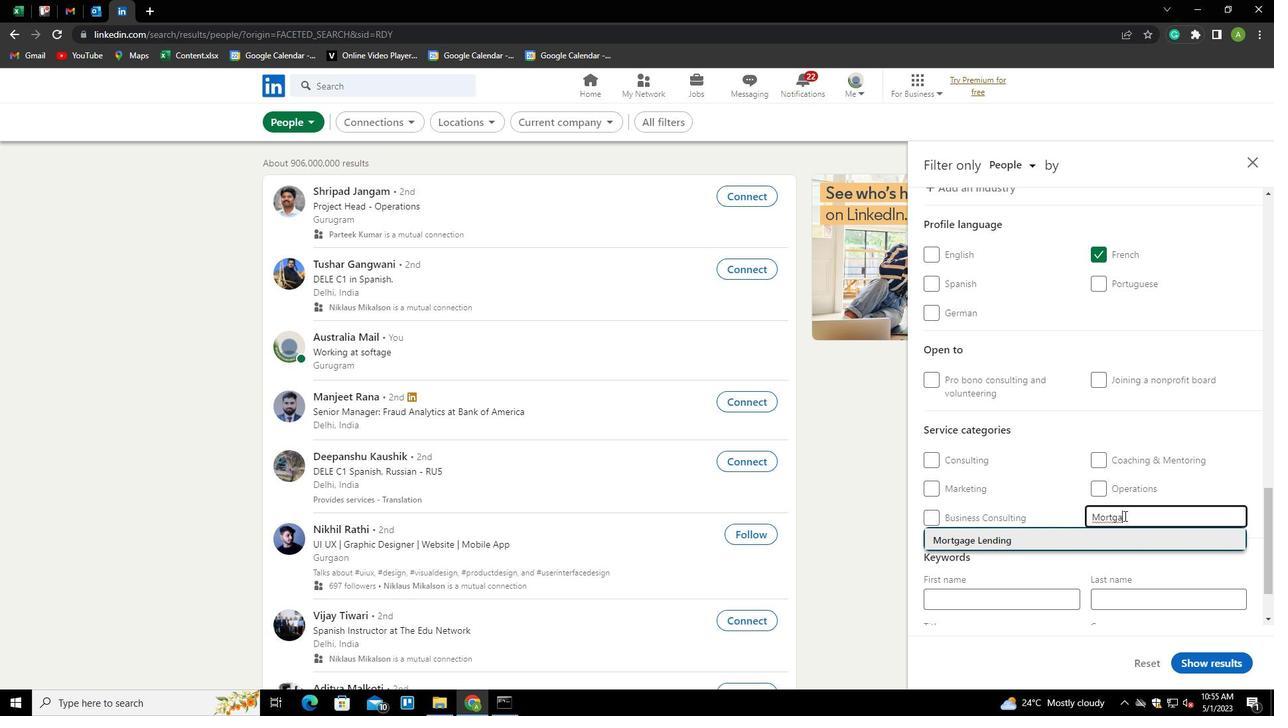 
Action: Mouse scrolled (1124, 515) with delta (0, 0)
Screenshot: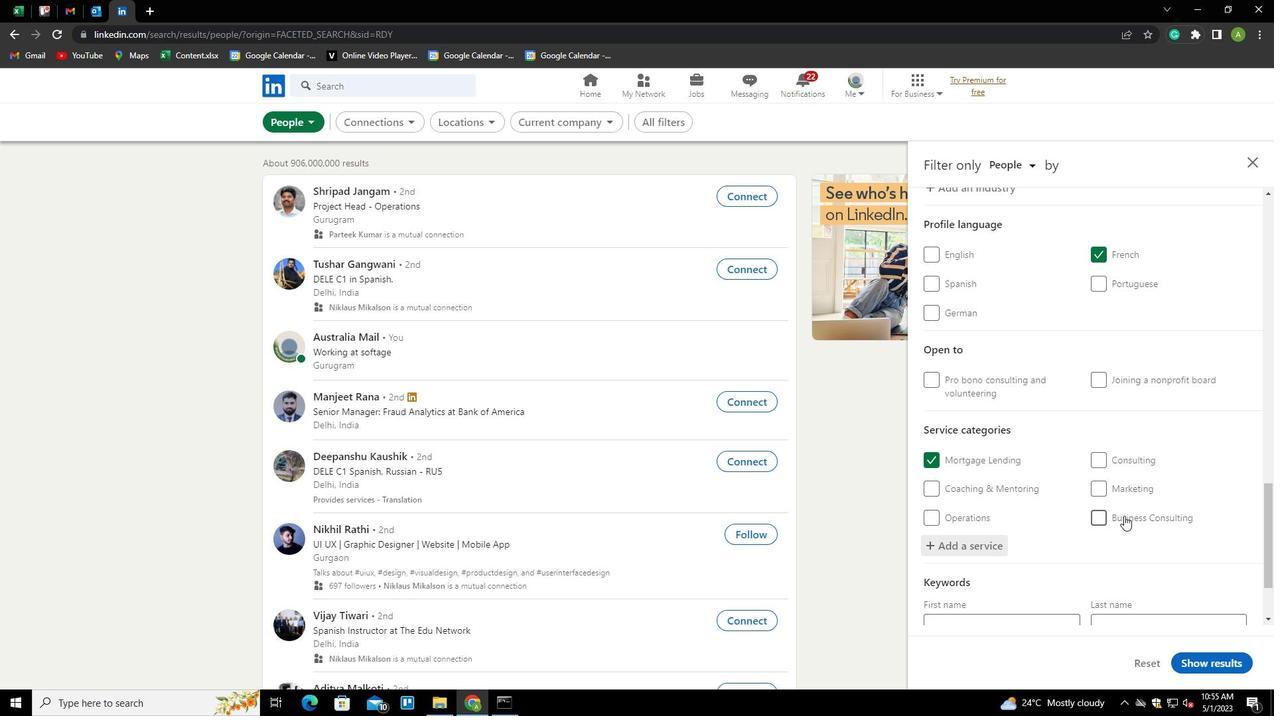 
Action: Mouse scrolled (1124, 515) with delta (0, 0)
Screenshot: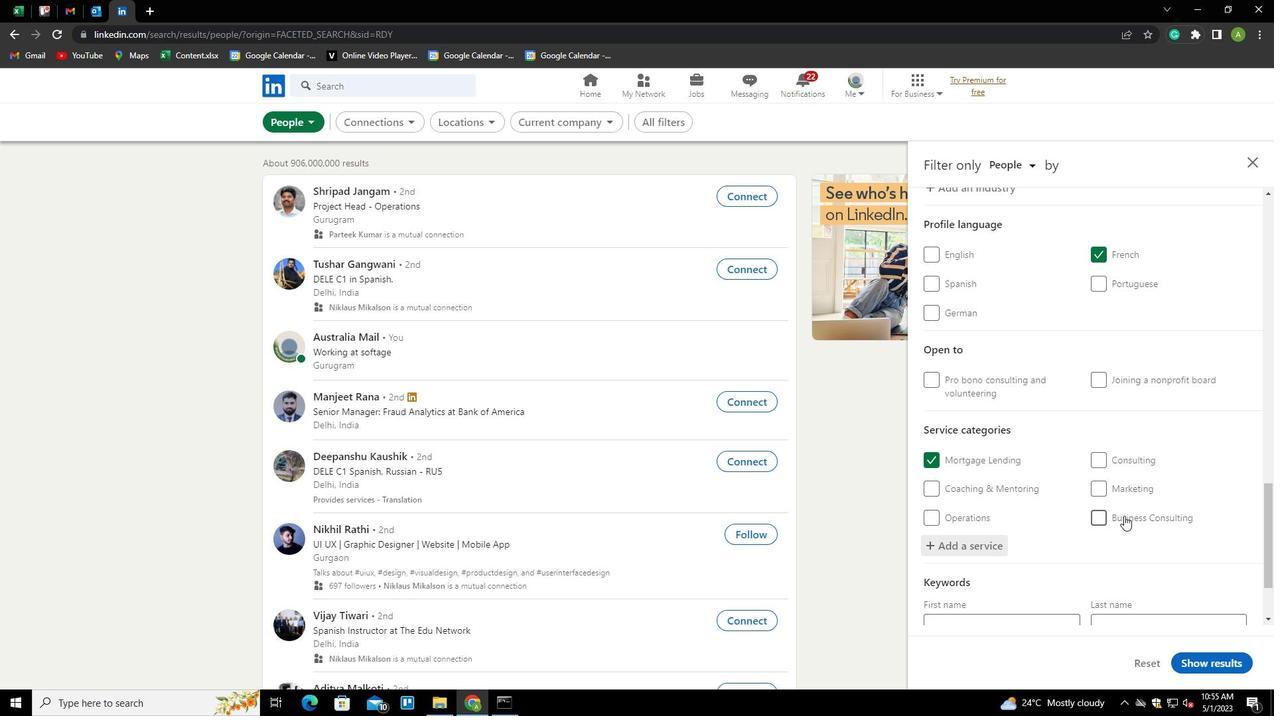 
Action: Mouse scrolled (1124, 515) with delta (0, 0)
Screenshot: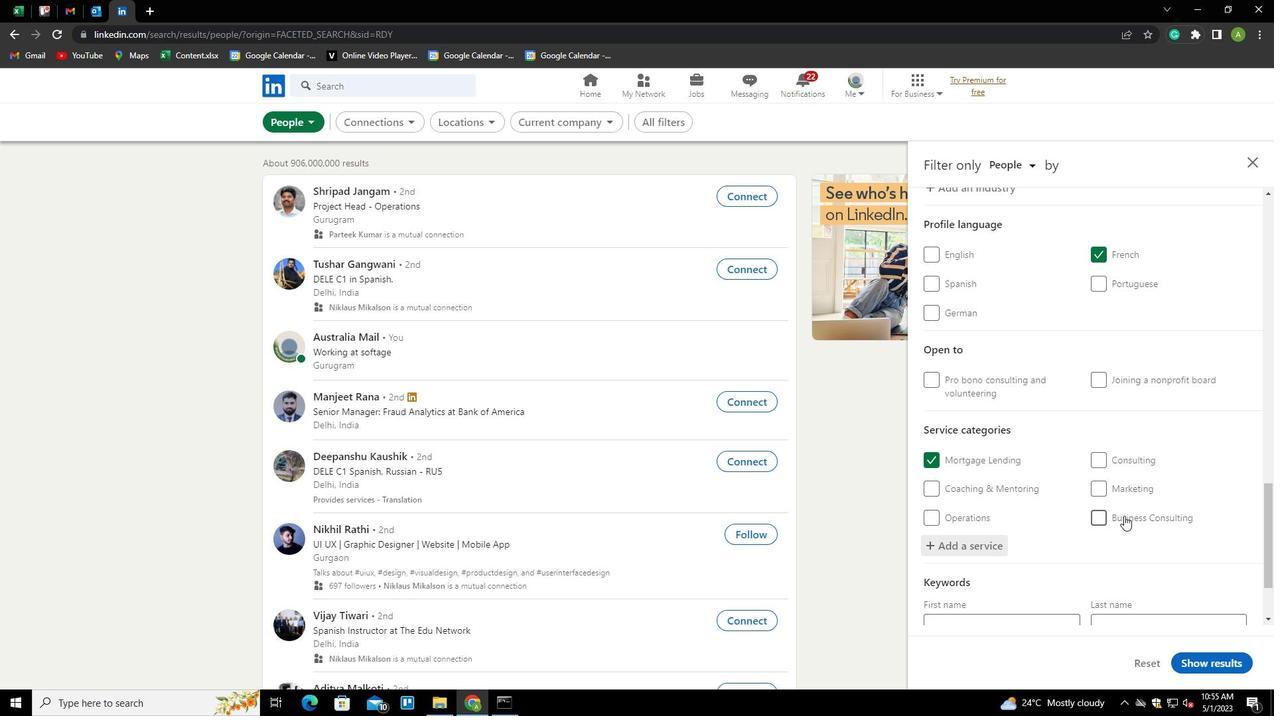 
Action: Mouse scrolled (1124, 515) with delta (0, 0)
Screenshot: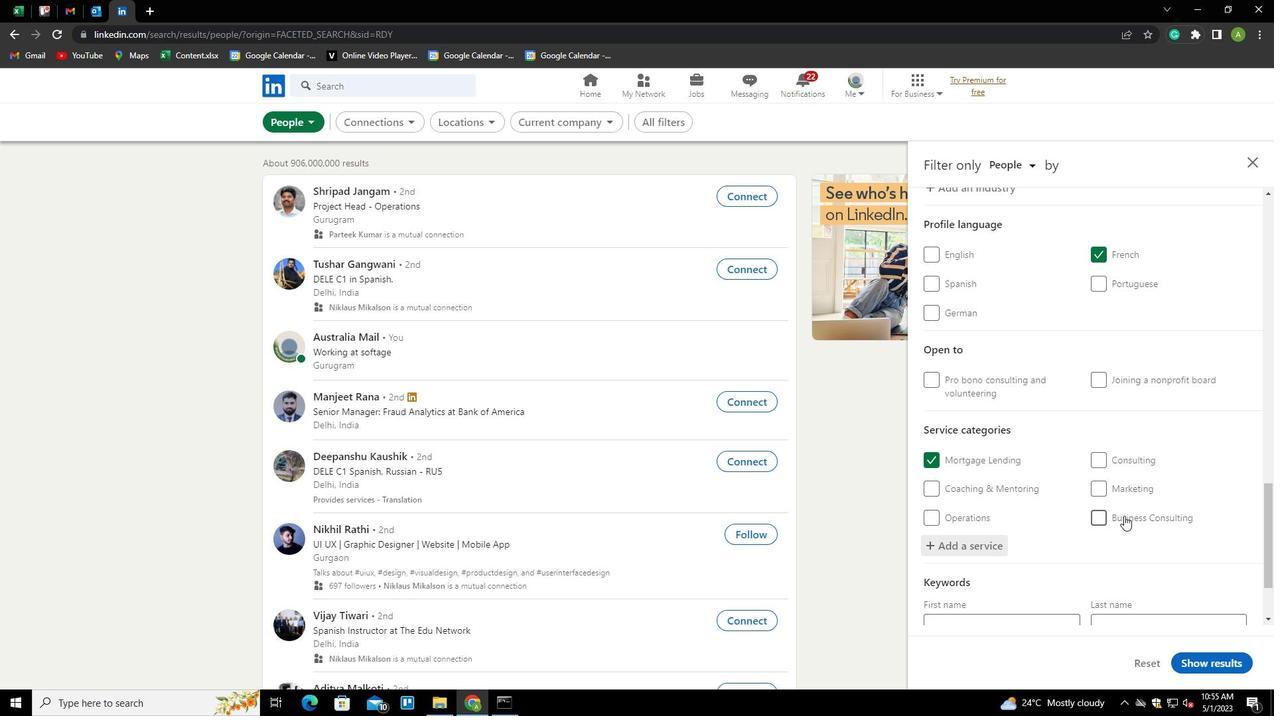
Action: Mouse scrolled (1124, 515) with delta (0, 0)
Screenshot: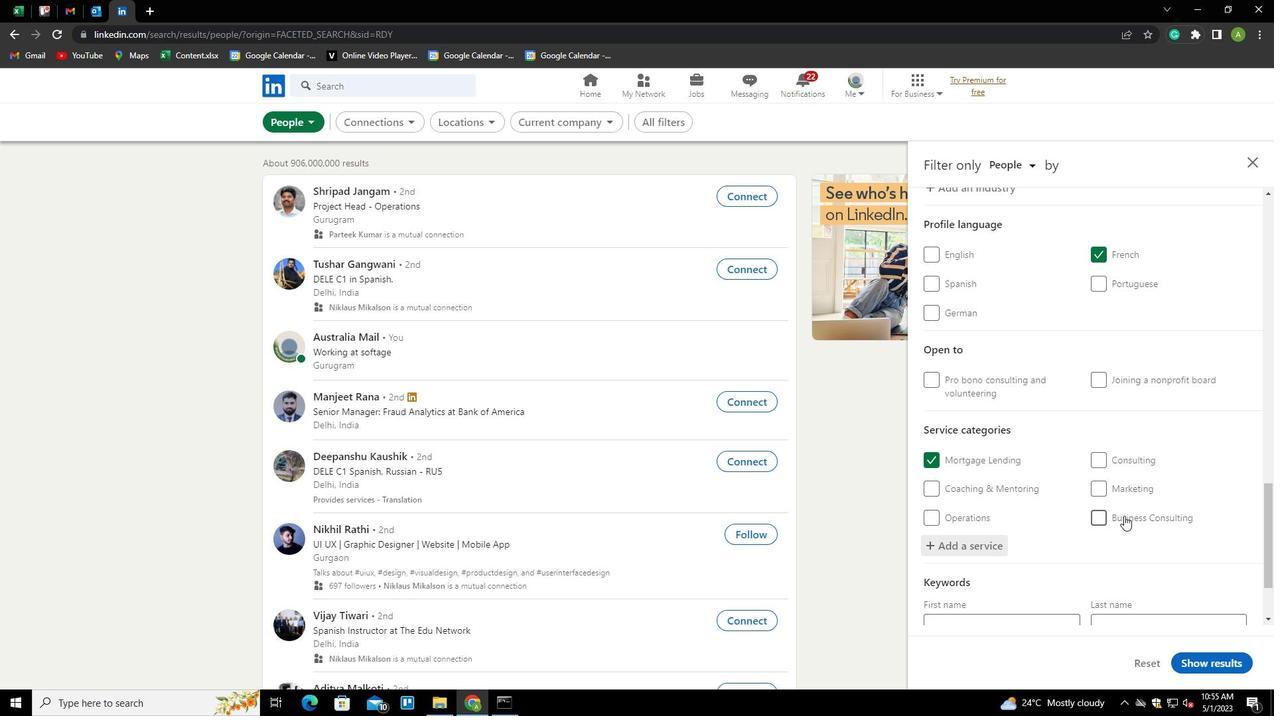 
Action: Mouse scrolled (1124, 515) with delta (0, 0)
Screenshot: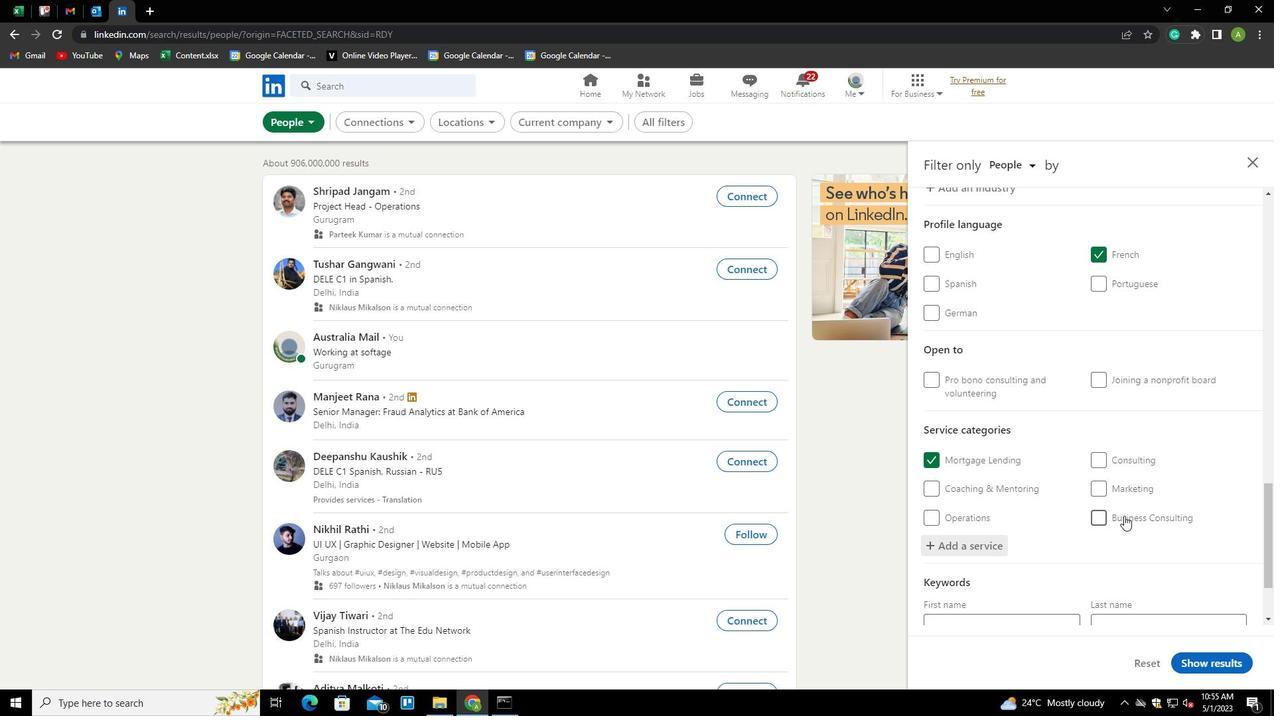 
Action: Mouse scrolled (1124, 515) with delta (0, 0)
Screenshot: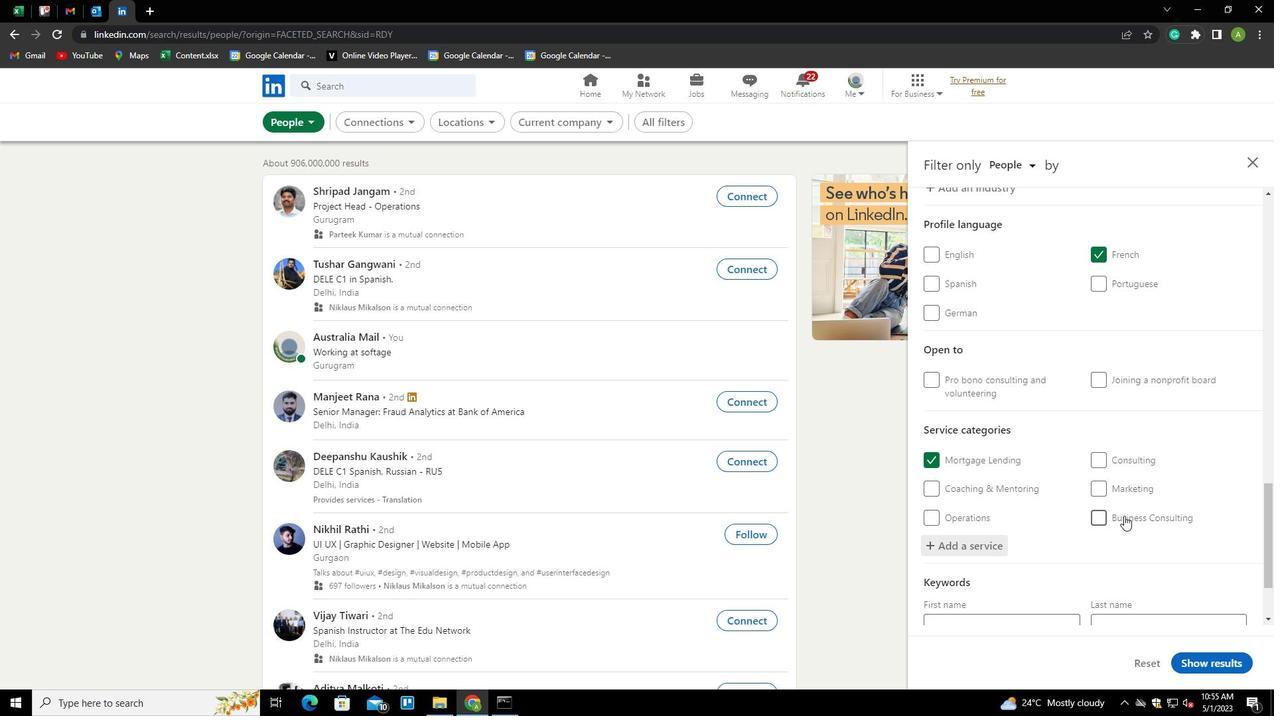 
Action: Mouse scrolled (1124, 515) with delta (0, 0)
Screenshot: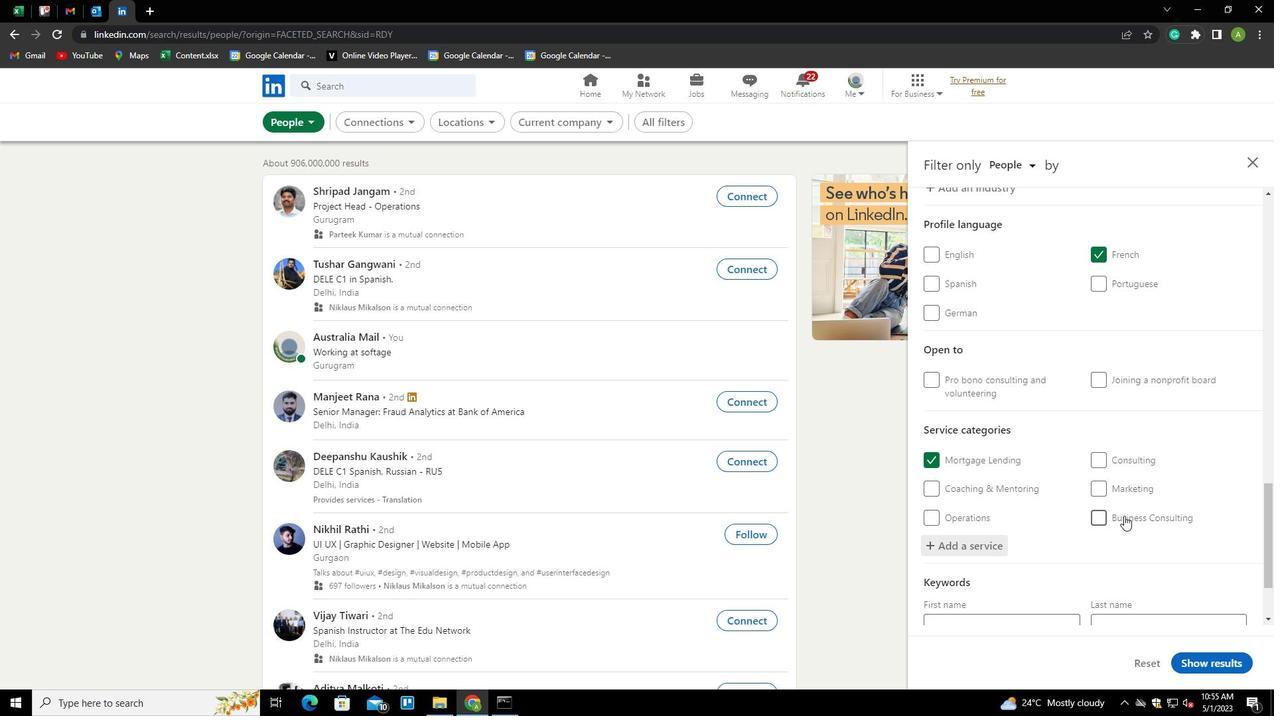 
Action: Mouse scrolled (1124, 515) with delta (0, 0)
Screenshot: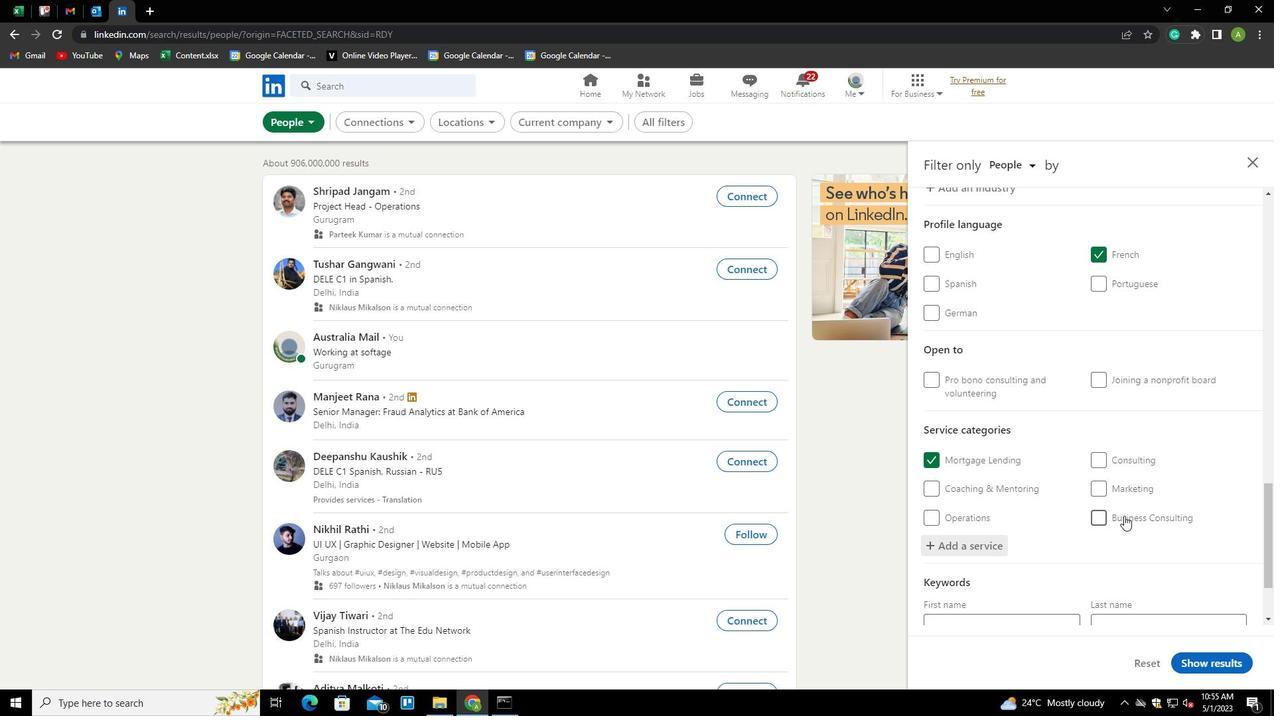 
Action: Mouse moved to (990, 572)
Screenshot: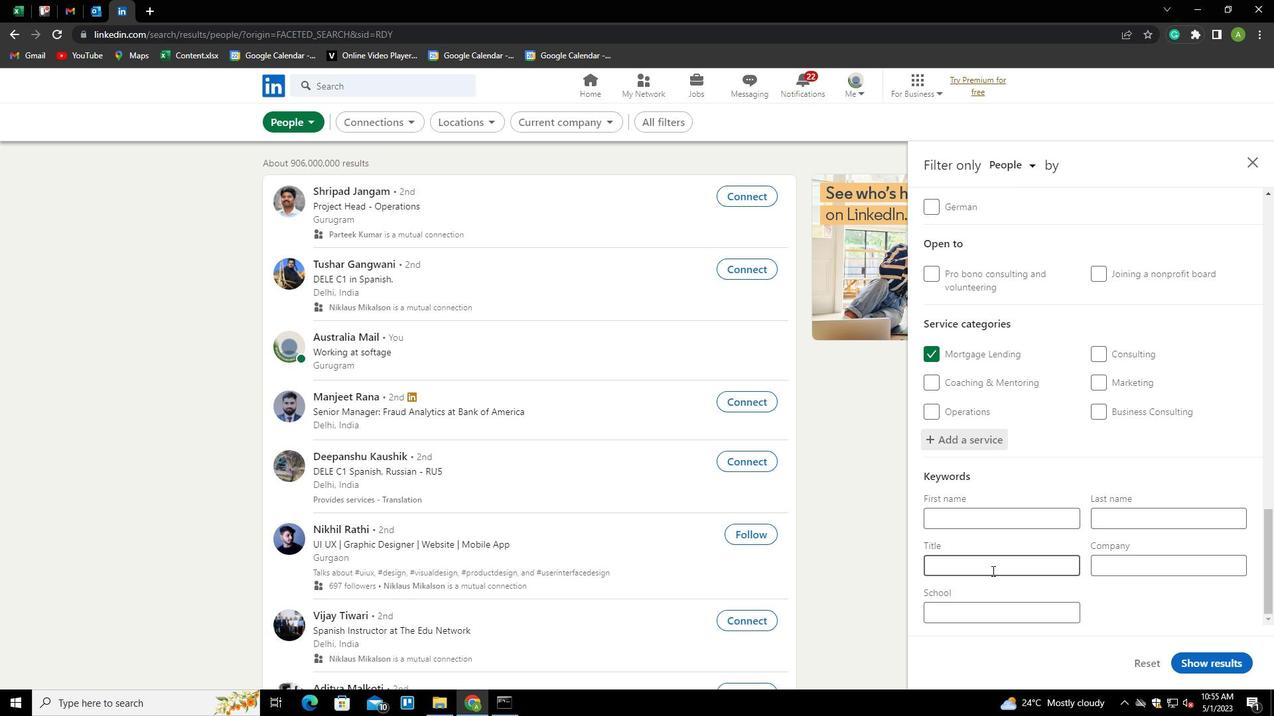 
Action: Mouse pressed left at (990, 572)
Screenshot: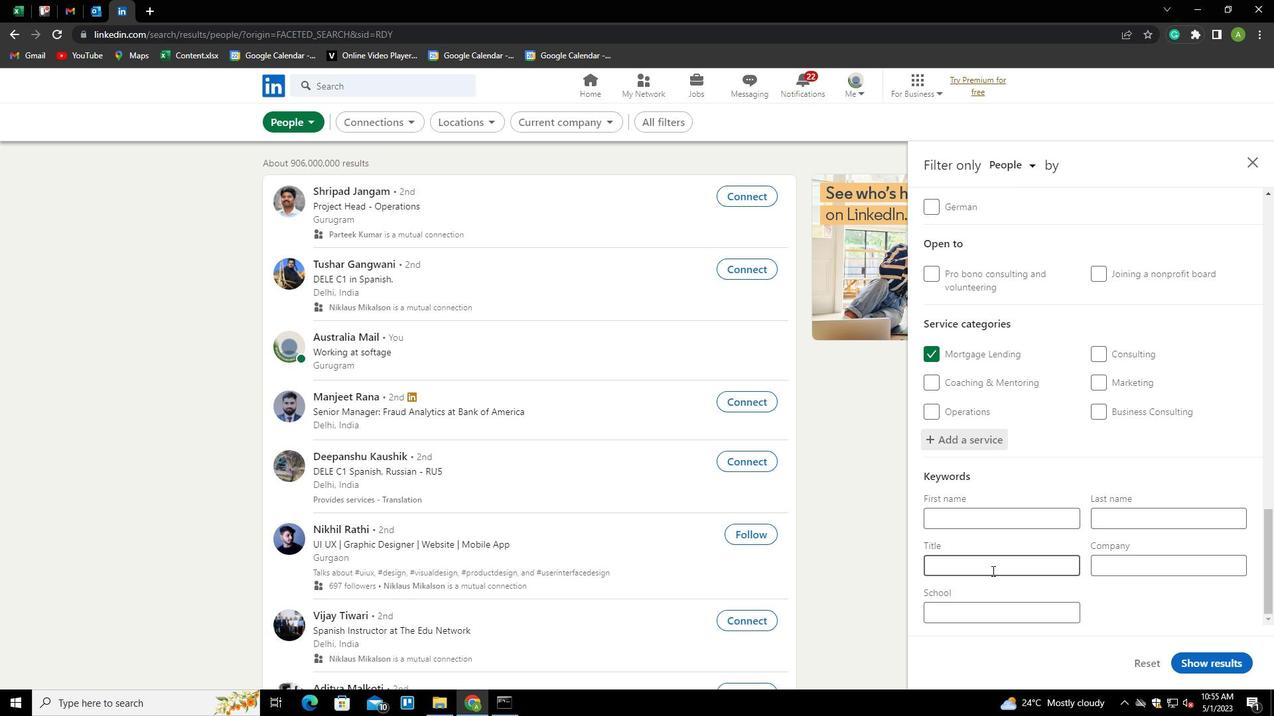 
Action: Mouse moved to (995, 568)
Screenshot: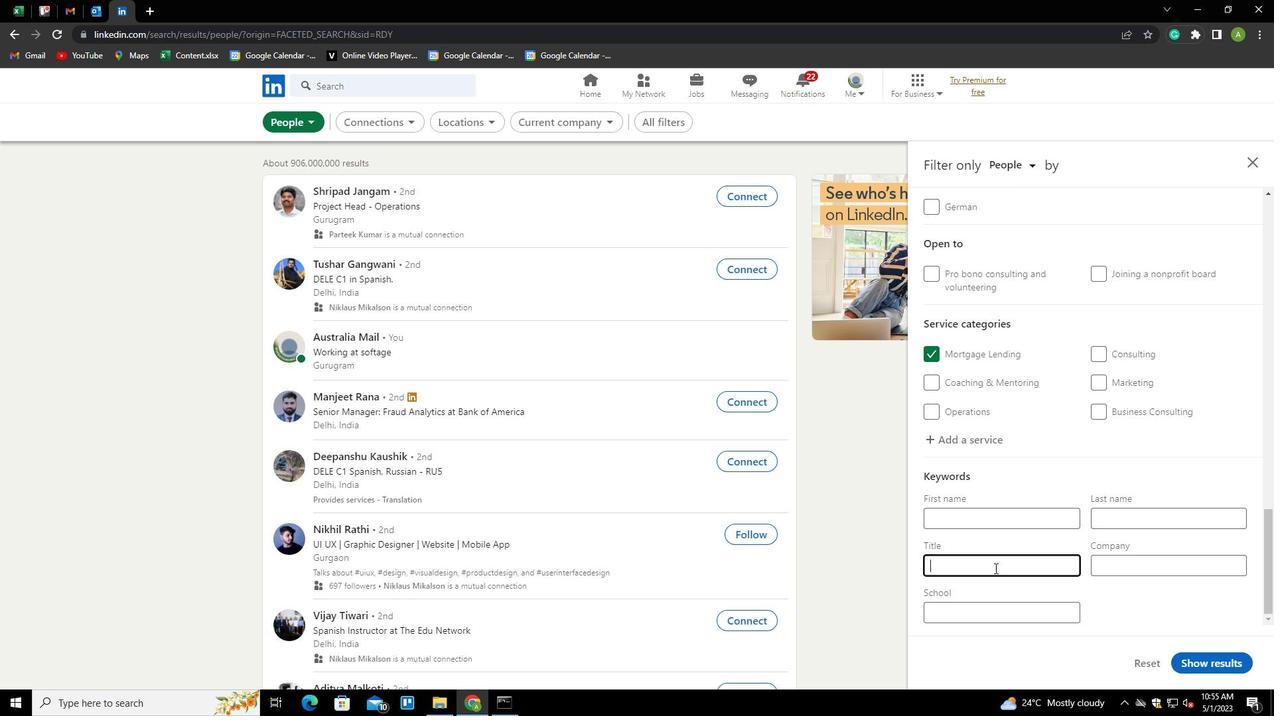 
Action: Mouse pressed left at (995, 568)
Screenshot: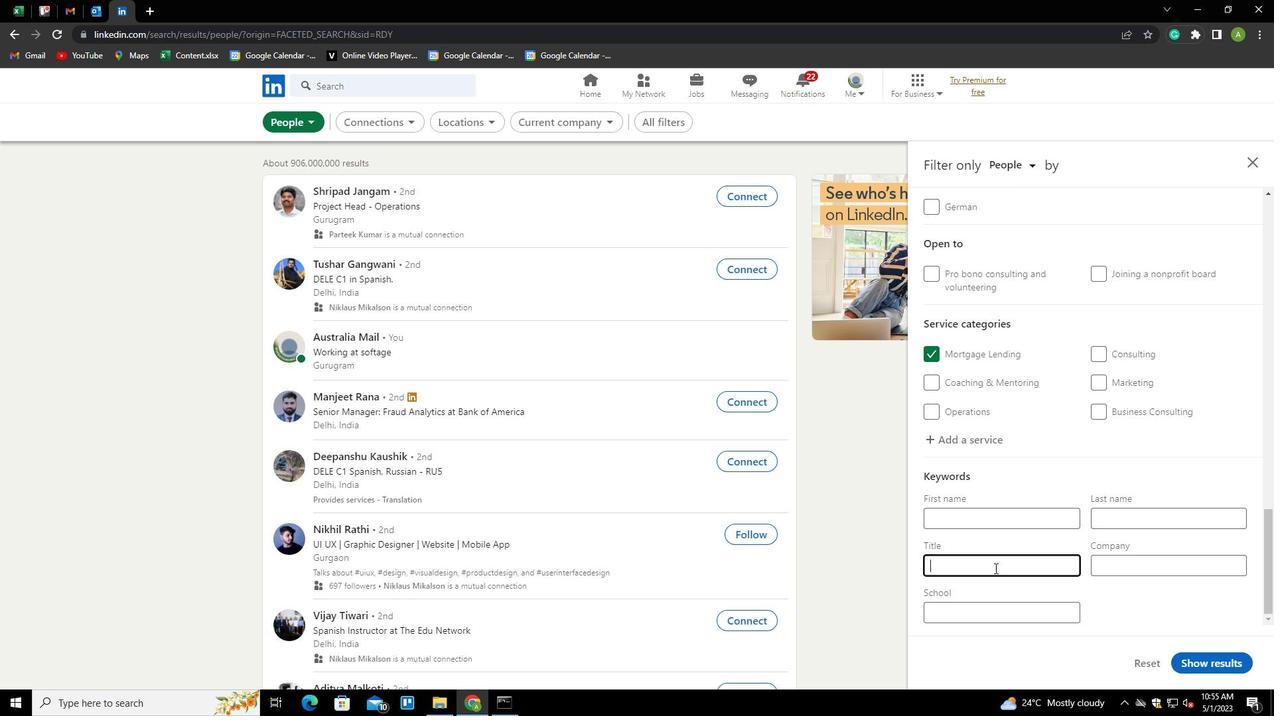 
Action: Key pressed <Key.shift><Key.shift><Key.shift><Key.shift><Key.shift><Key.shift><Key.shift><Key.shift><Key.shift><Key.shift><Key.shift><Key.shift><Key.shift><Key.shift><Key.shift><Key.shift><Key.shift><Key.shift><Key.shift><Key.shift><Key.shift><Key.shift><Key.shift><Key.shift><Key.shift><Key.shift><Key.shift><Key.shift><Key.shift><Key.shift><Key.shift><Key.shift><Key.shift><Key.shift><Key.shift>OPERATIONS<Key.space><Key.shift>DIRECTOR
Screenshot: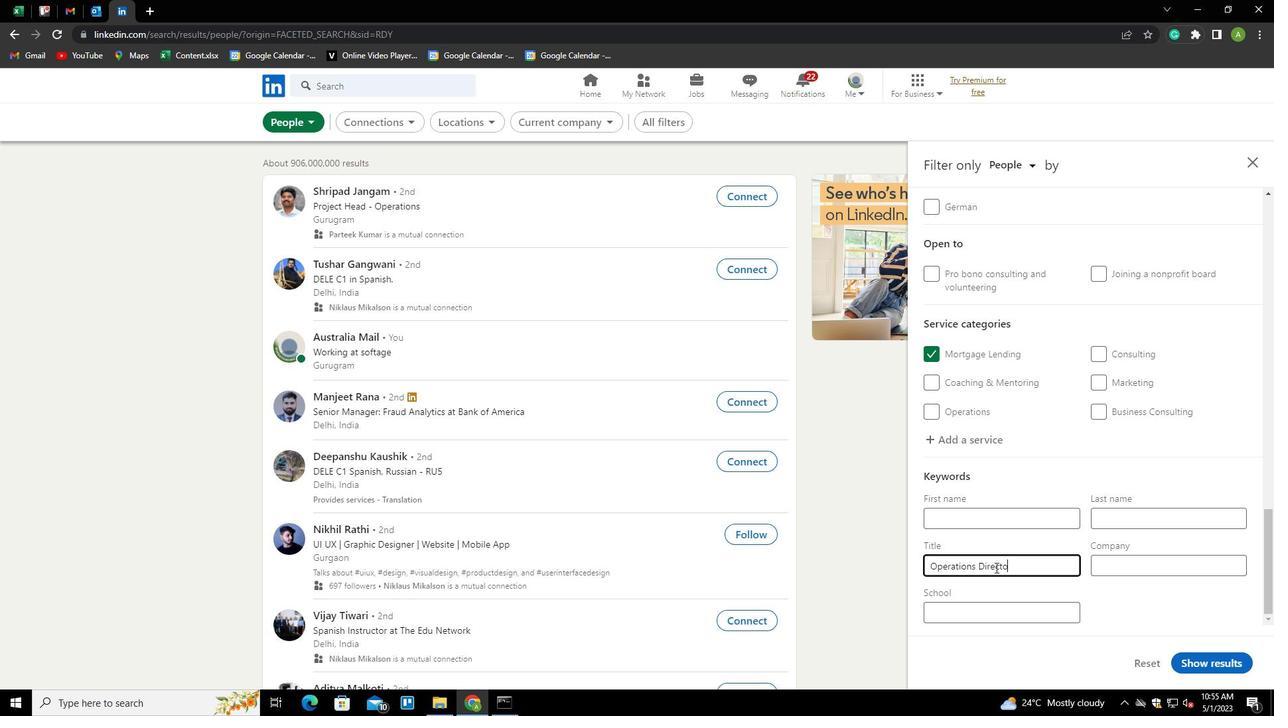 
Action: Mouse moved to (1200, 616)
Screenshot: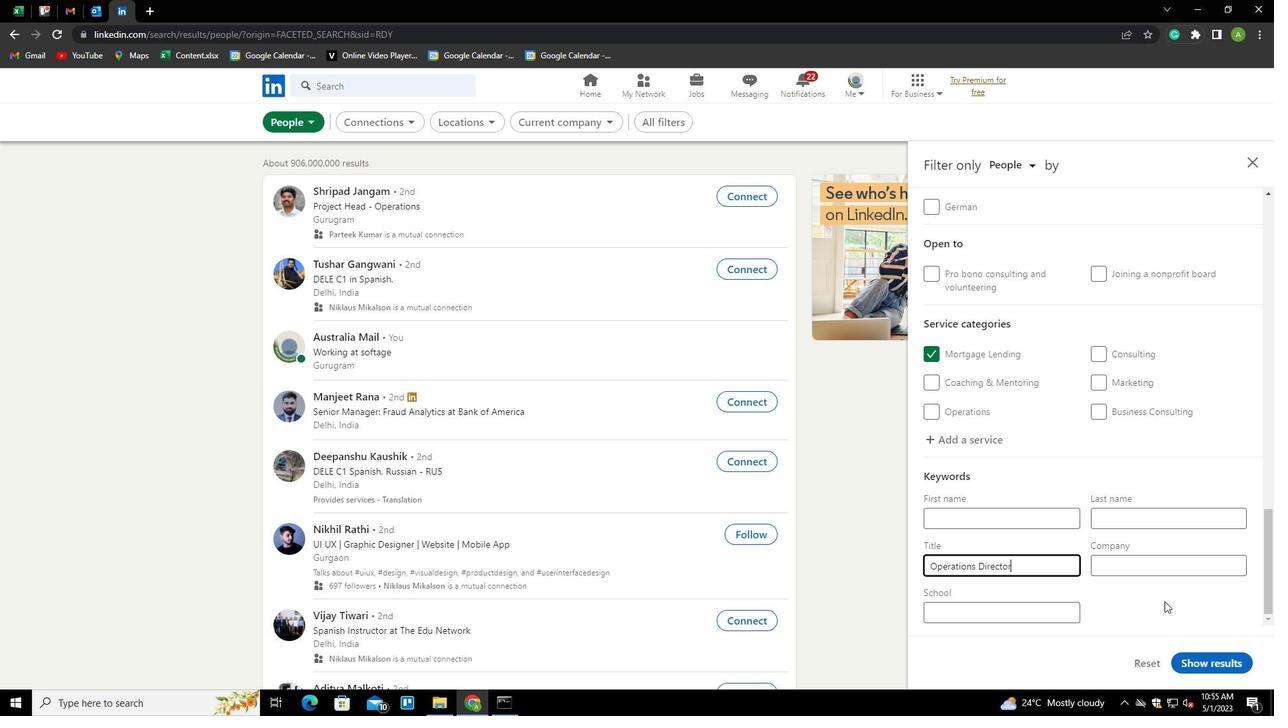 
Action: Mouse pressed left at (1200, 616)
Screenshot: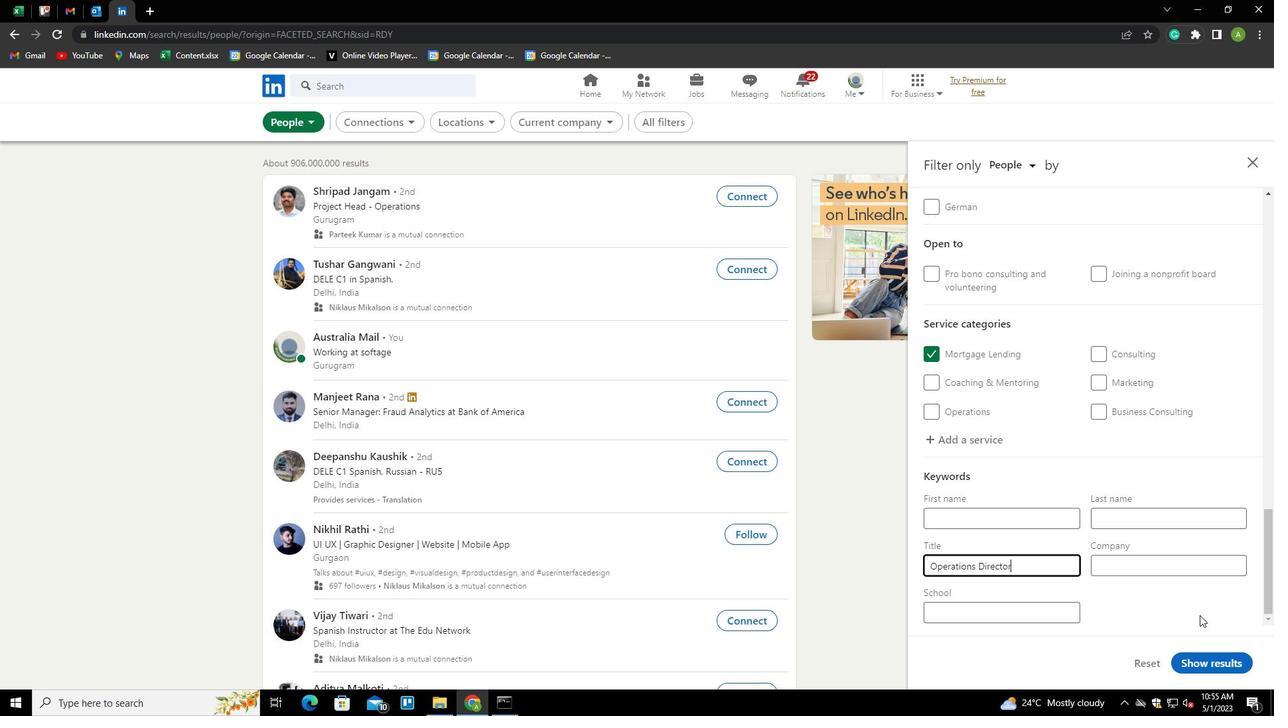 
Action: Mouse moved to (1222, 653)
Screenshot: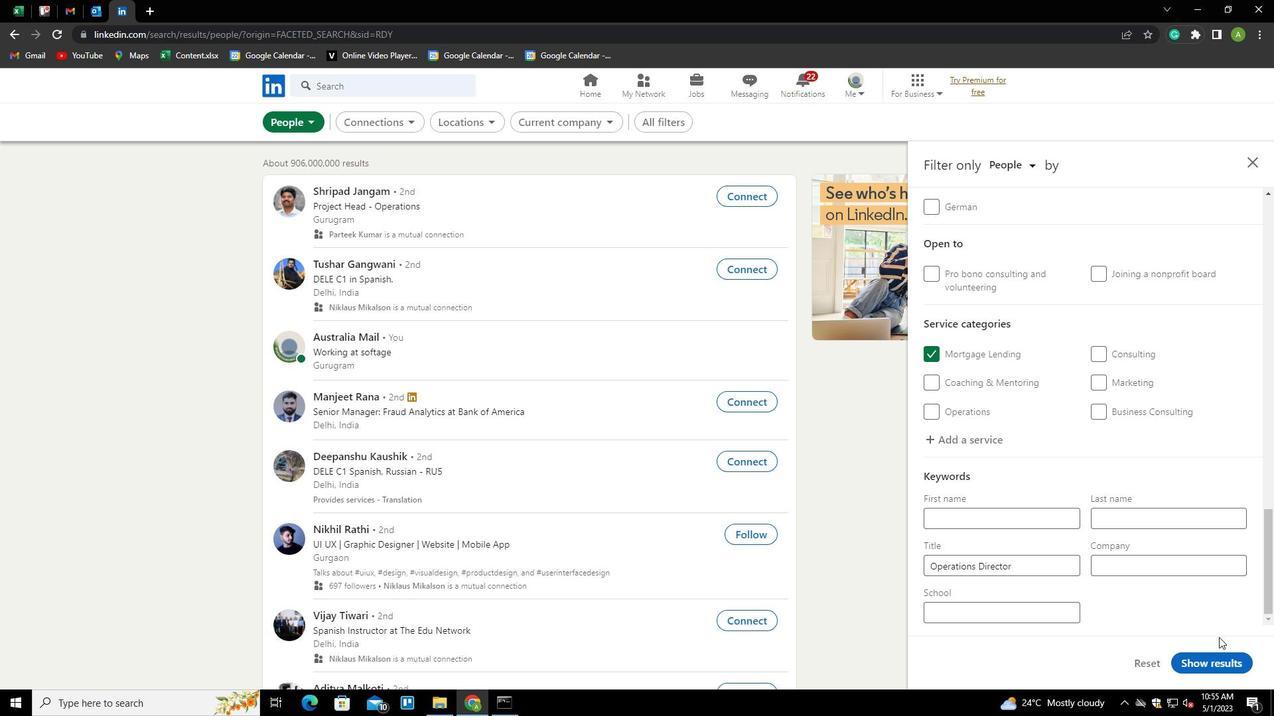 
Action: Mouse pressed left at (1222, 653)
Screenshot: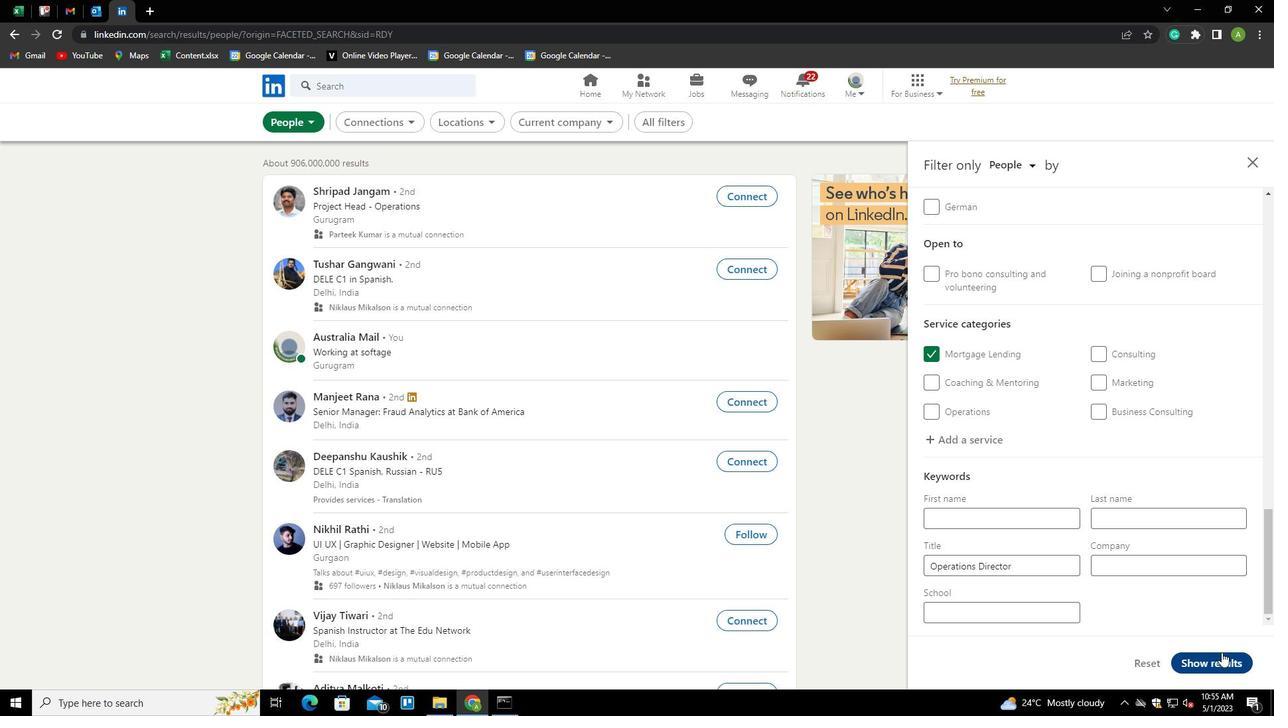 
